 Task: Search one way flight ticket for 1 adult, 1 child, 1 infant in seat in premium economy from Kearney: Kearney Regional Airport (was Kearney Municipal) to Greenville: Pitt-greenville Airport on 5-2-2023. Choice of flights is American. Number of bags: 6 checked bags. Price is upto 50000. Outbound departure time preference is 22:15.
Action: Mouse moved to (410, 359)
Screenshot: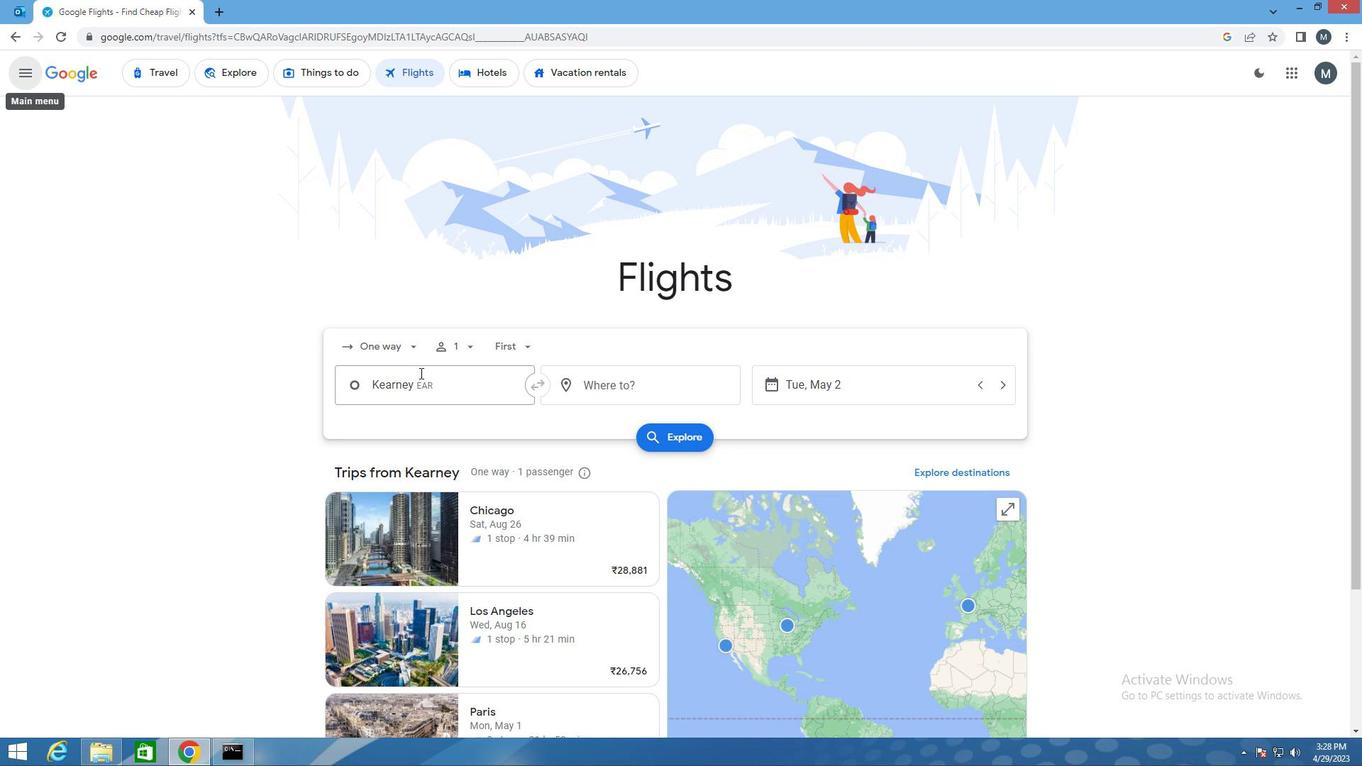 
Action: Mouse pressed left at (410, 359)
Screenshot: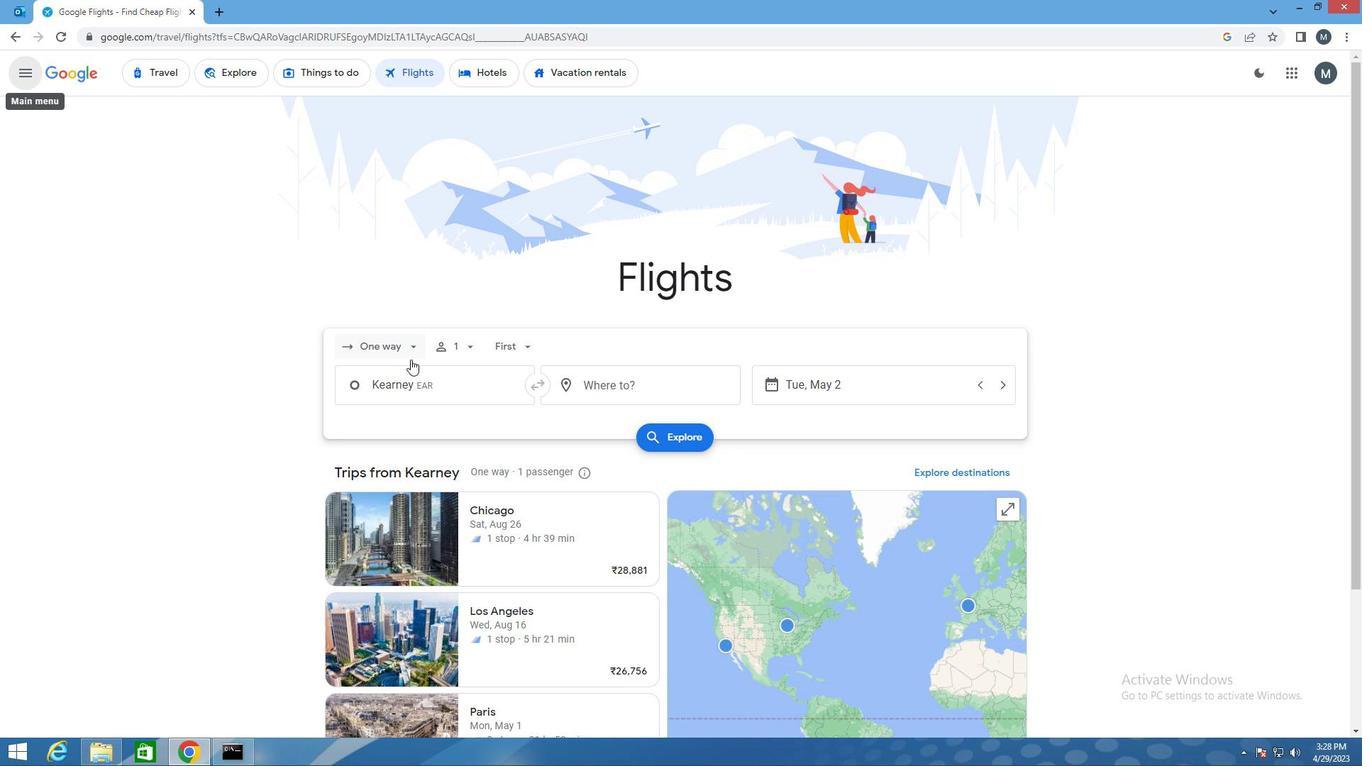 
Action: Mouse moved to (414, 417)
Screenshot: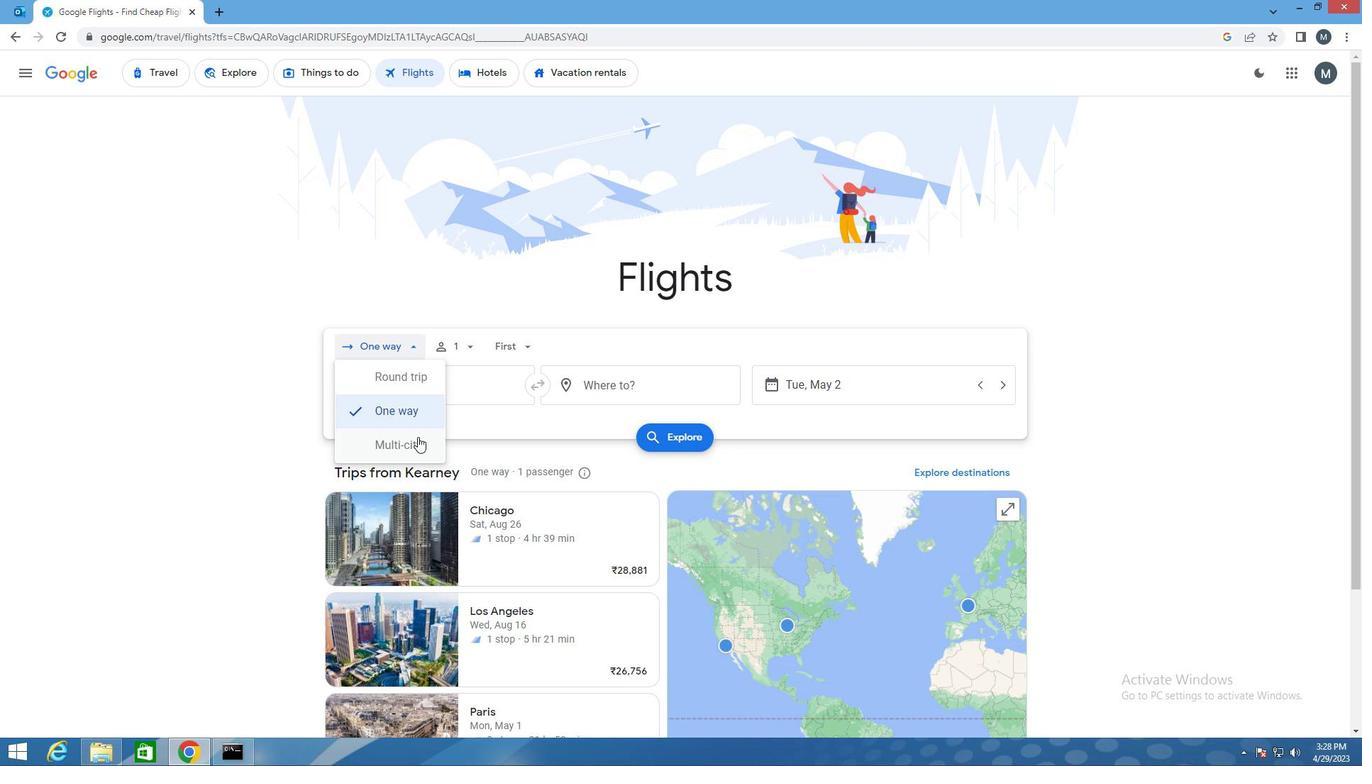 
Action: Mouse pressed left at (414, 417)
Screenshot: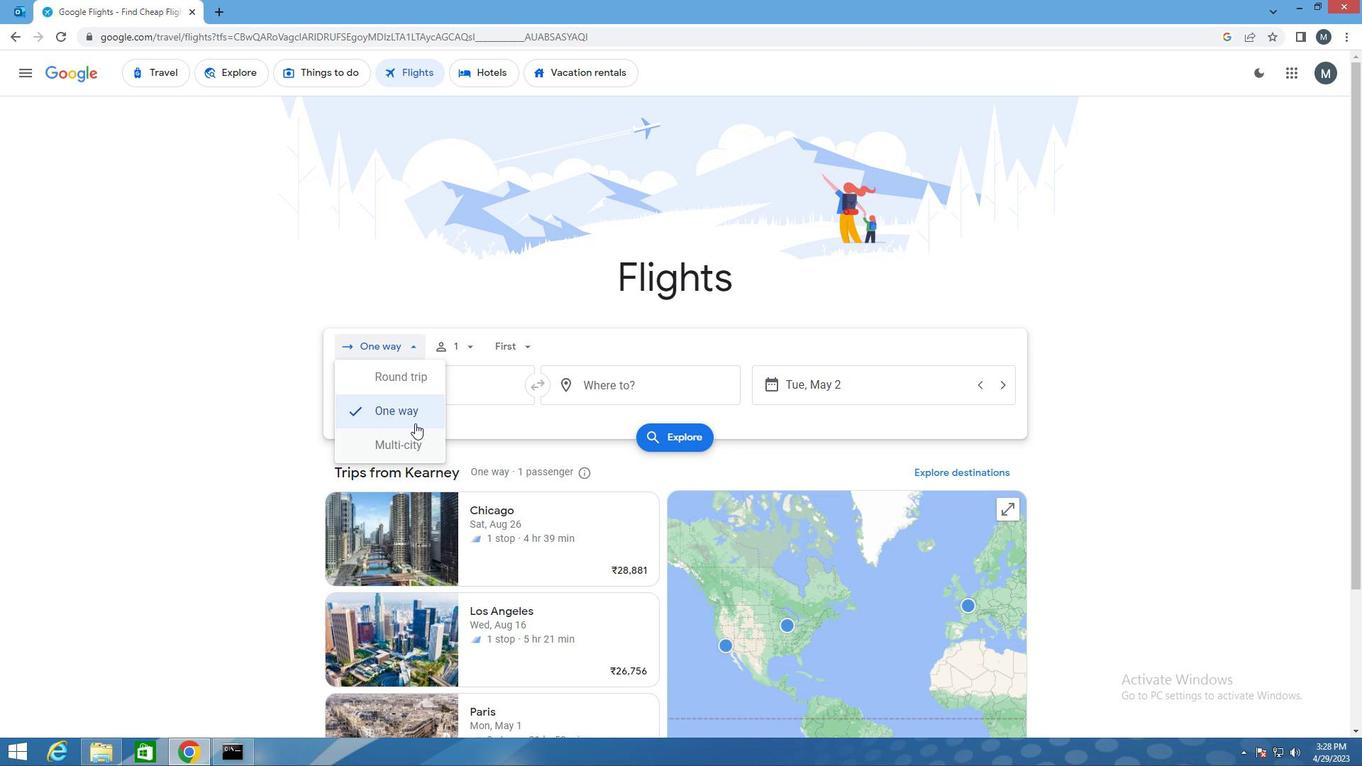
Action: Mouse moved to (468, 347)
Screenshot: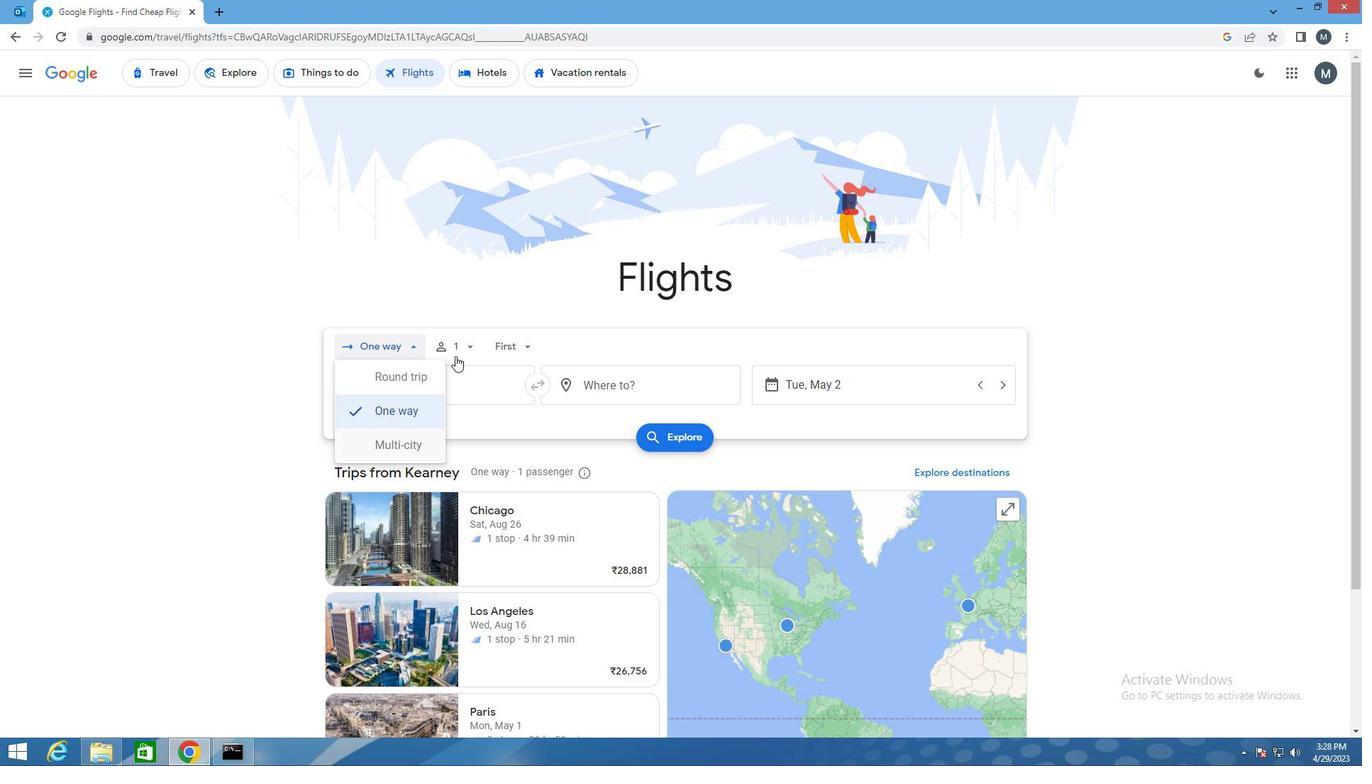 
Action: Mouse pressed left at (468, 347)
Screenshot: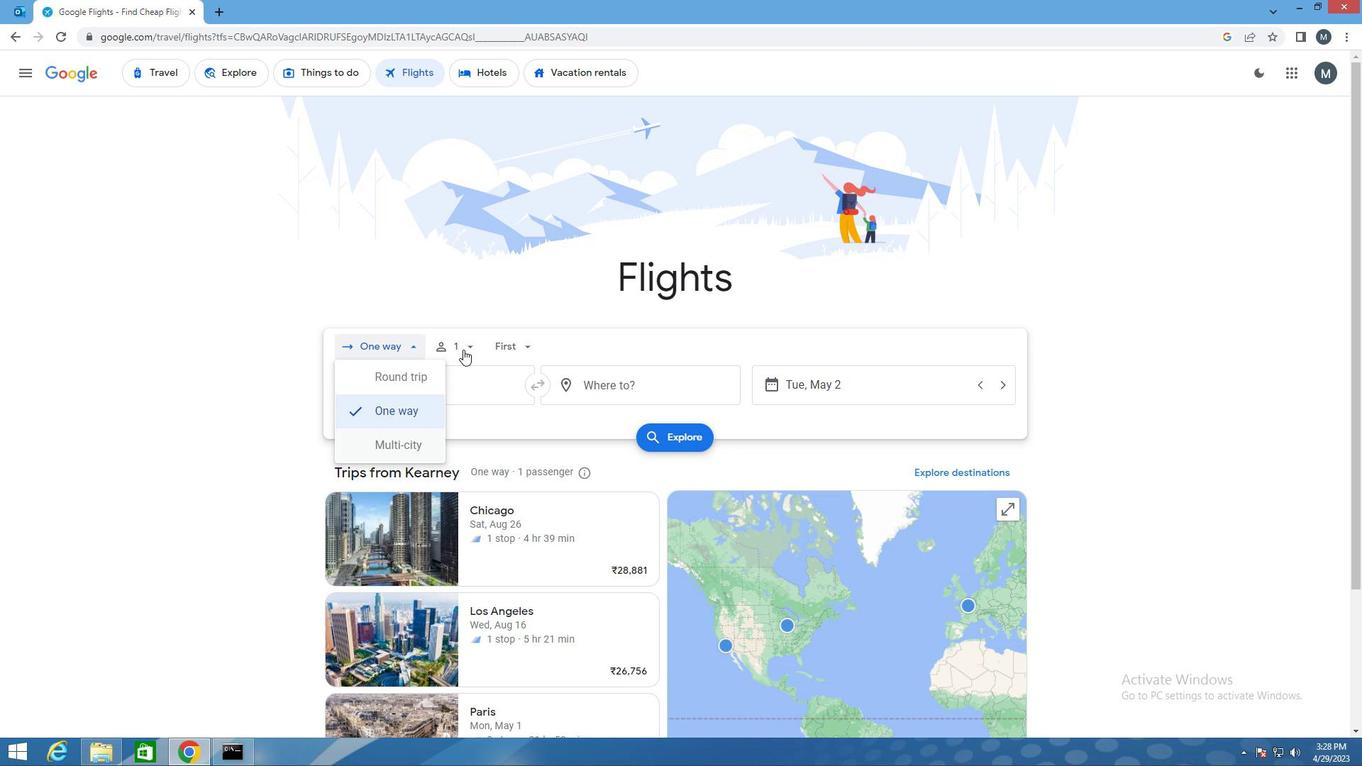 
Action: Mouse moved to (580, 417)
Screenshot: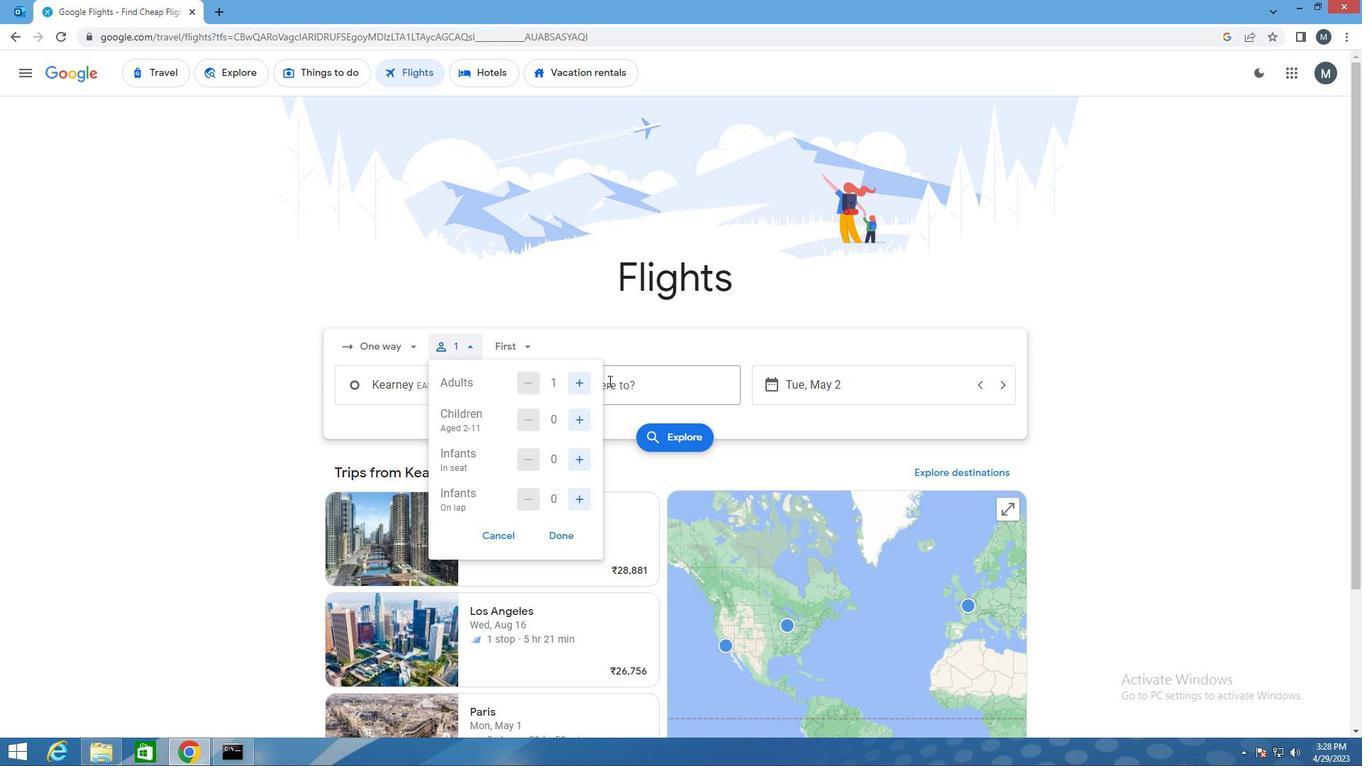 
Action: Mouse pressed left at (580, 417)
Screenshot: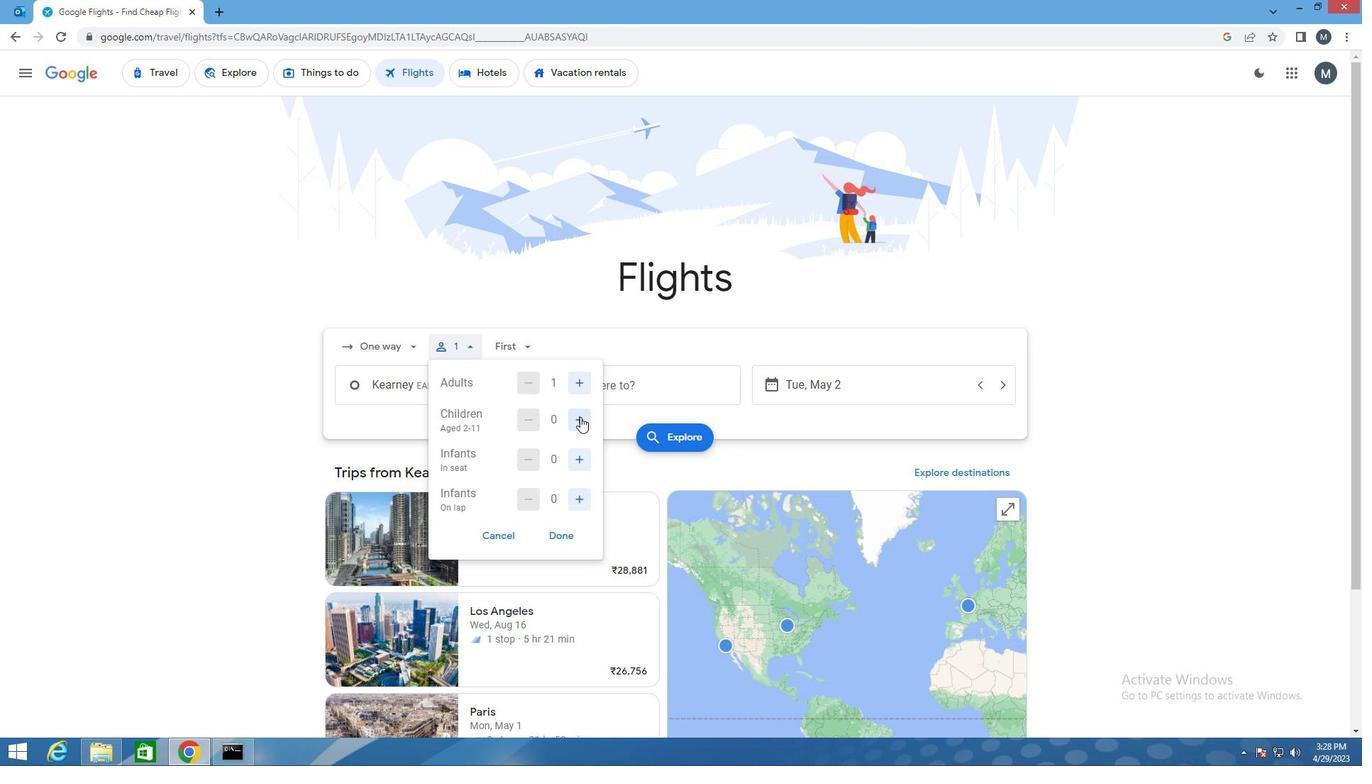 
Action: Mouse moved to (586, 453)
Screenshot: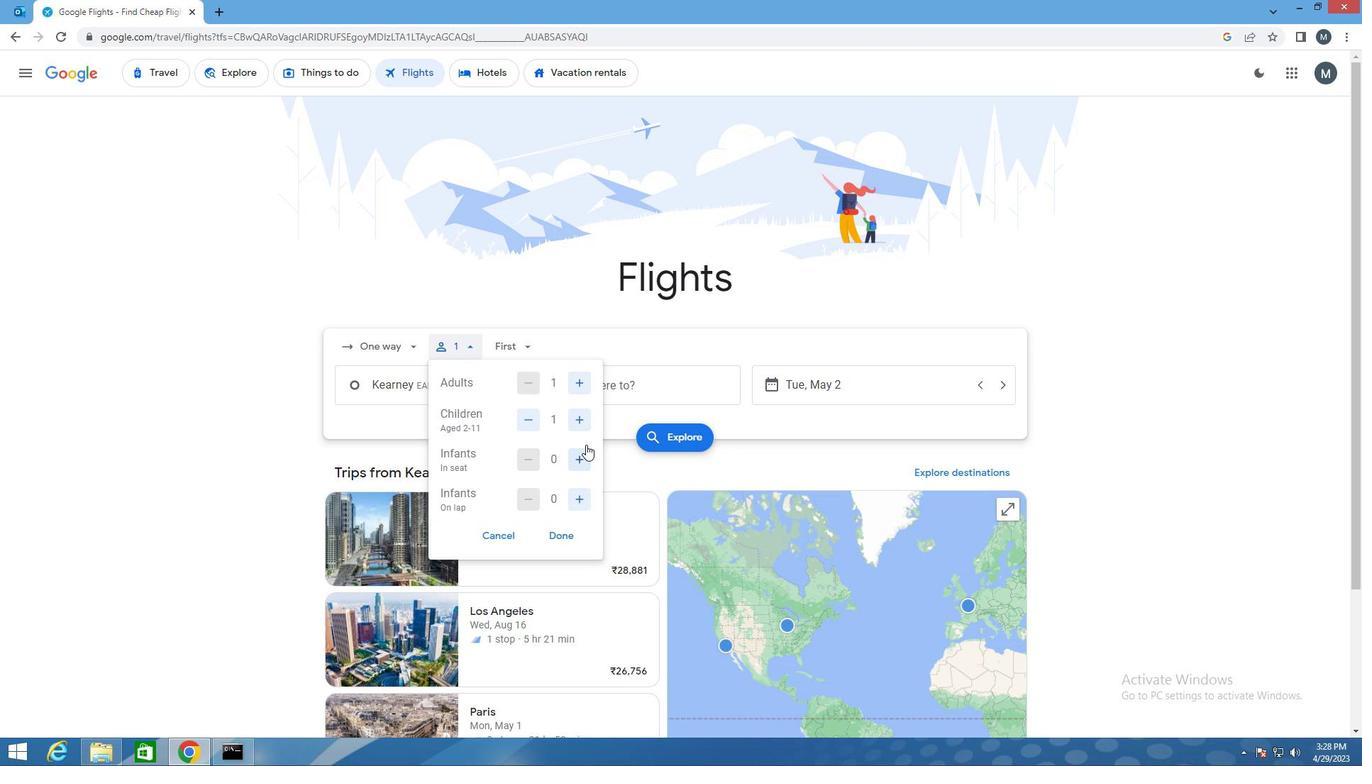 
Action: Mouse pressed left at (586, 453)
Screenshot: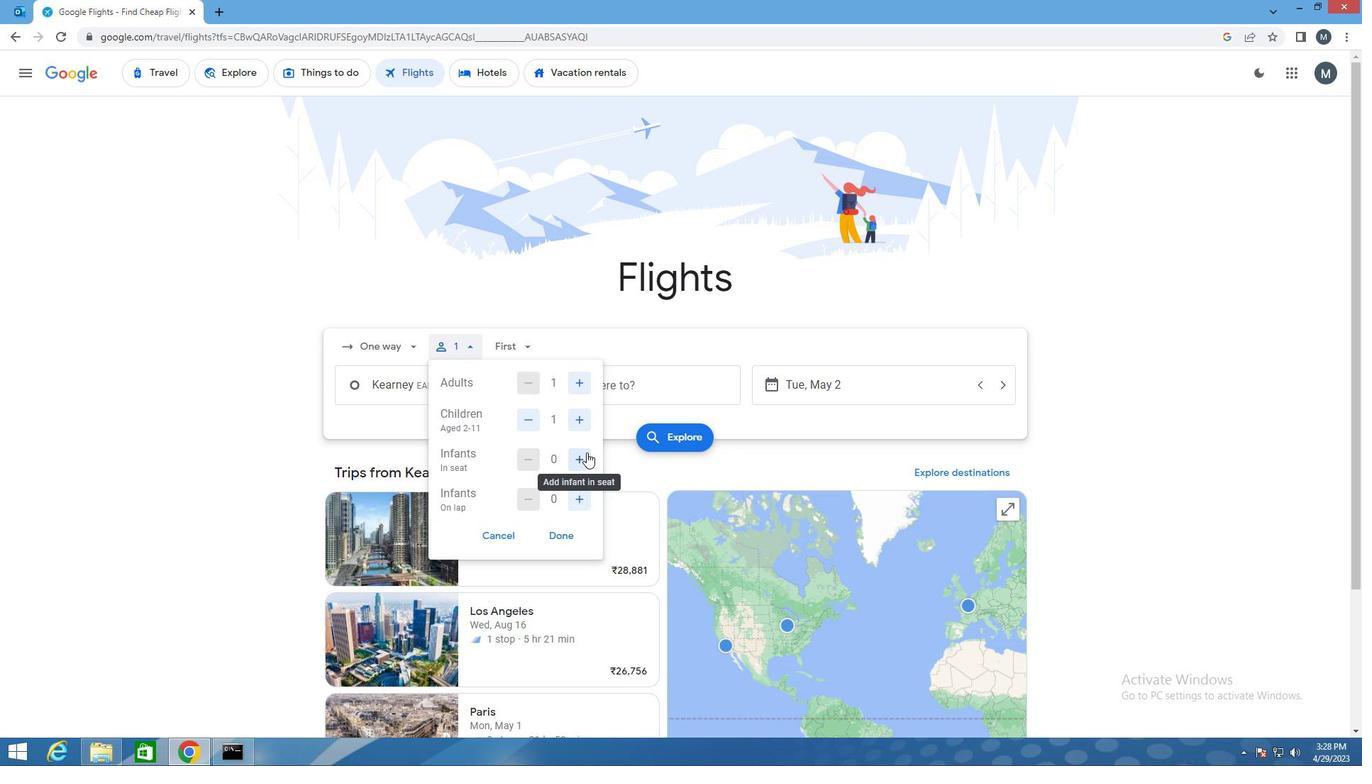 
Action: Mouse moved to (553, 532)
Screenshot: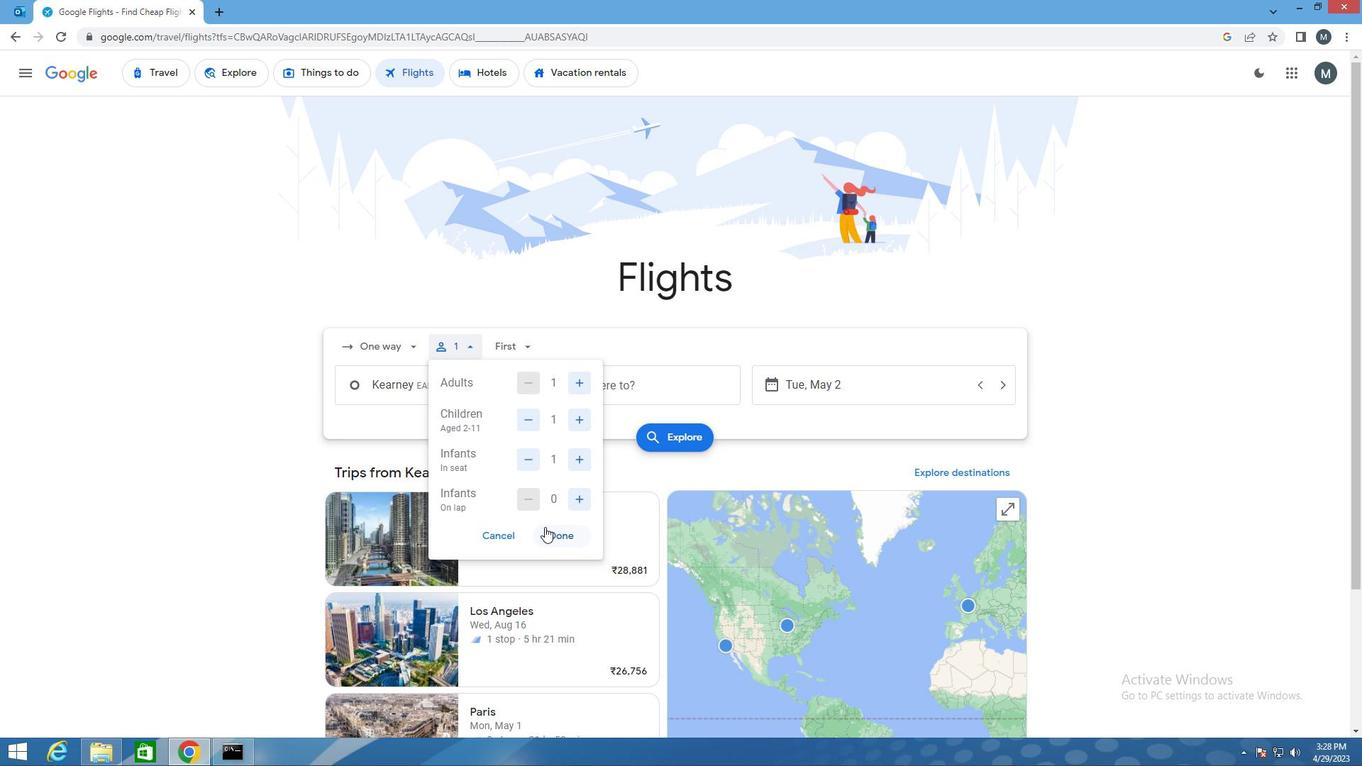 
Action: Mouse pressed left at (553, 532)
Screenshot: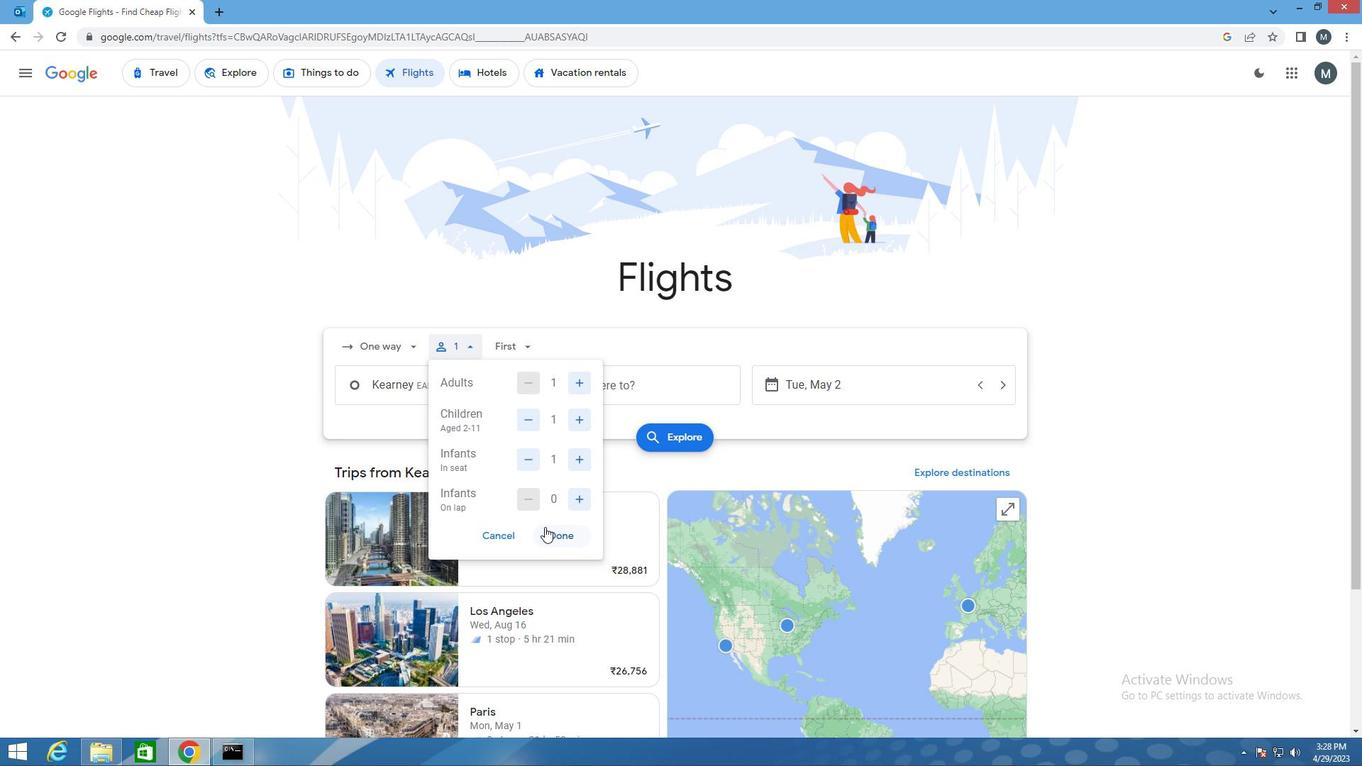 
Action: Mouse moved to (519, 358)
Screenshot: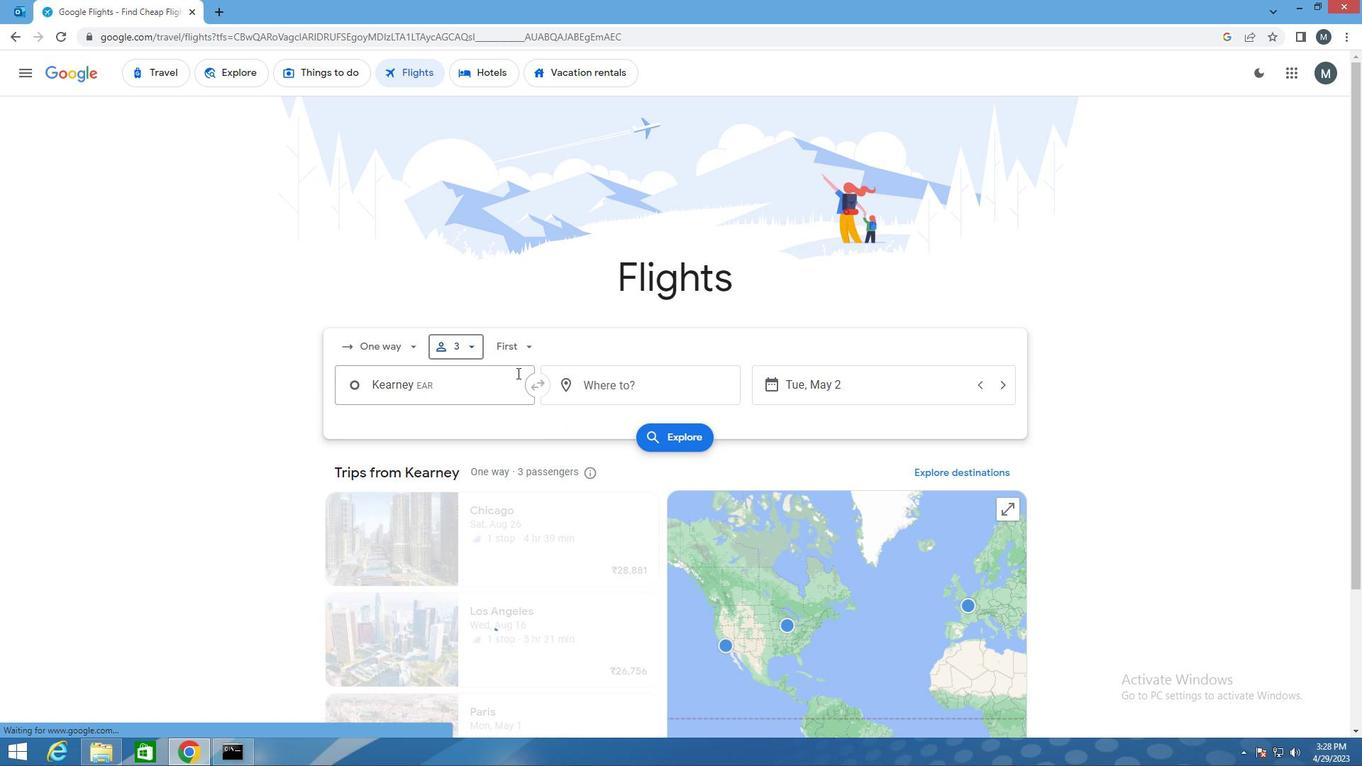 
Action: Mouse pressed left at (519, 358)
Screenshot: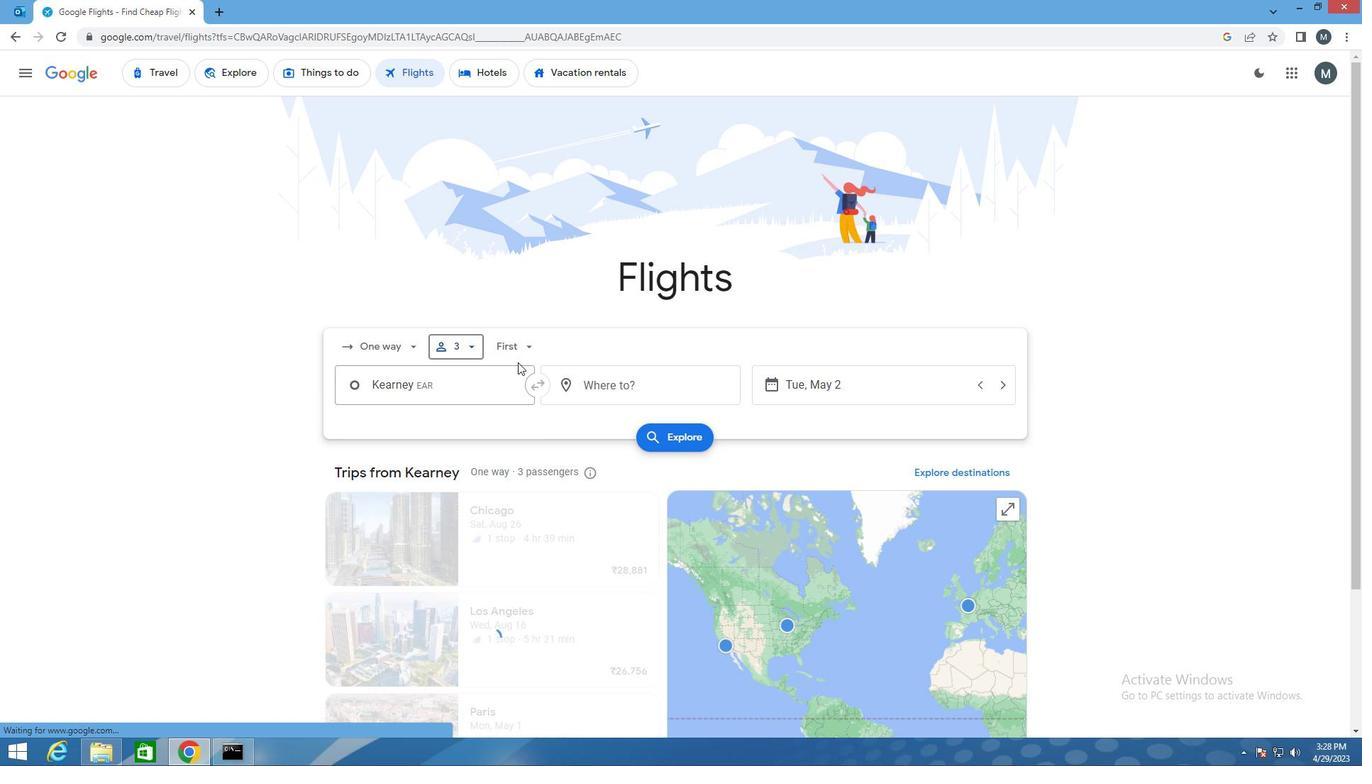 
Action: Mouse moved to (541, 412)
Screenshot: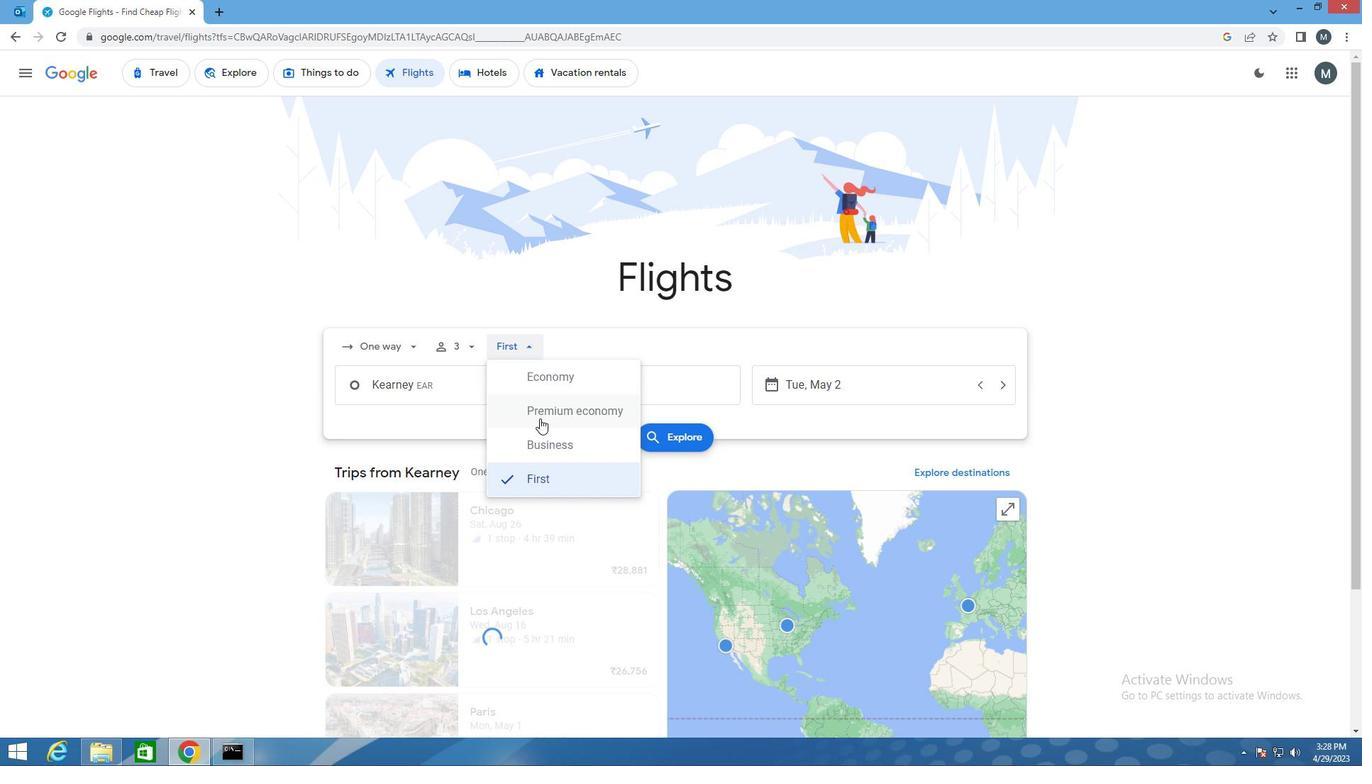 
Action: Mouse pressed left at (541, 412)
Screenshot: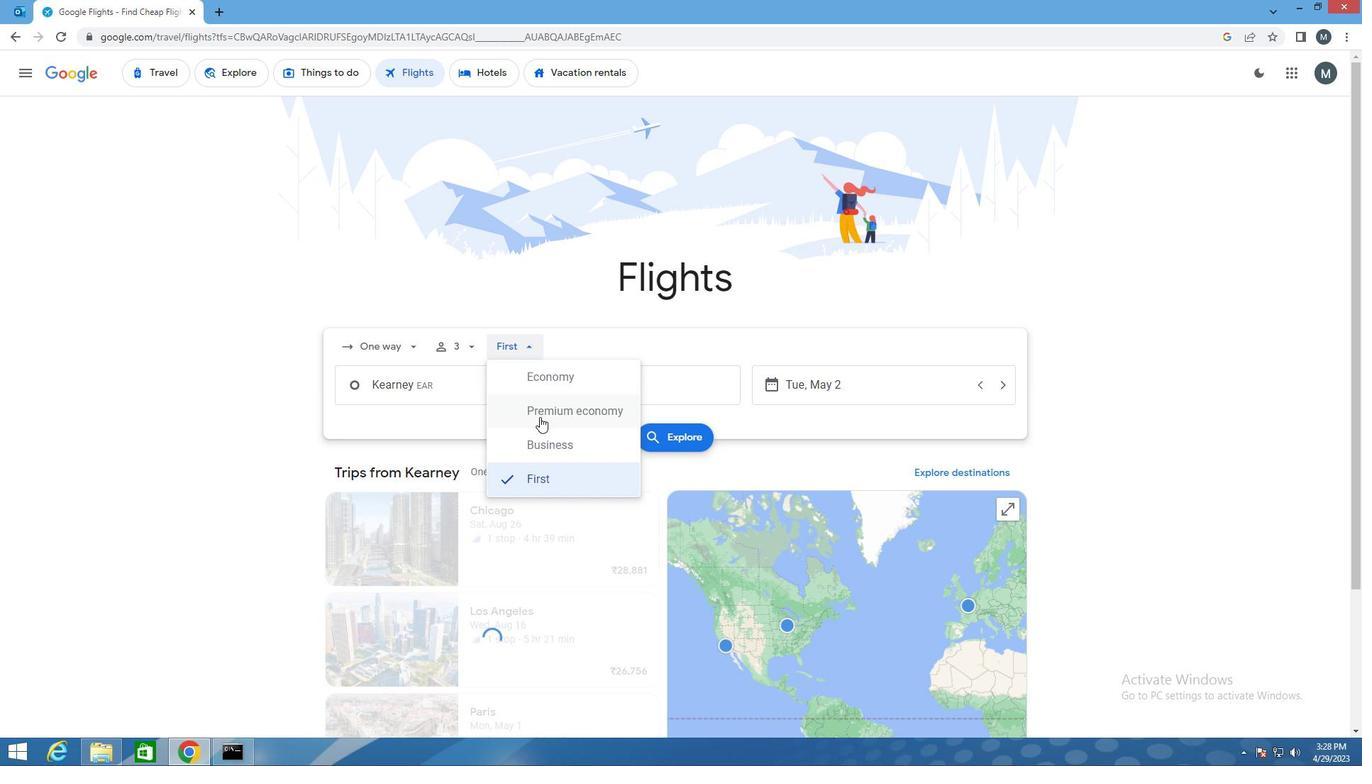 
Action: Mouse moved to (422, 391)
Screenshot: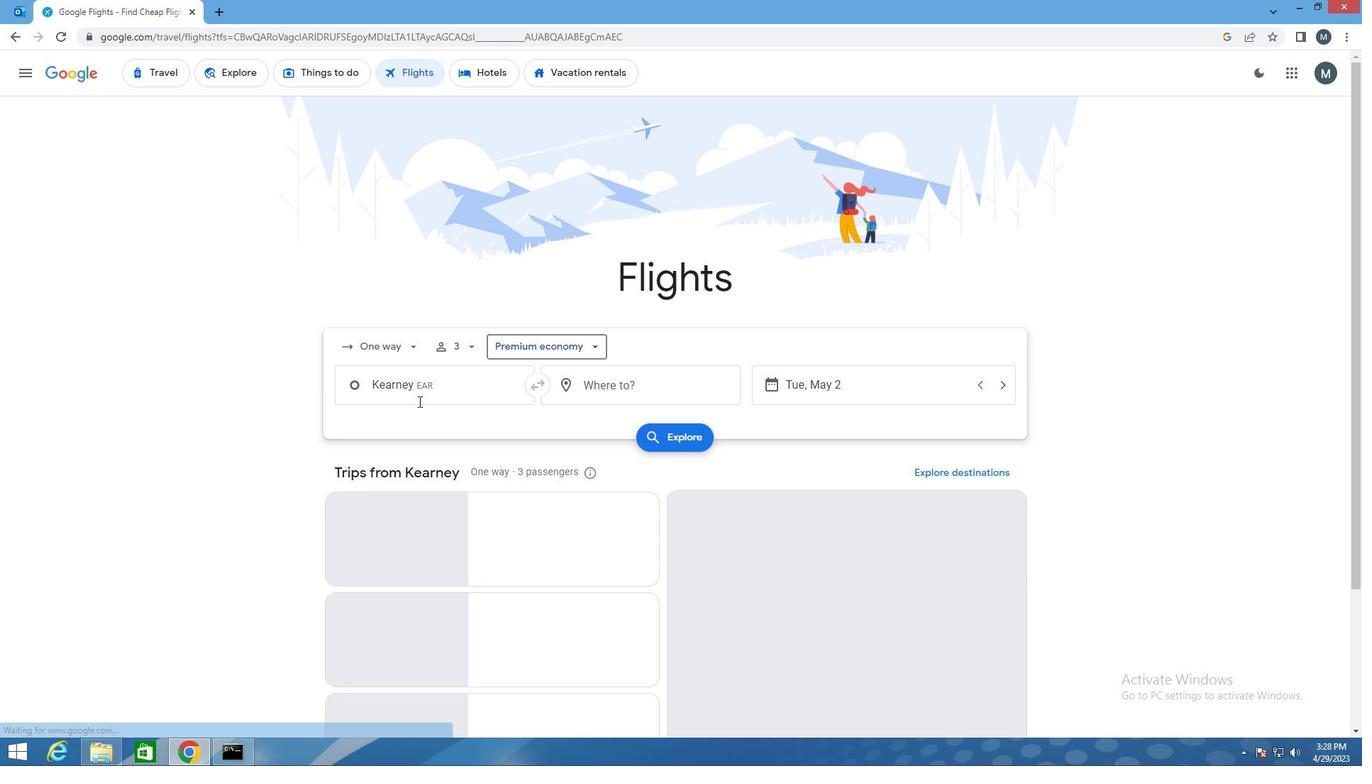 
Action: Mouse pressed left at (422, 391)
Screenshot: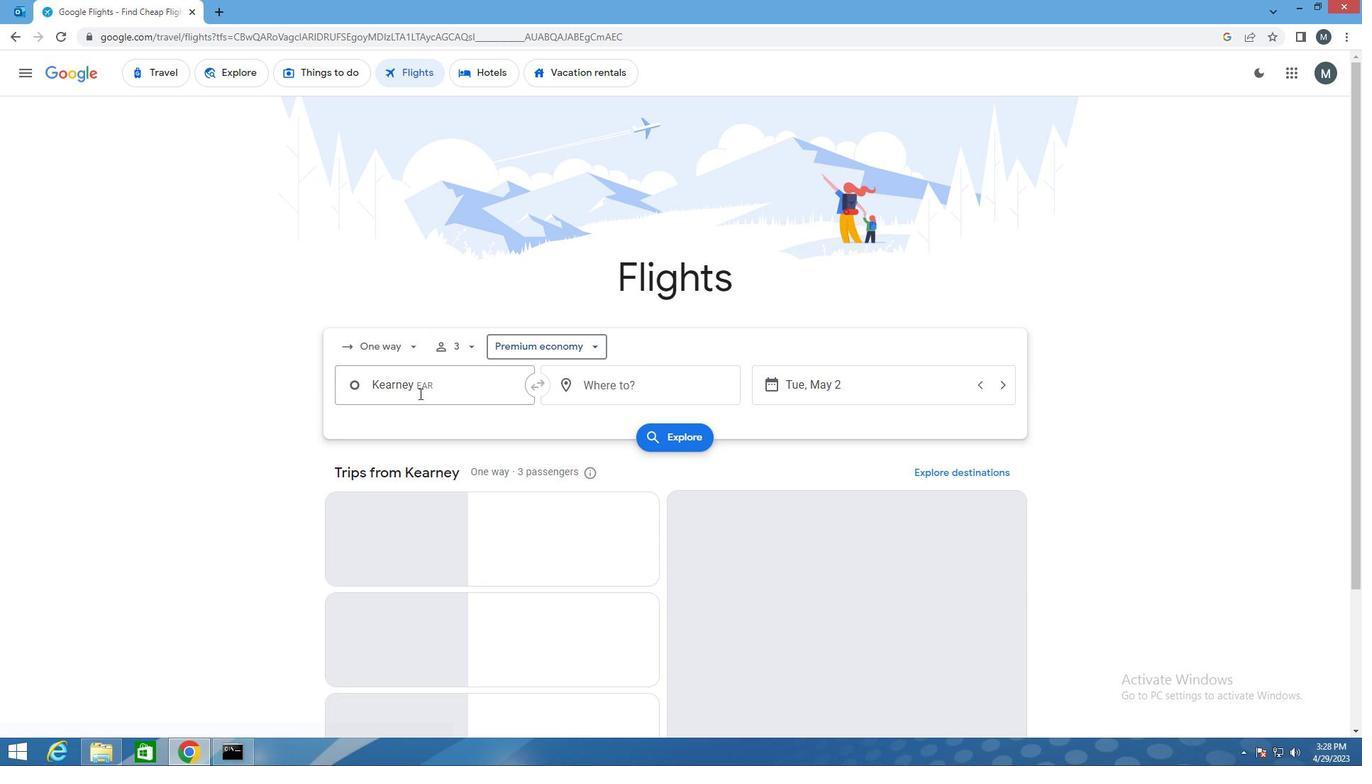 
Action: Mouse moved to (422, 392)
Screenshot: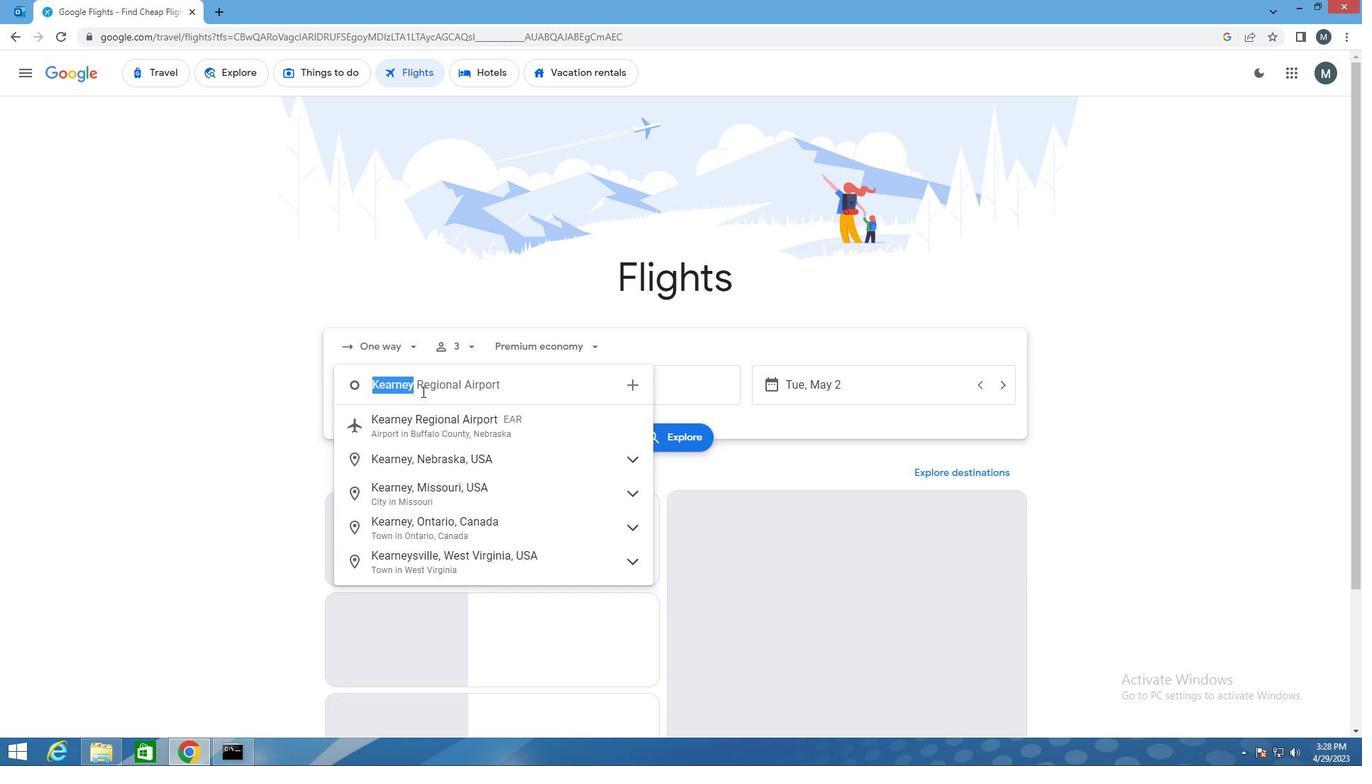 
Action: Key pressed ea
Screenshot: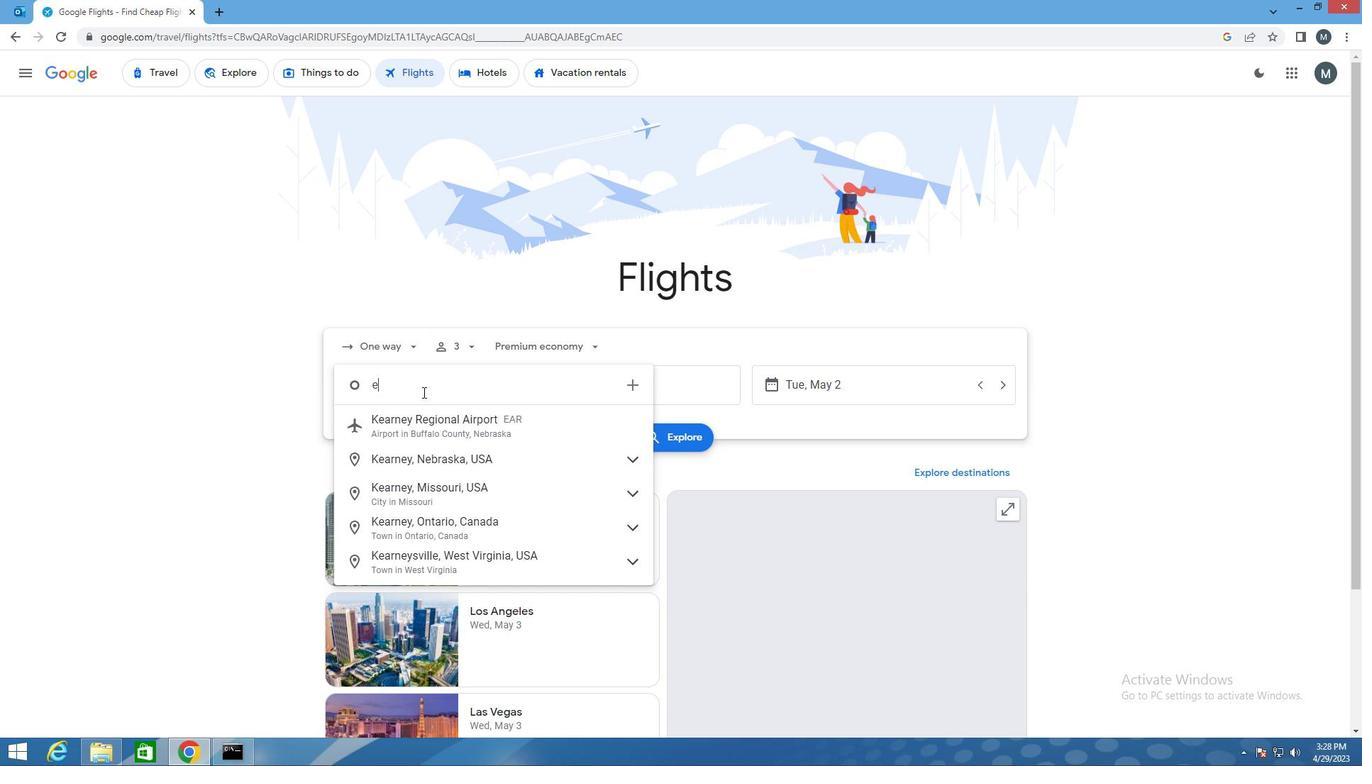 
Action: Mouse moved to (422, 395)
Screenshot: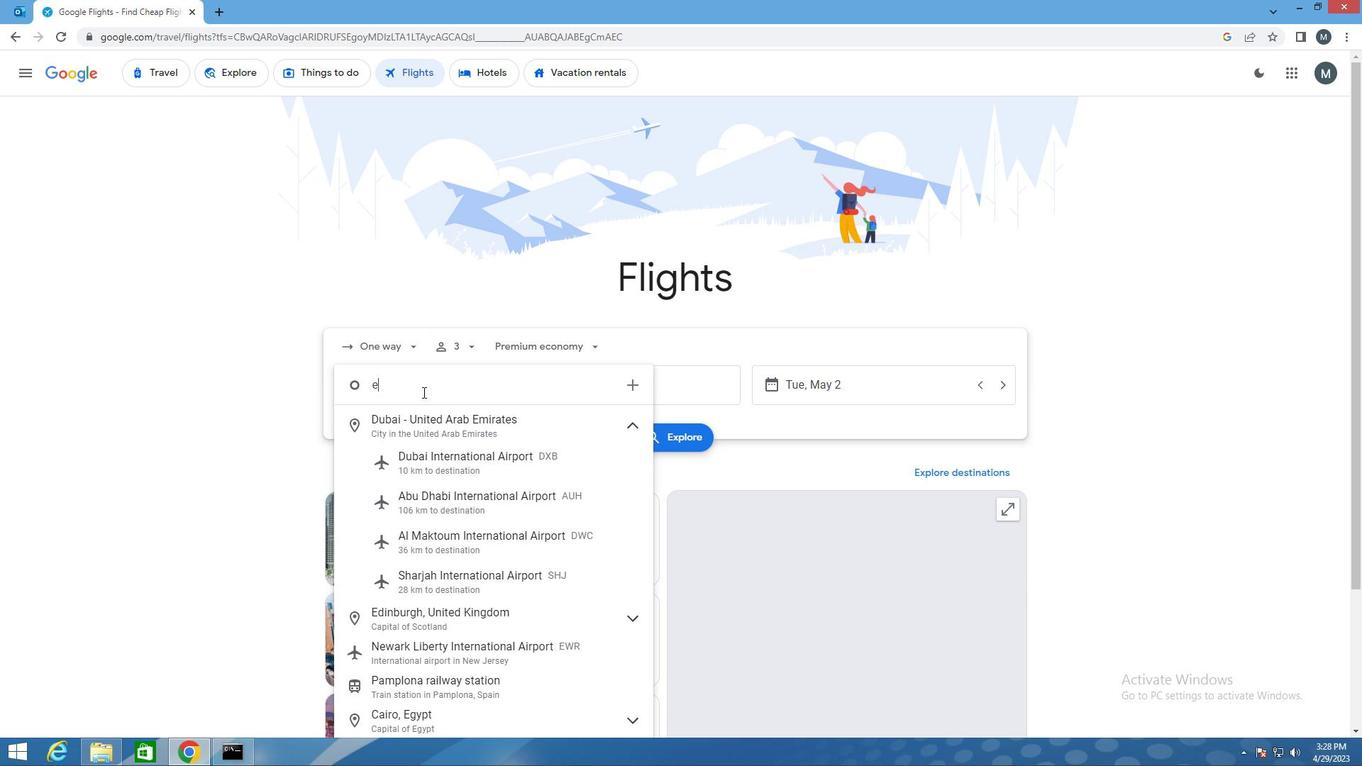 
Action: Key pressed r
Screenshot: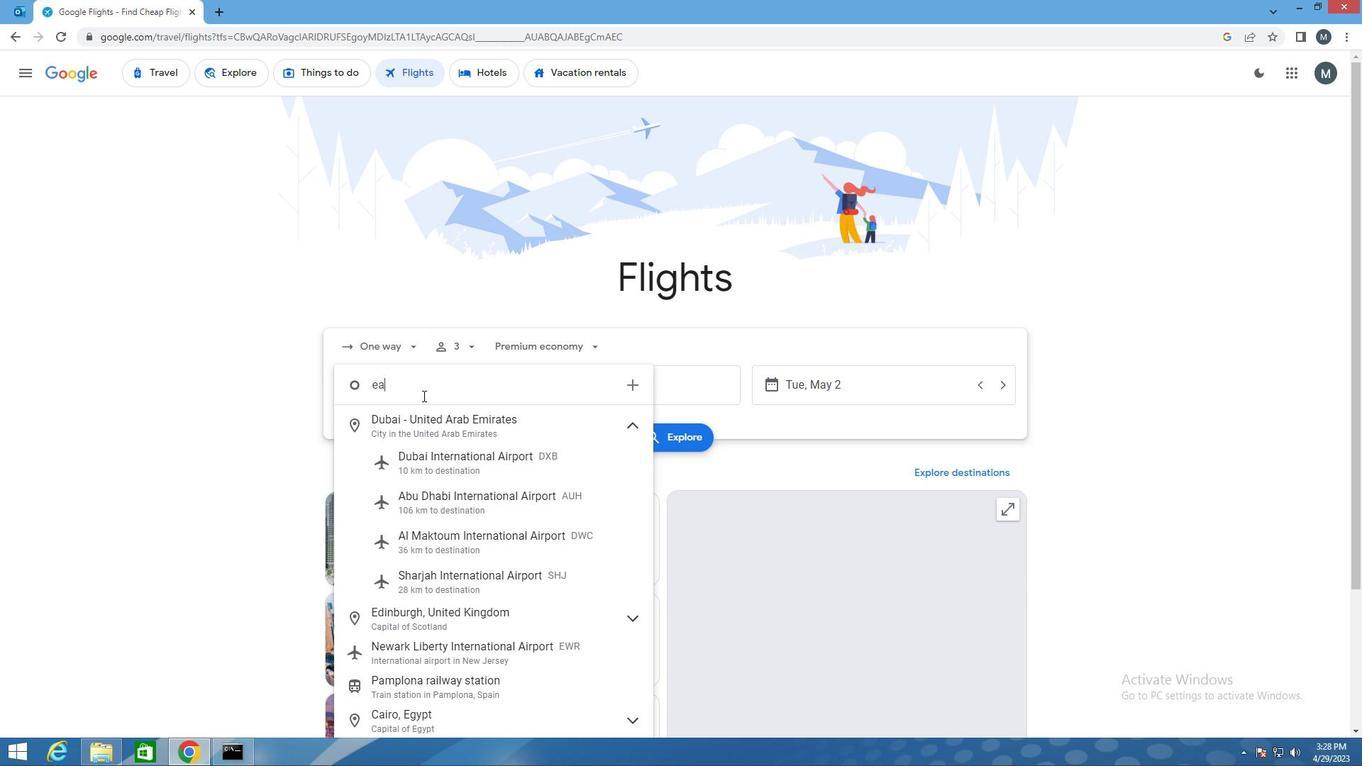 
Action: Mouse moved to (487, 422)
Screenshot: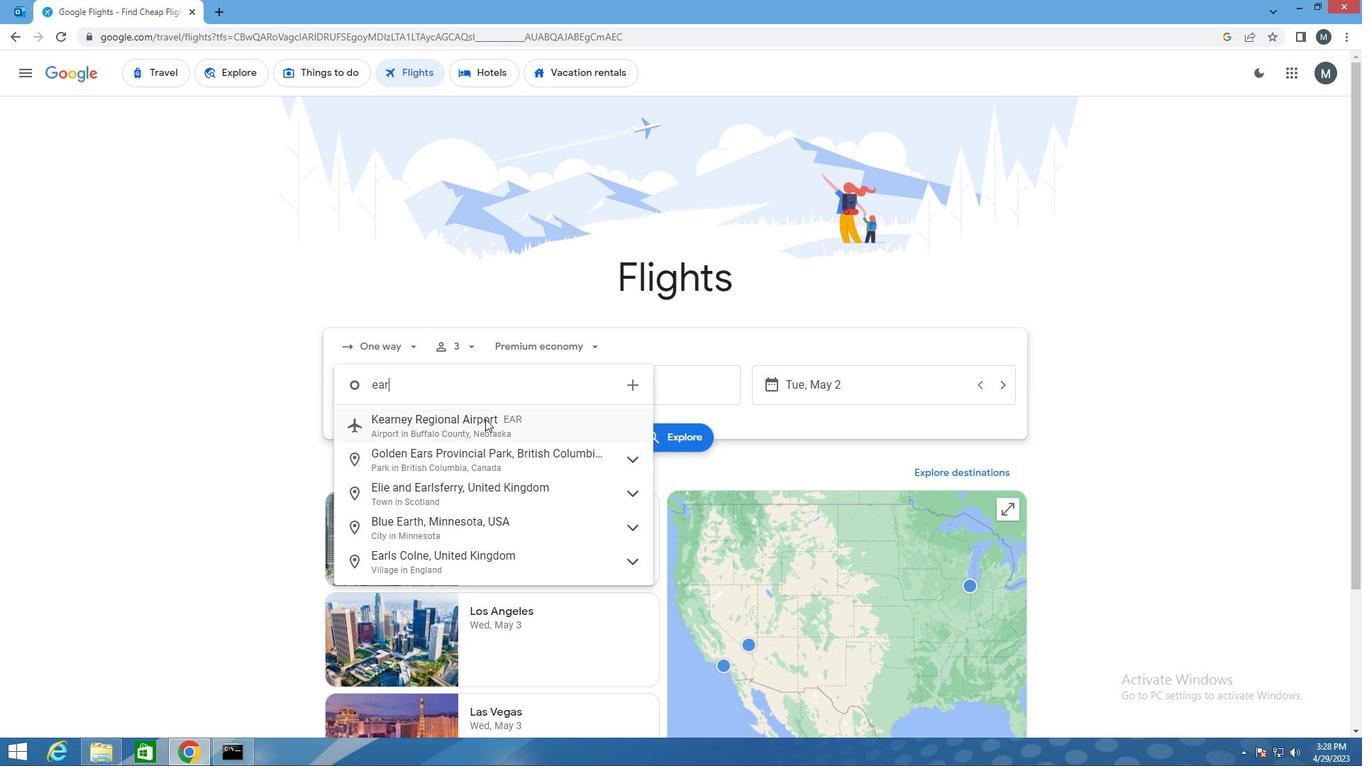 
Action: Mouse pressed left at (487, 422)
Screenshot: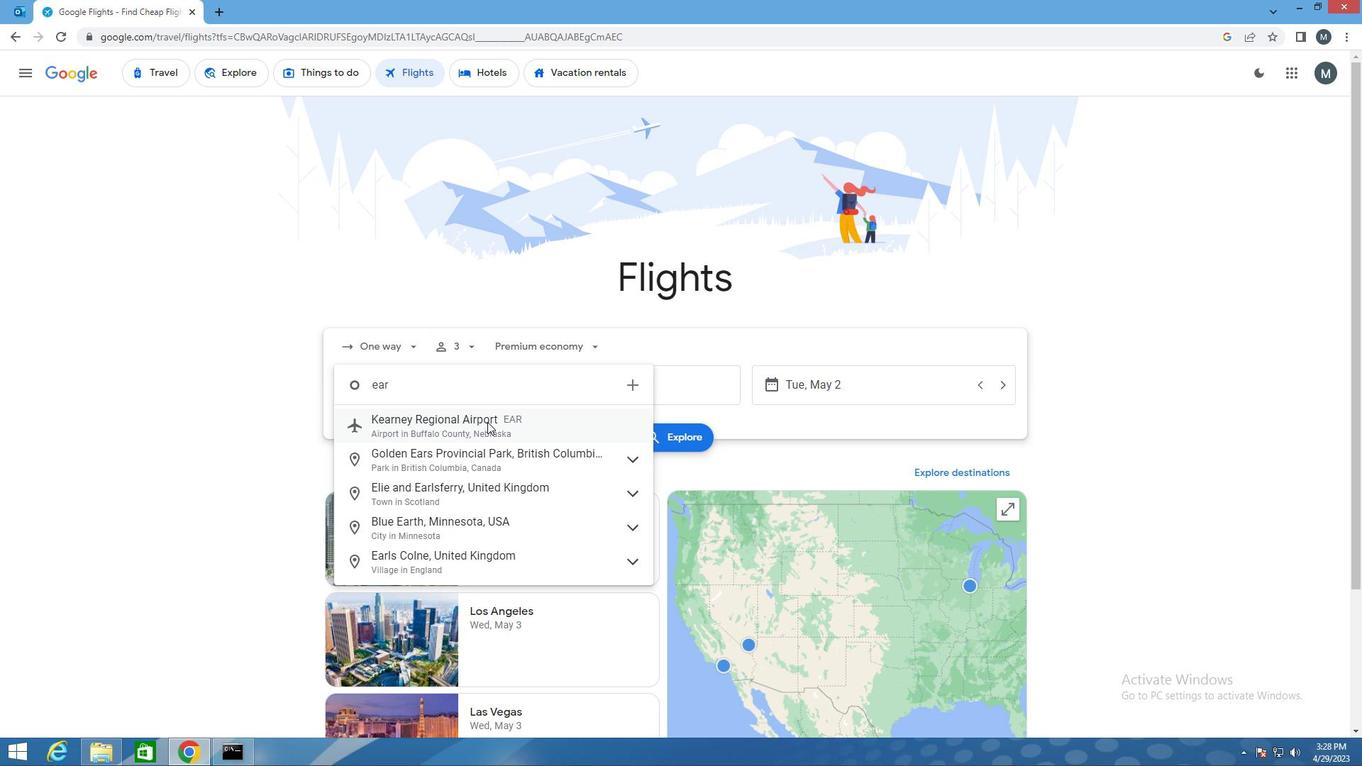 
Action: Mouse moved to (602, 387)
Screenshot: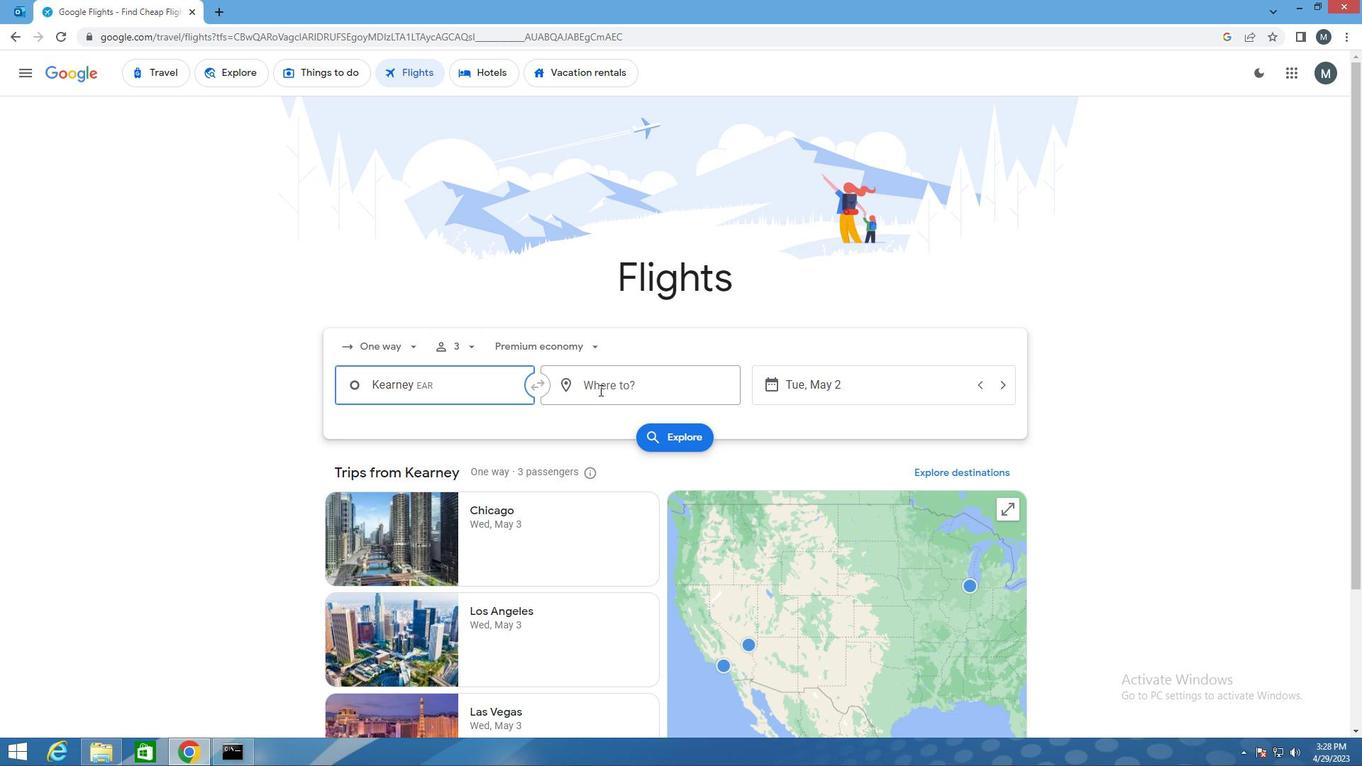 
Action: Mouse pressed left at (602, 387)
Screenshot: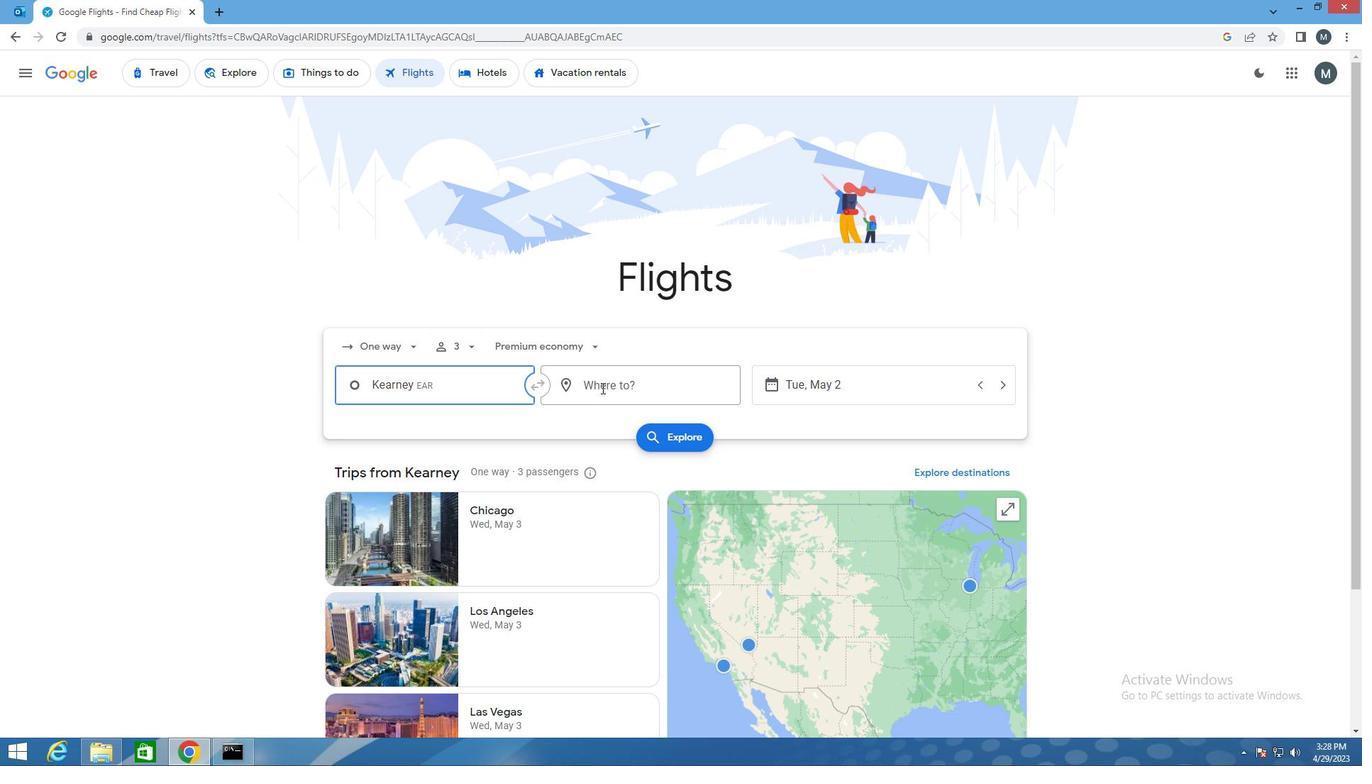 
Action: Mouse moved to (602, 387)
Screenshot: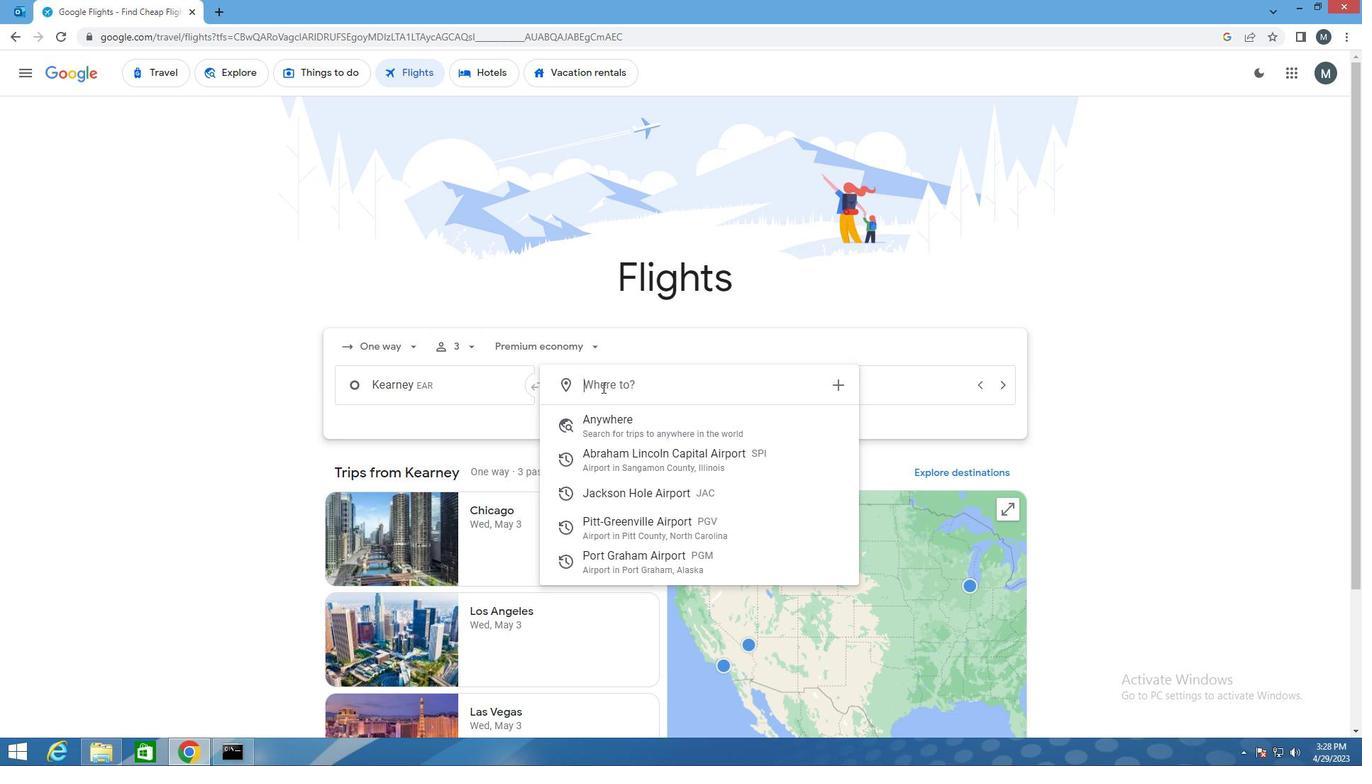 
Action: Key pressed p
Screenshot: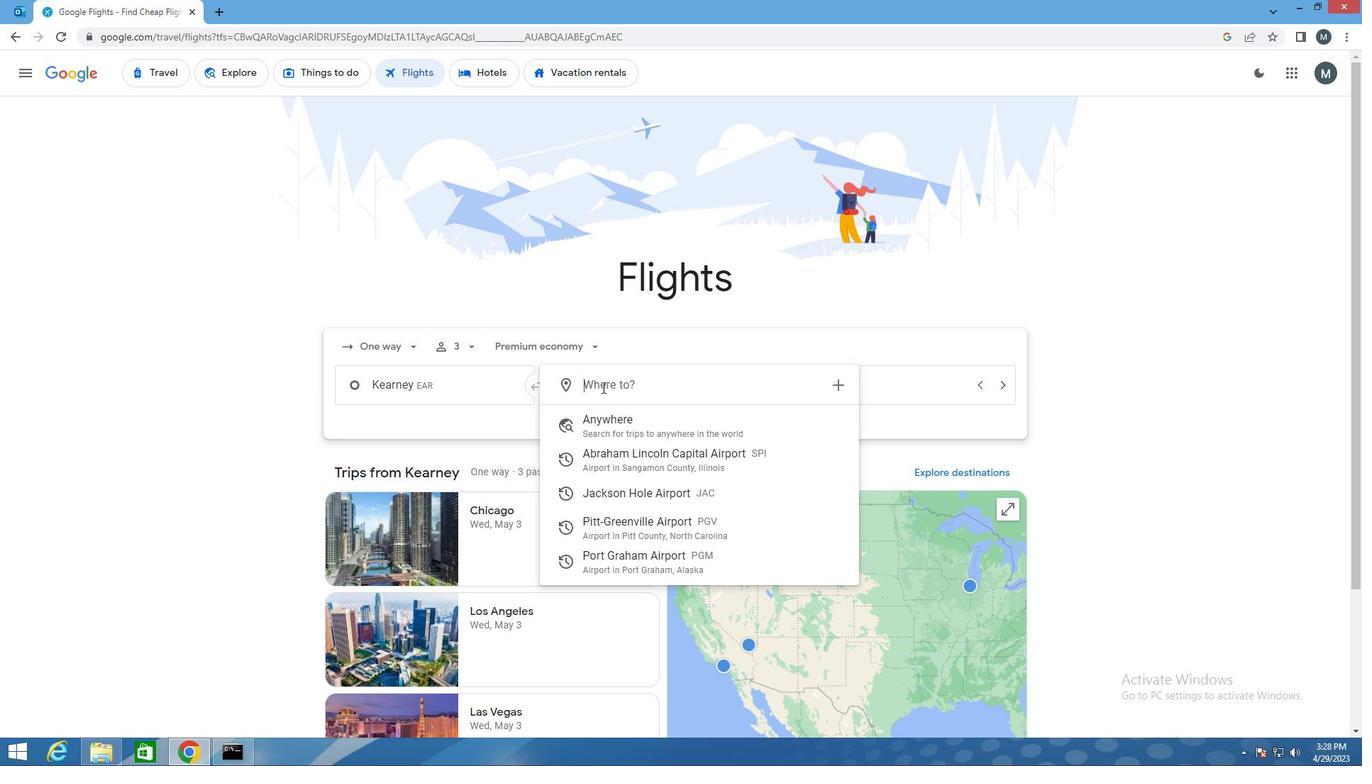 
Action: Mouse moved to (602, 393)
Screenshot: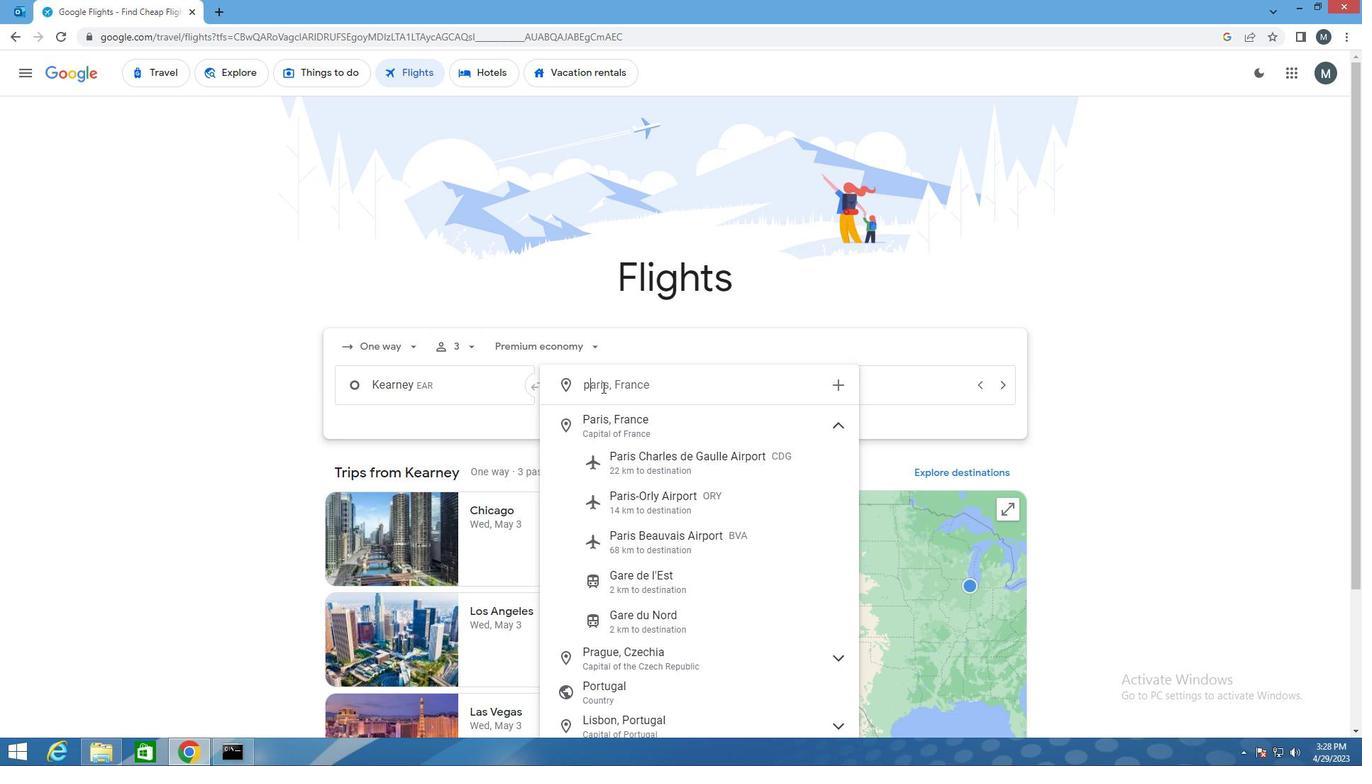 
Action: Key pressed gv
Screenshot: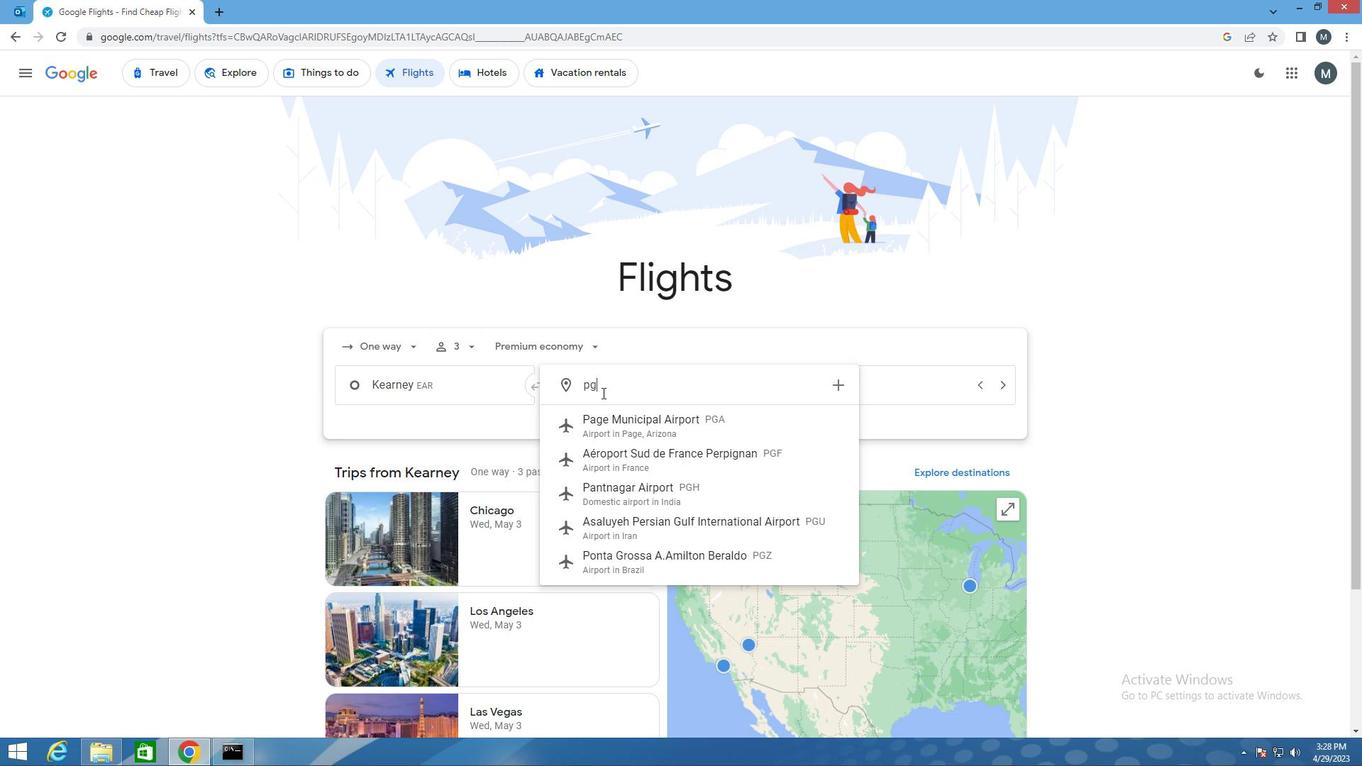 
Action: Mouse moved to (646, 437)
Screenshot: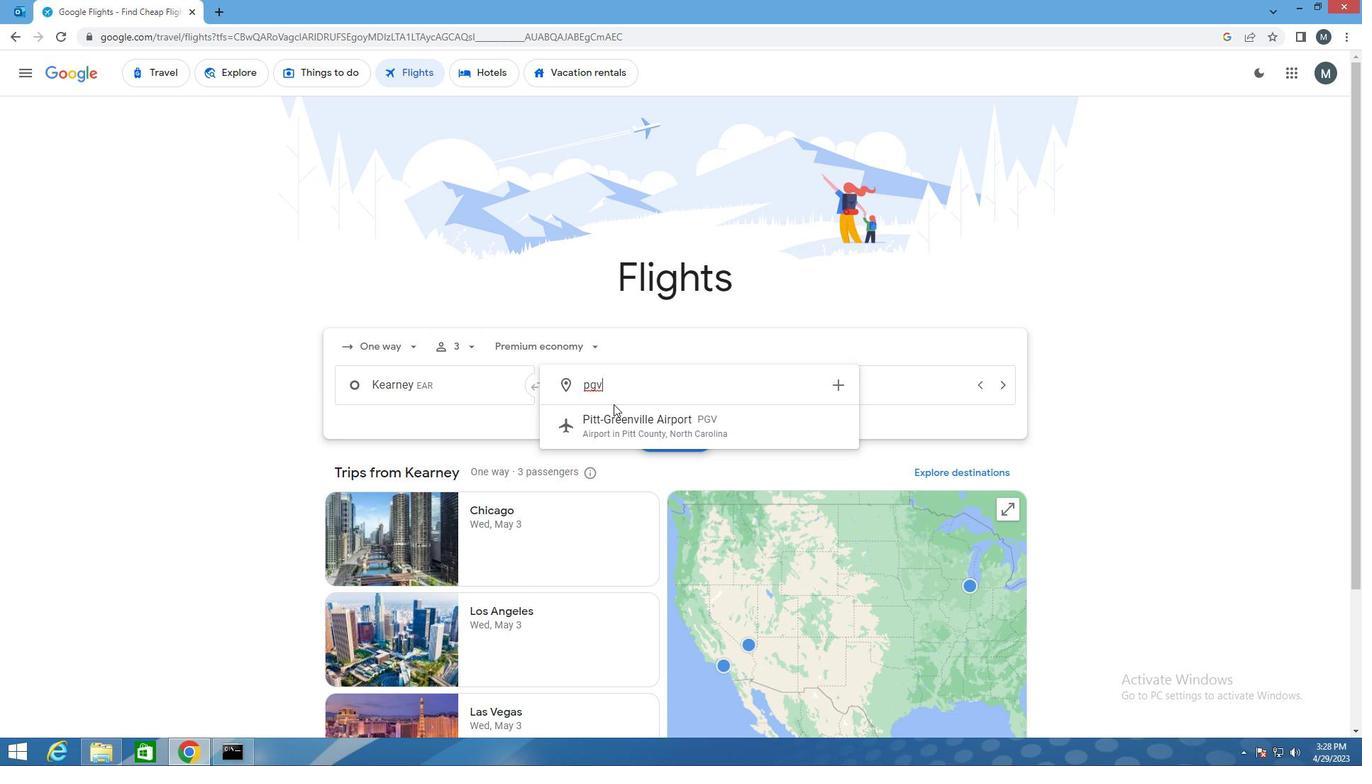 
Action: Mouse pressed left at (646, 437)
Screenshot: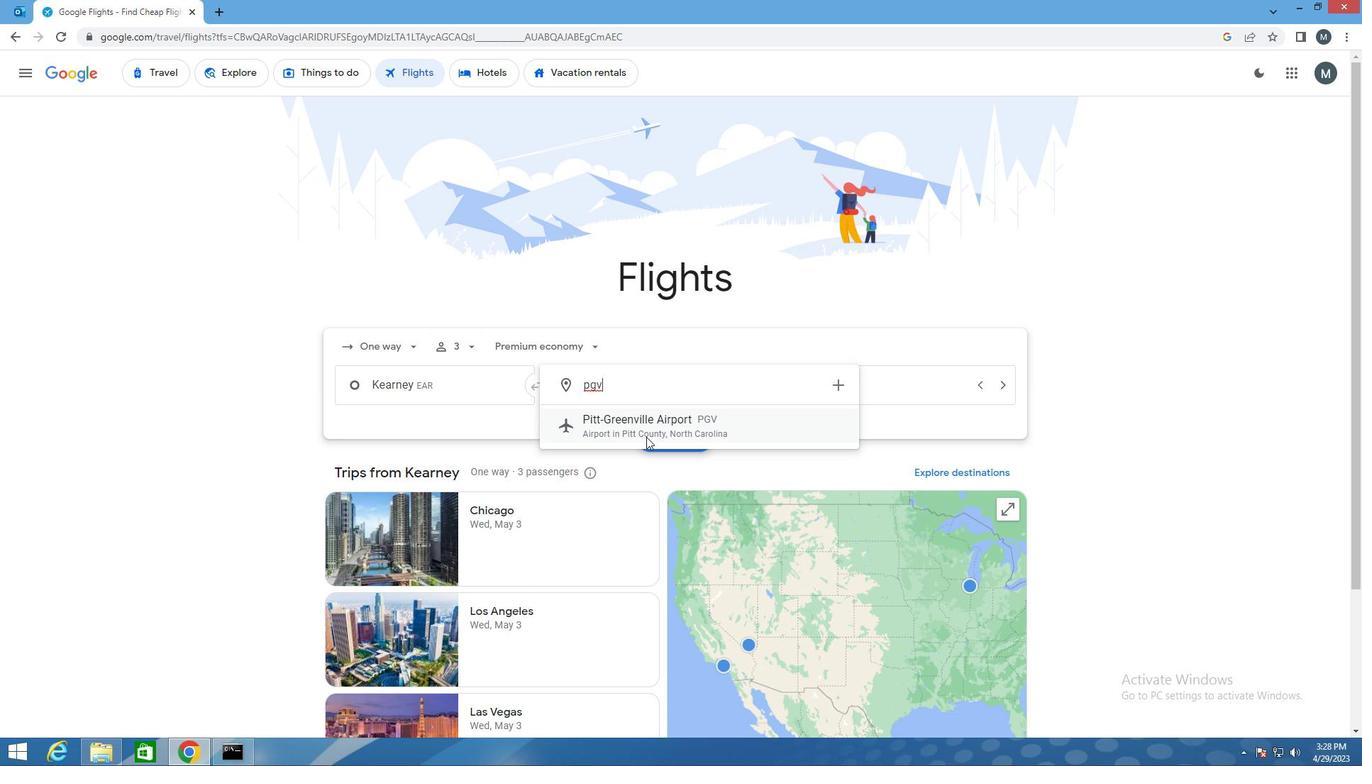 
Action: Mouse moved to (840, 381)
Screenshot: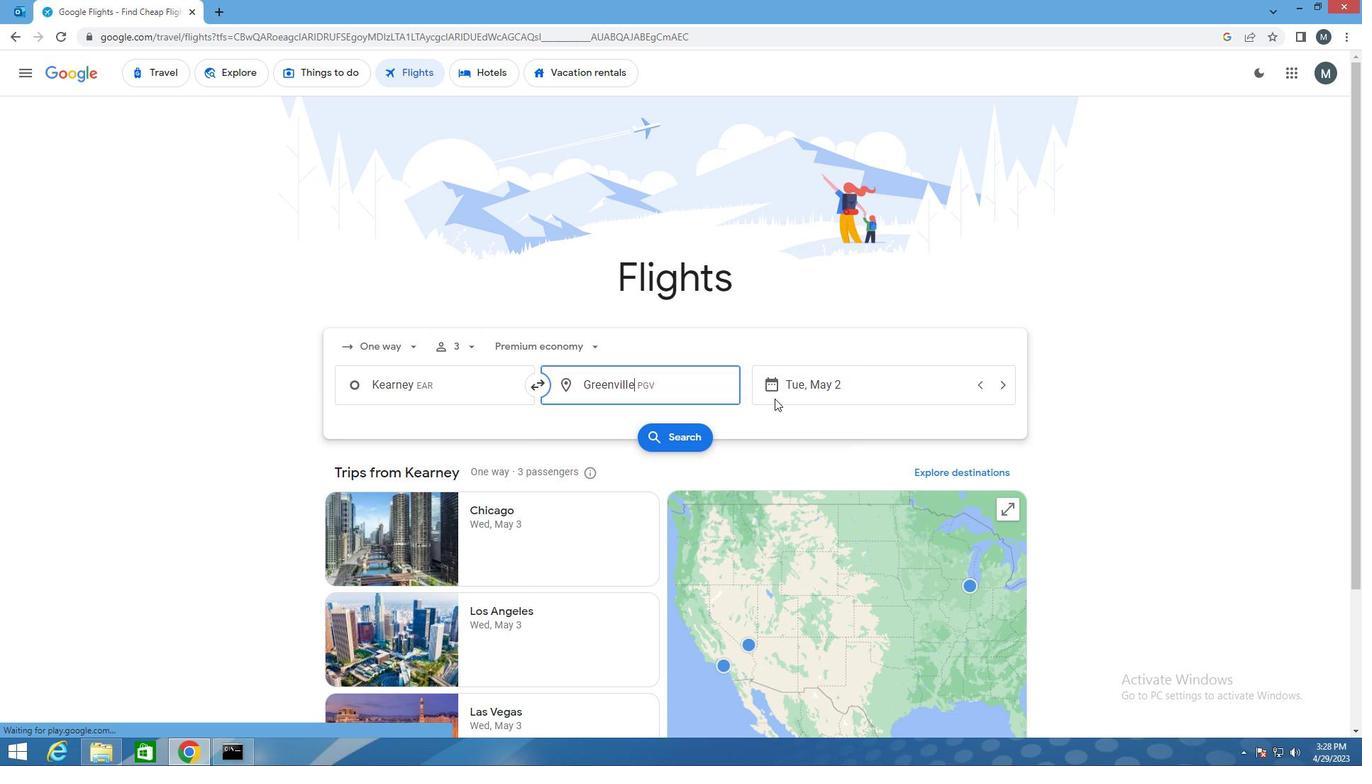 
Action: Mouse pressed left at (840, 381)
Screenshot: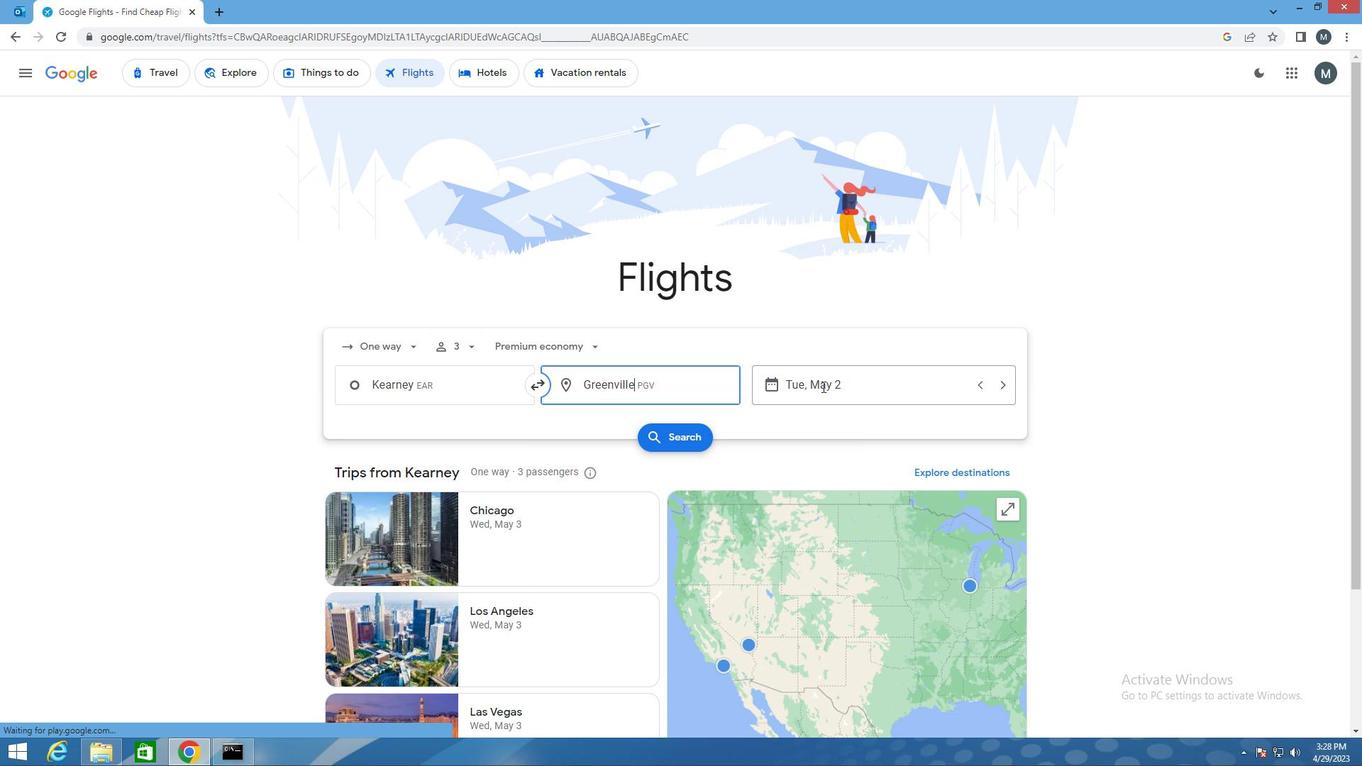
Action: Mouse moved to (845, 486)
Screenshot: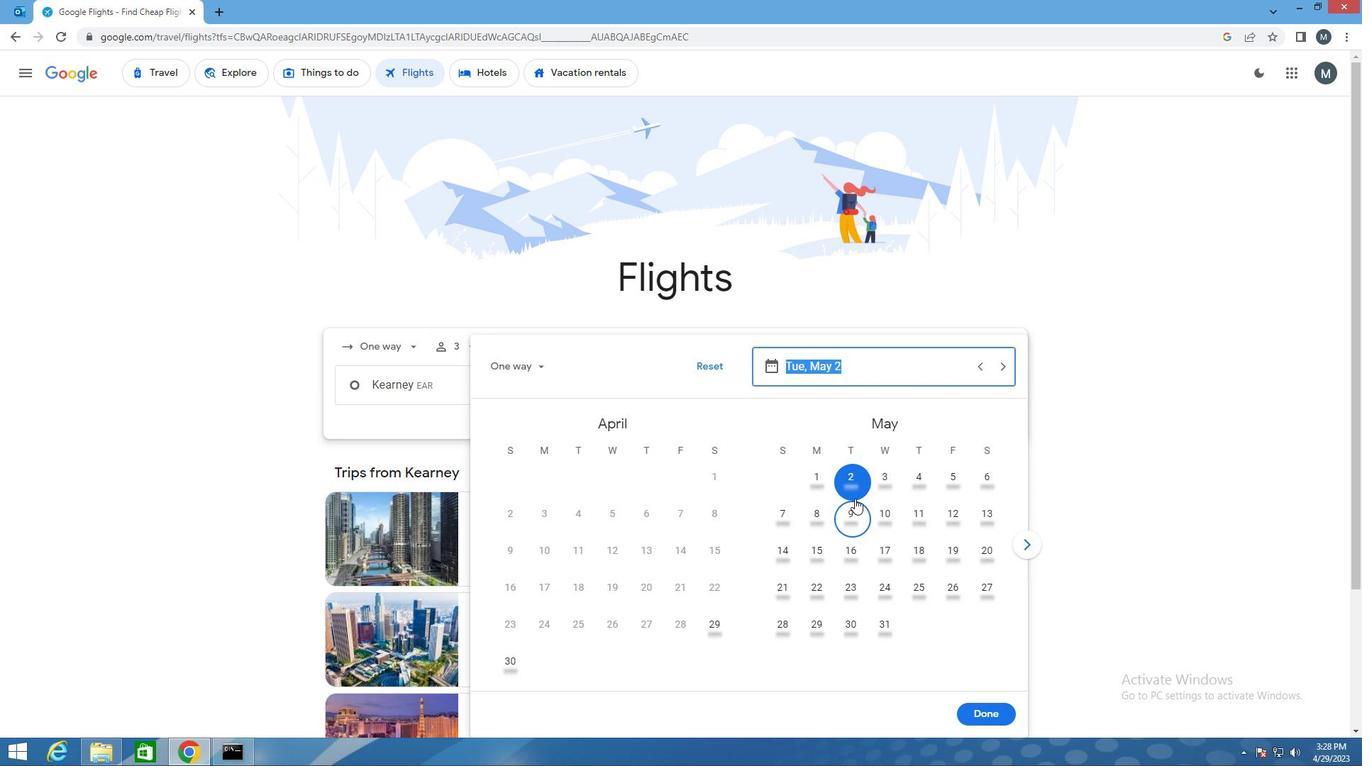 
Action: Mouse pressed left at (845, 486)
Screenshot: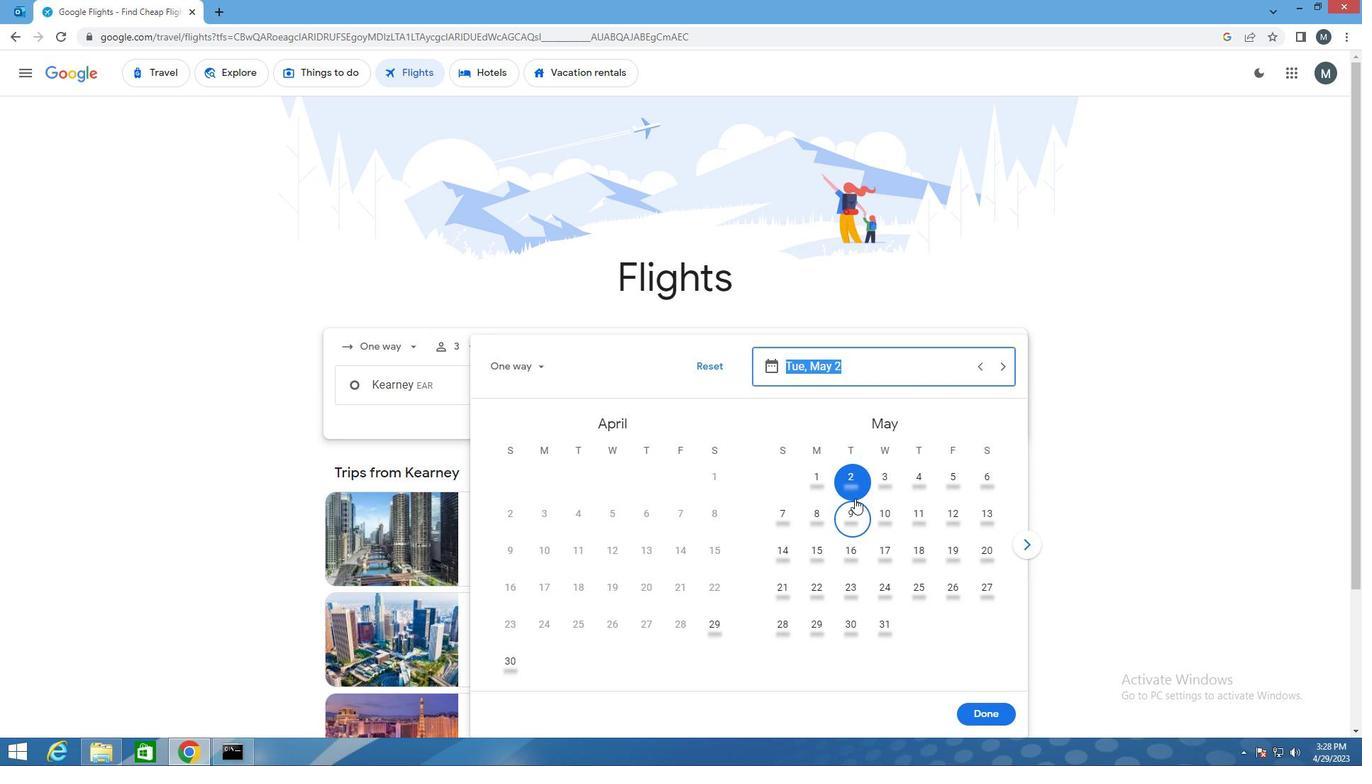 
Action: Mouse moved to (972, 712)
Screenshot: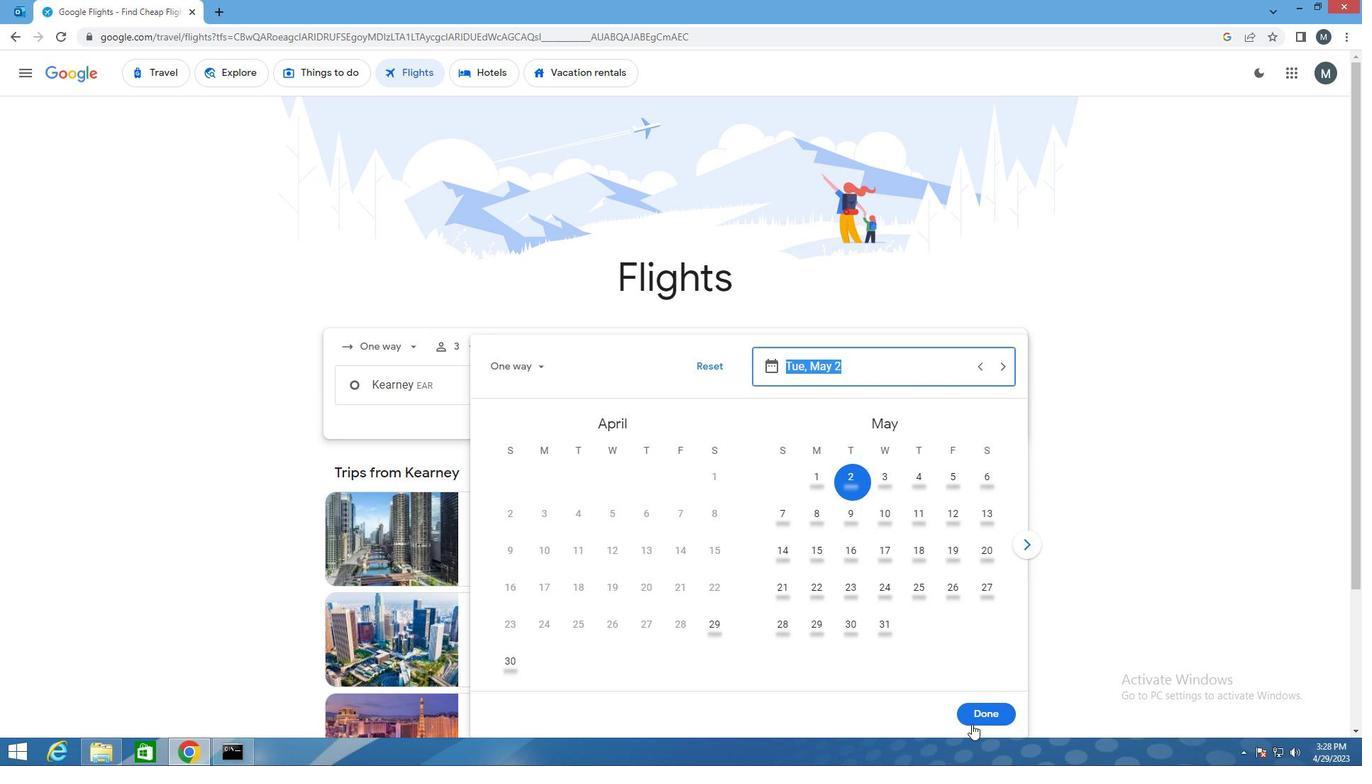 
Action: Mouse pressed left at (972, 712)
Screenshot: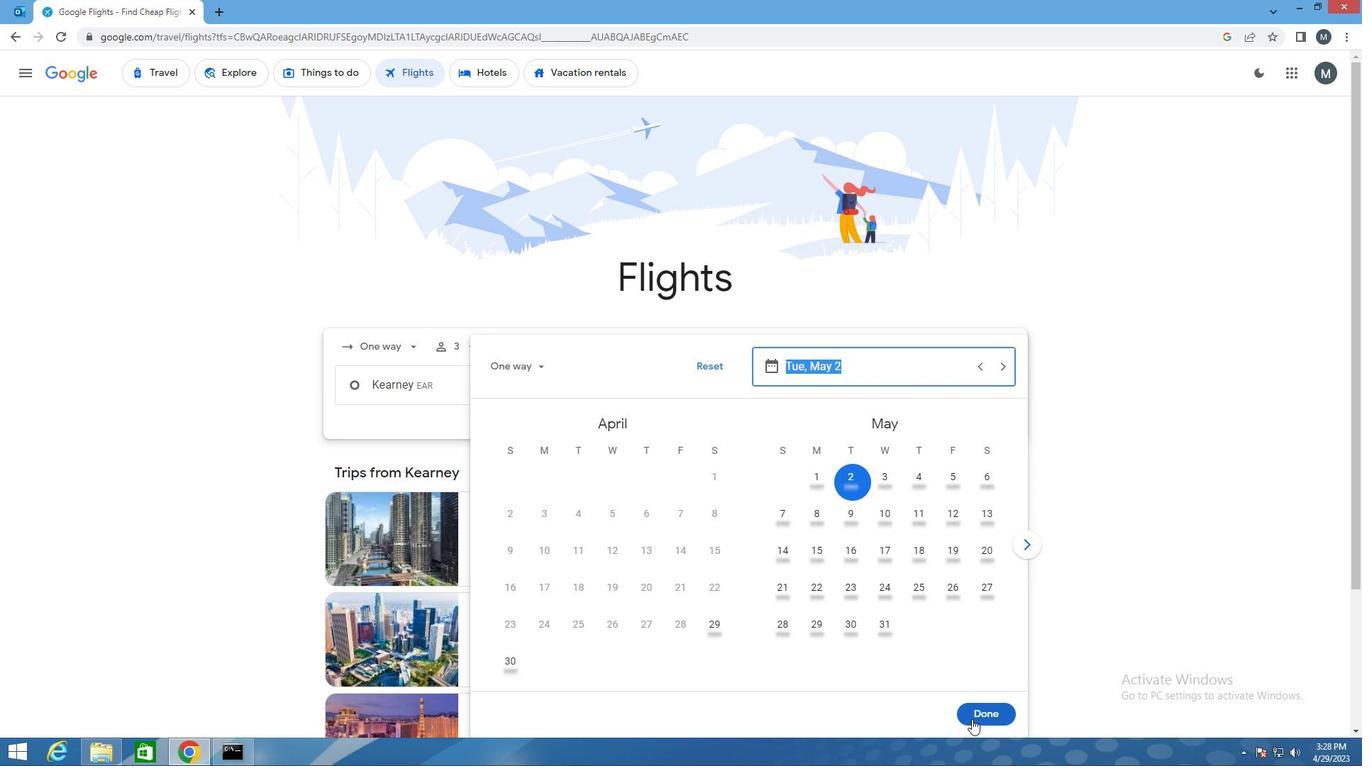 
Action: Mouse moved to (691, 431)
Screenshot: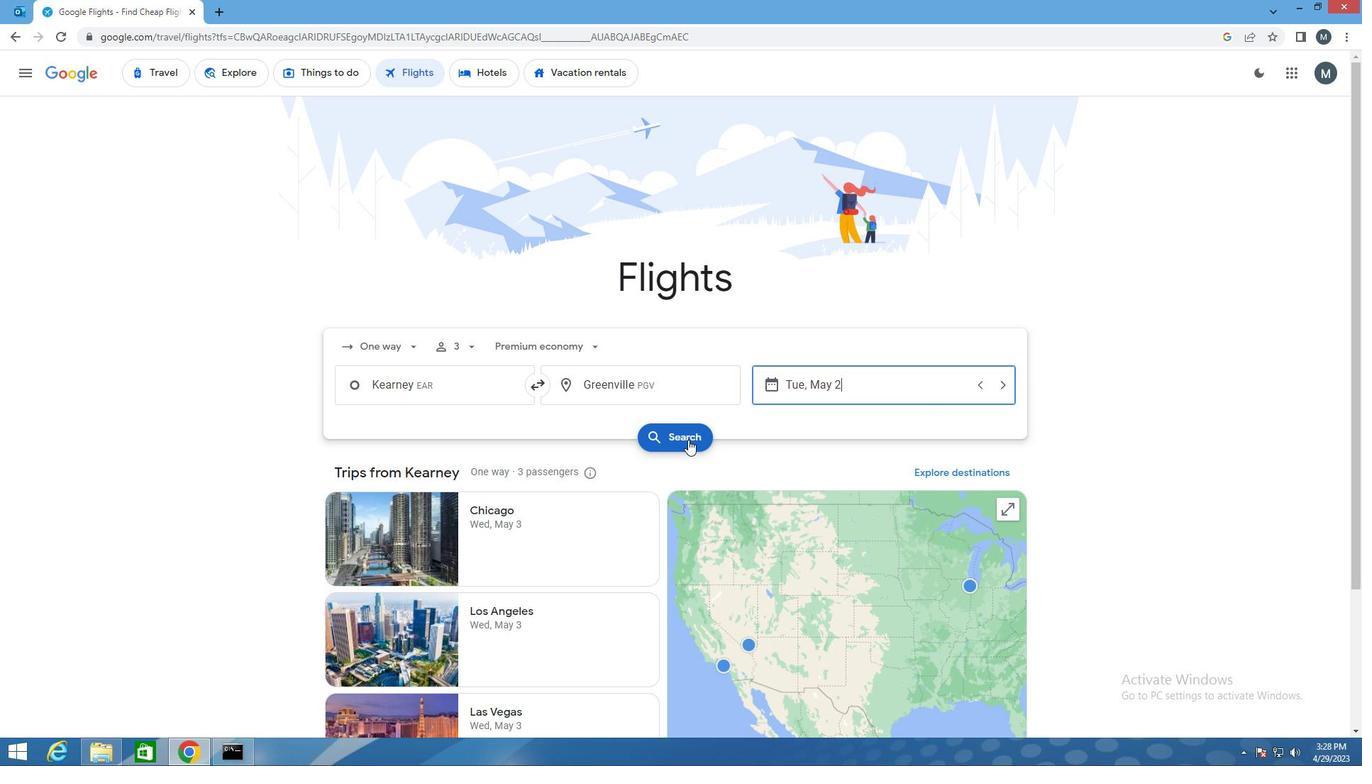 
Action: Mouse pressed left at (691, 431)
Screenshot: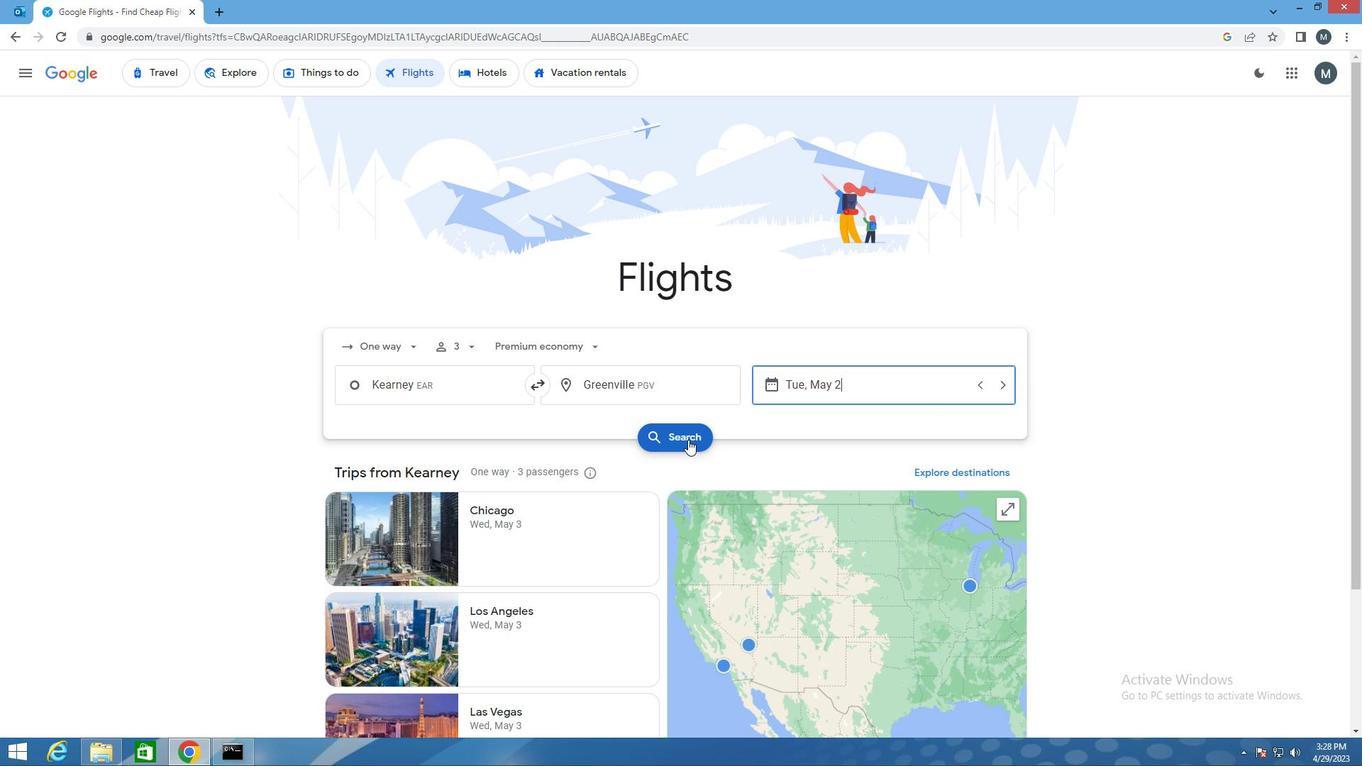 
Action: Mouse moved to (332, 202)
Screenshot: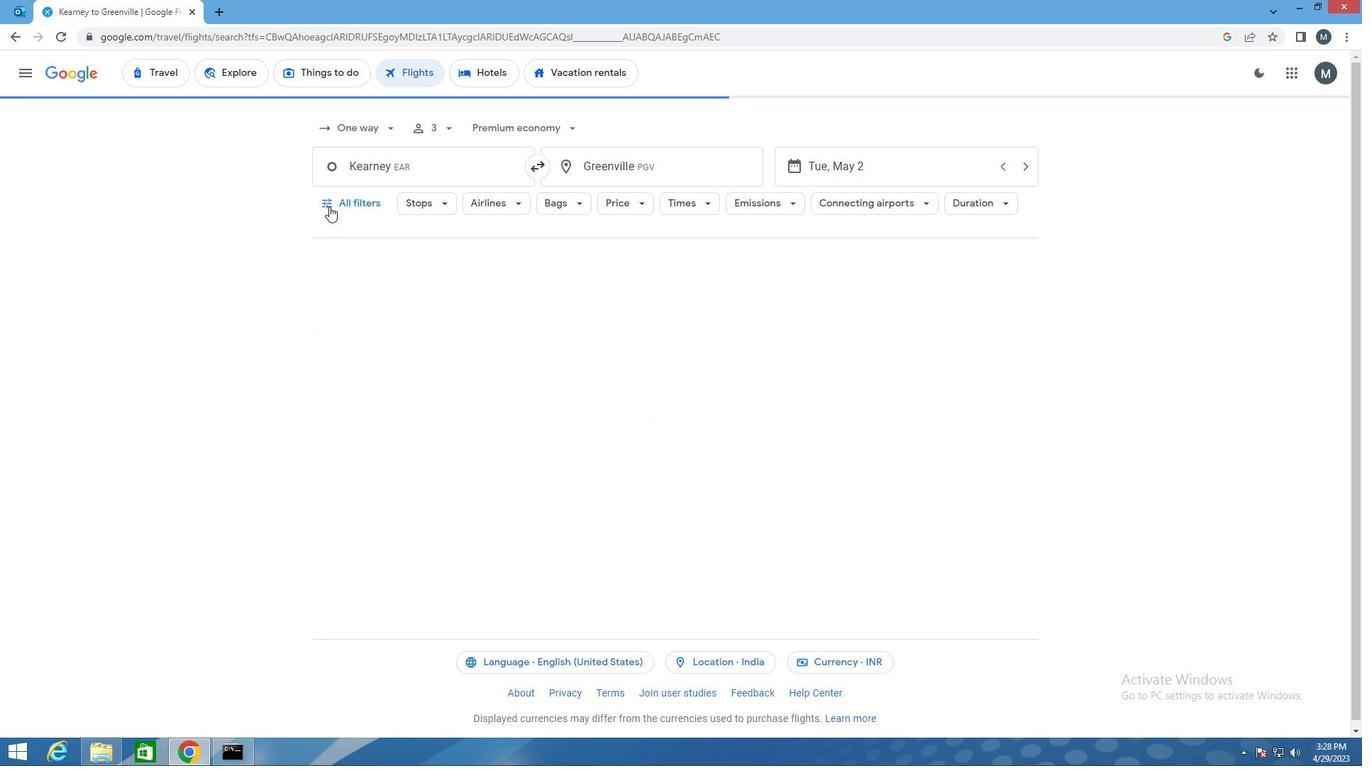 
Action: Mouse pressed left at (332, 202)
Screenshot: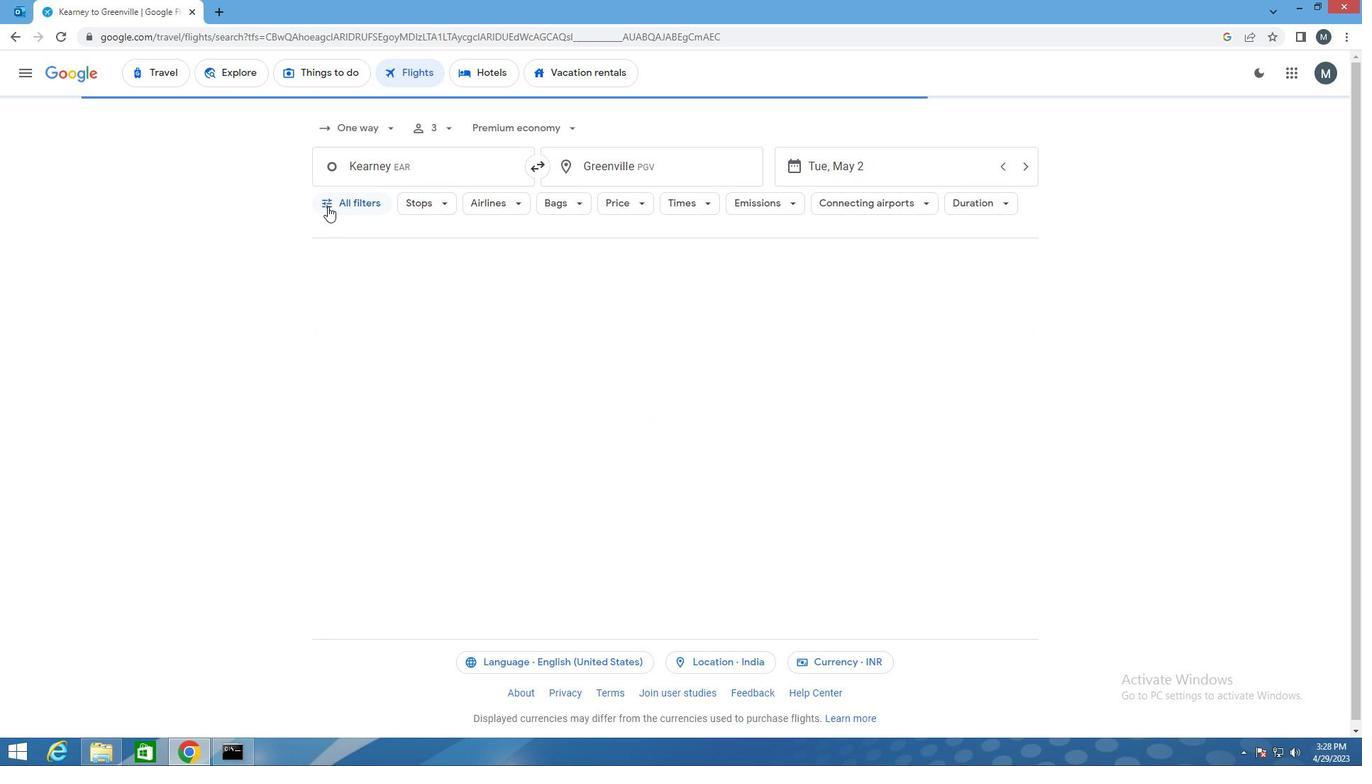 
Action: Mouse moved to (413, 456)
Screenshot: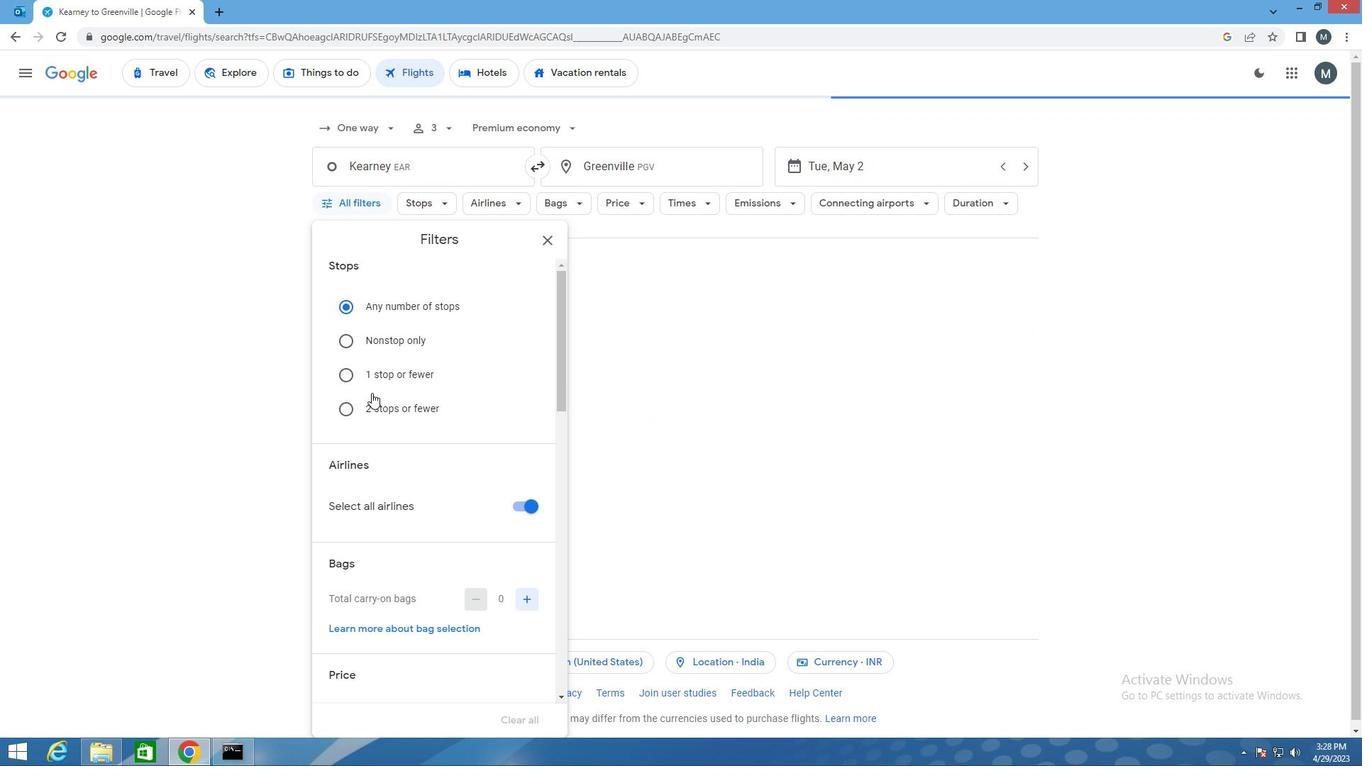 
Action: Mouse scrolled (413, 456) with delta (0, 0)
Screenshot: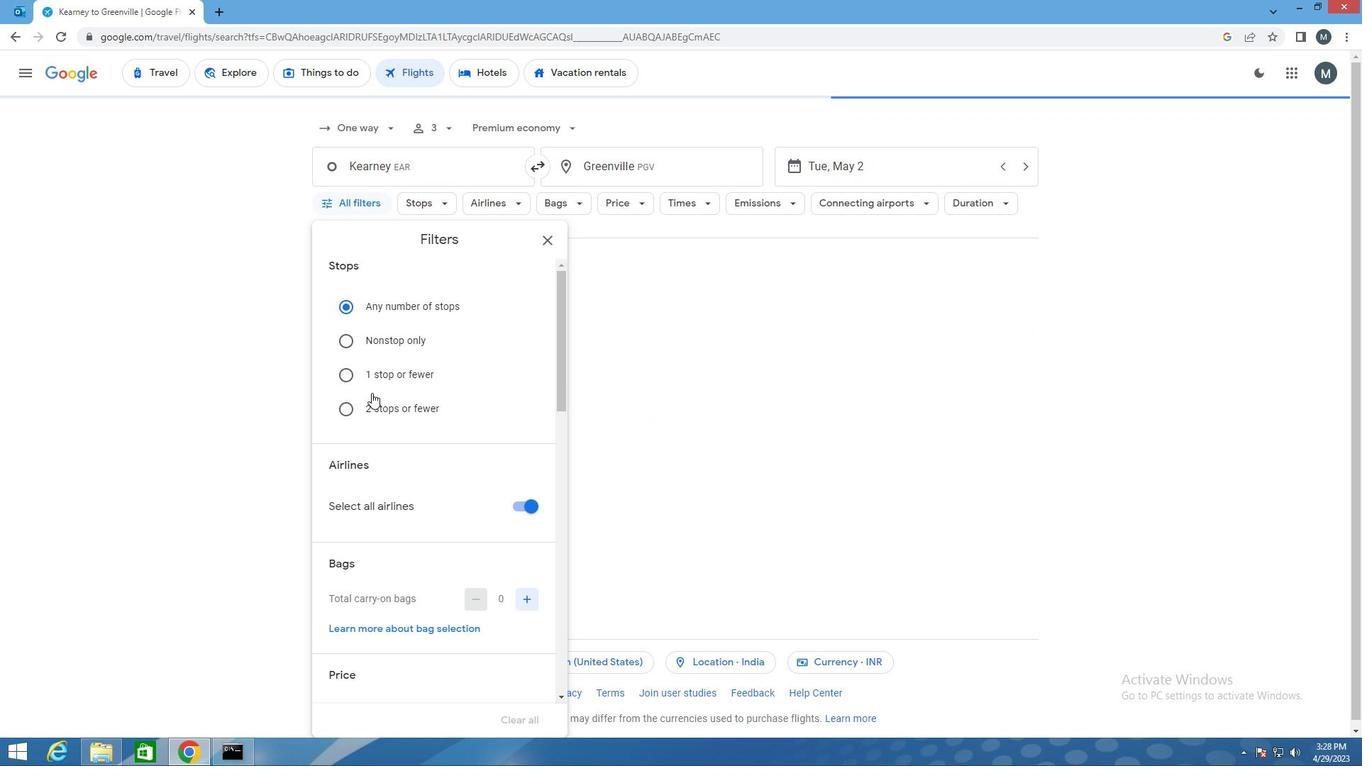 
Action: Mouse moved to (413, 459)
Screenshot: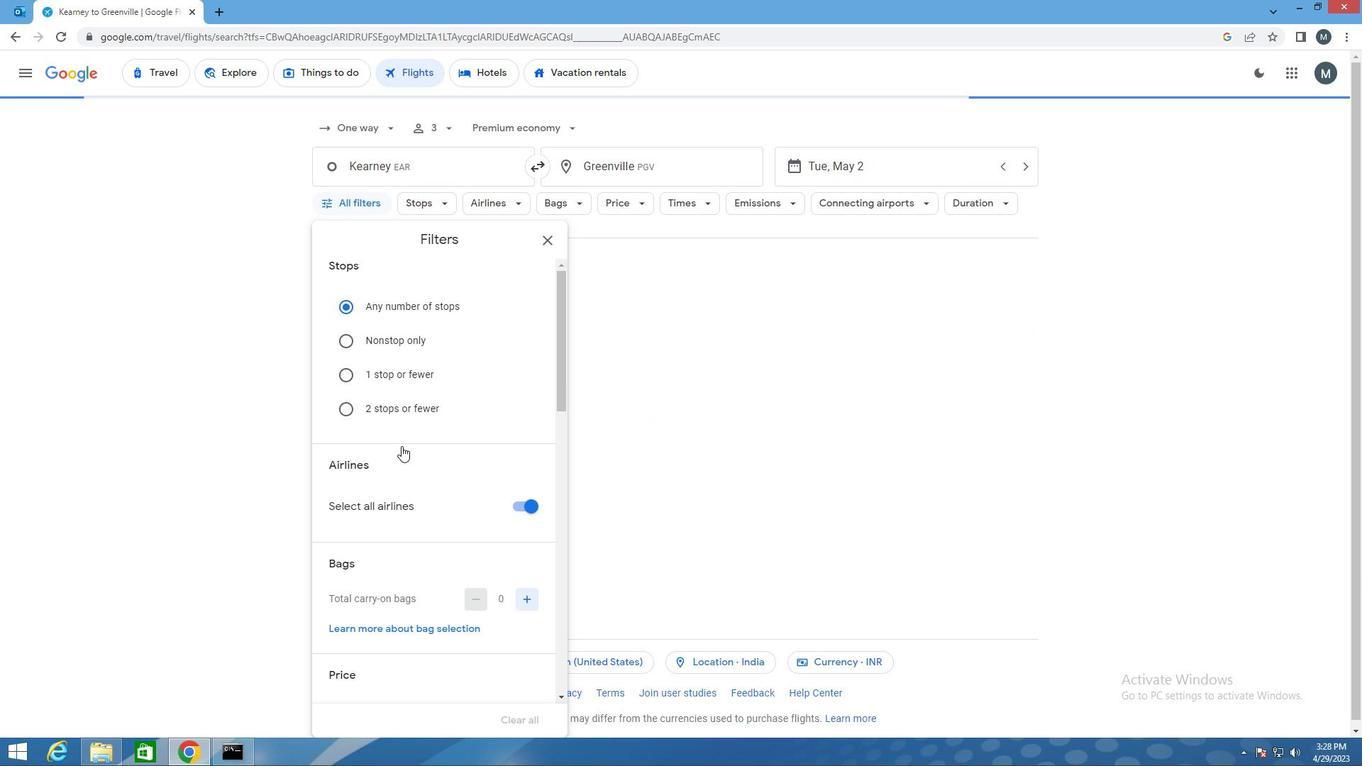 
Action: Mouse scrolled (413, 458) with delta (0, 0)
Screenshot: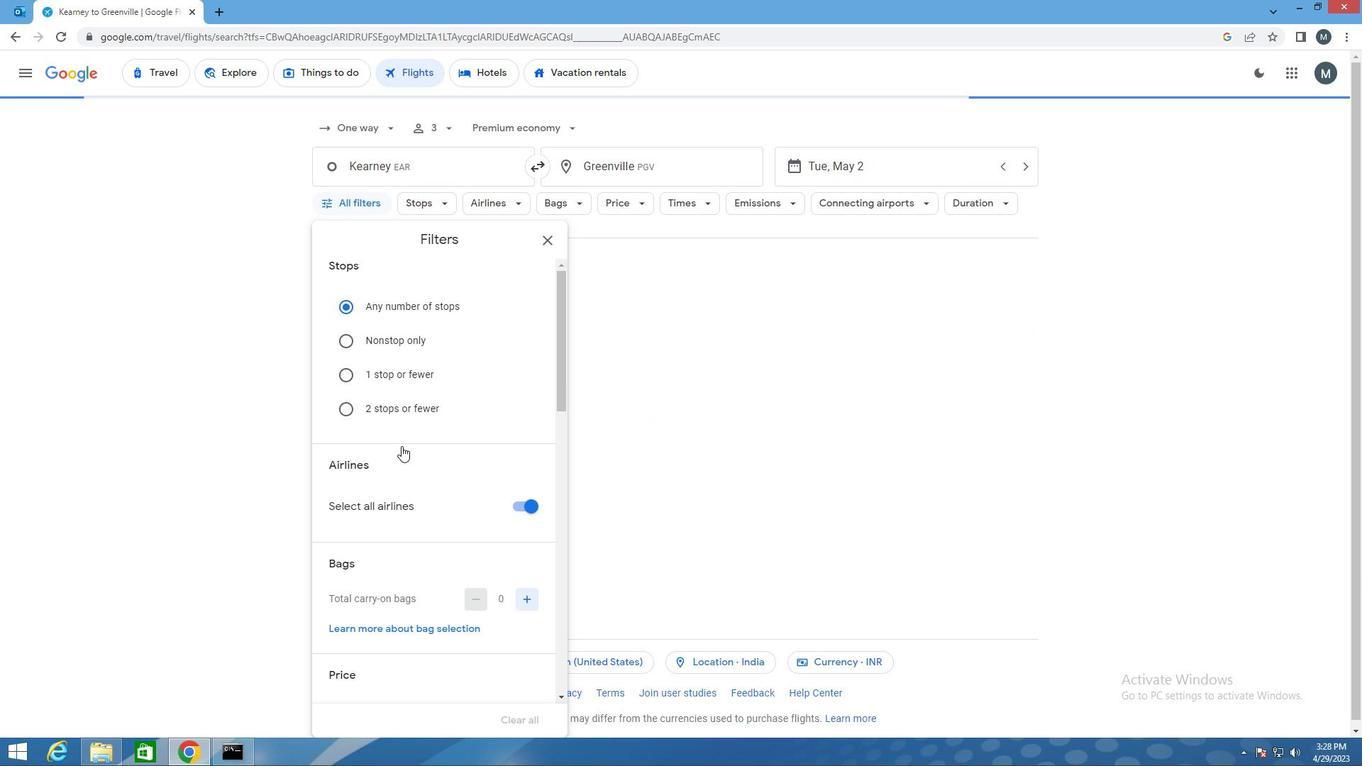 
Action: Mouse moved to (513, 358)
Screenshot: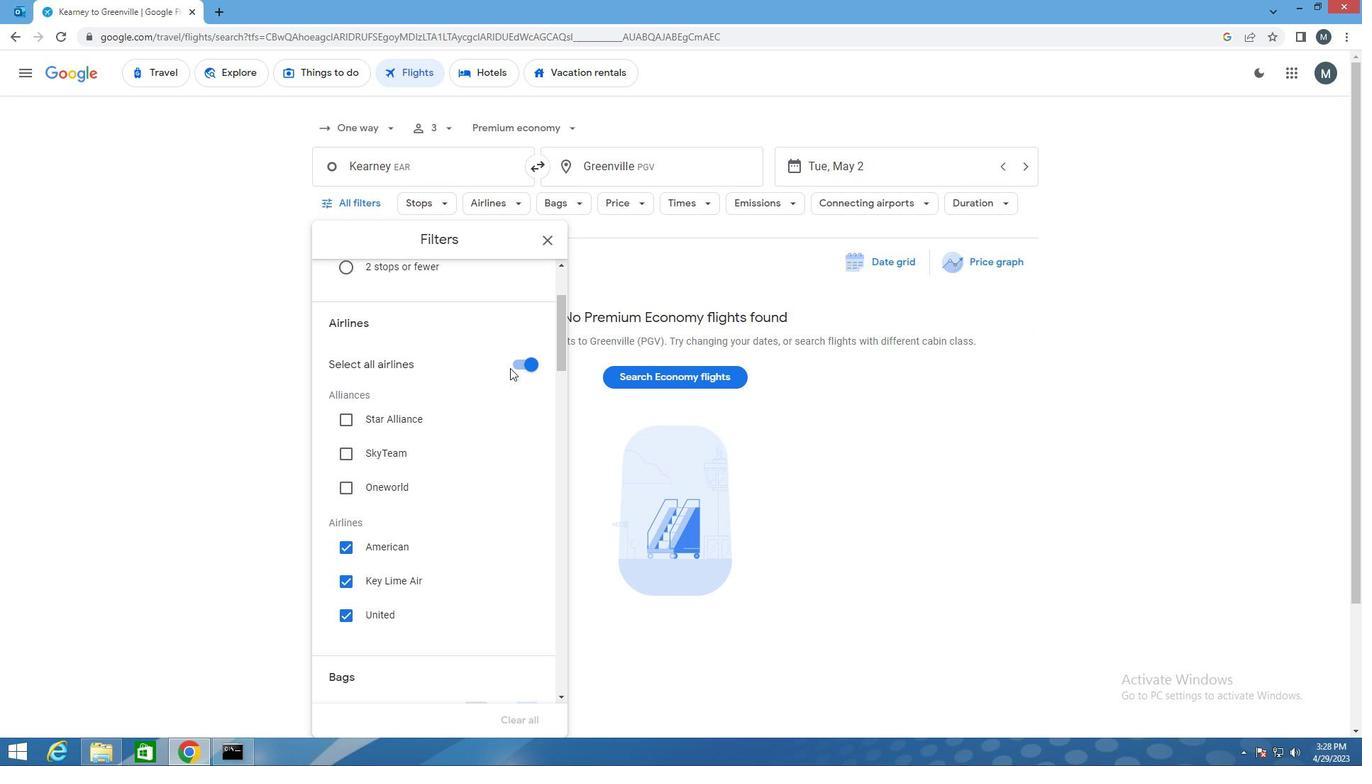 
Action: Mouse pressed left at (513, 358)
Screenshot: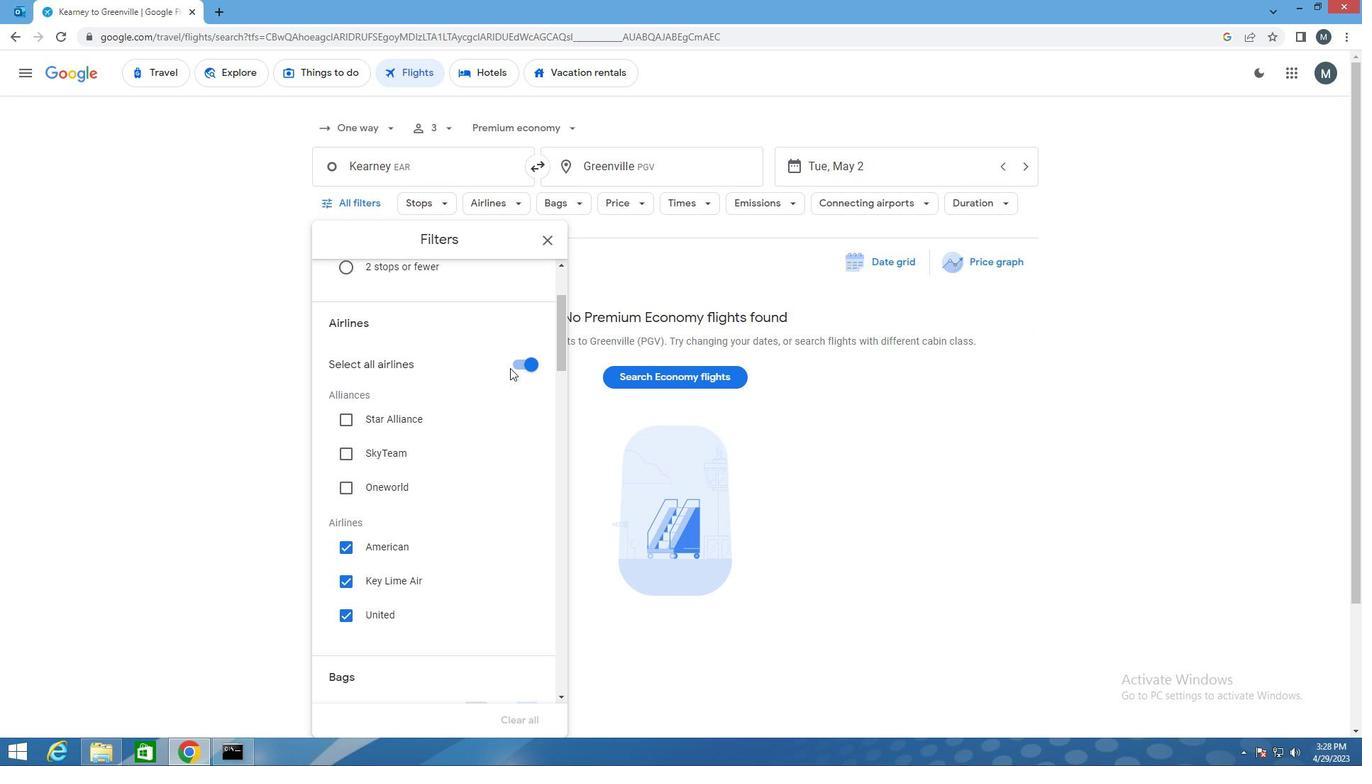 
Action: Mouse moved to (392, 433)
Screenshot: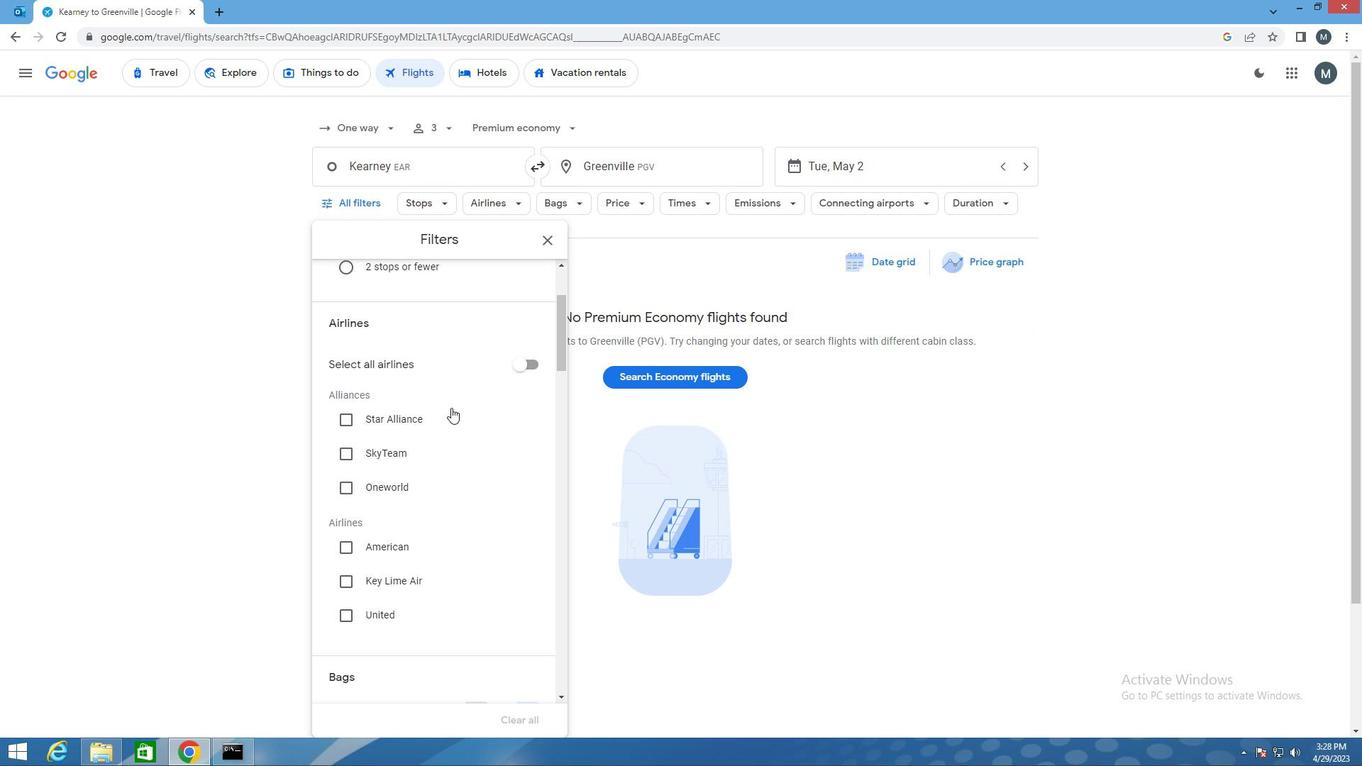 
Action: Mouse scrolled (392, 432) with delta (0, 0)
Screenshot: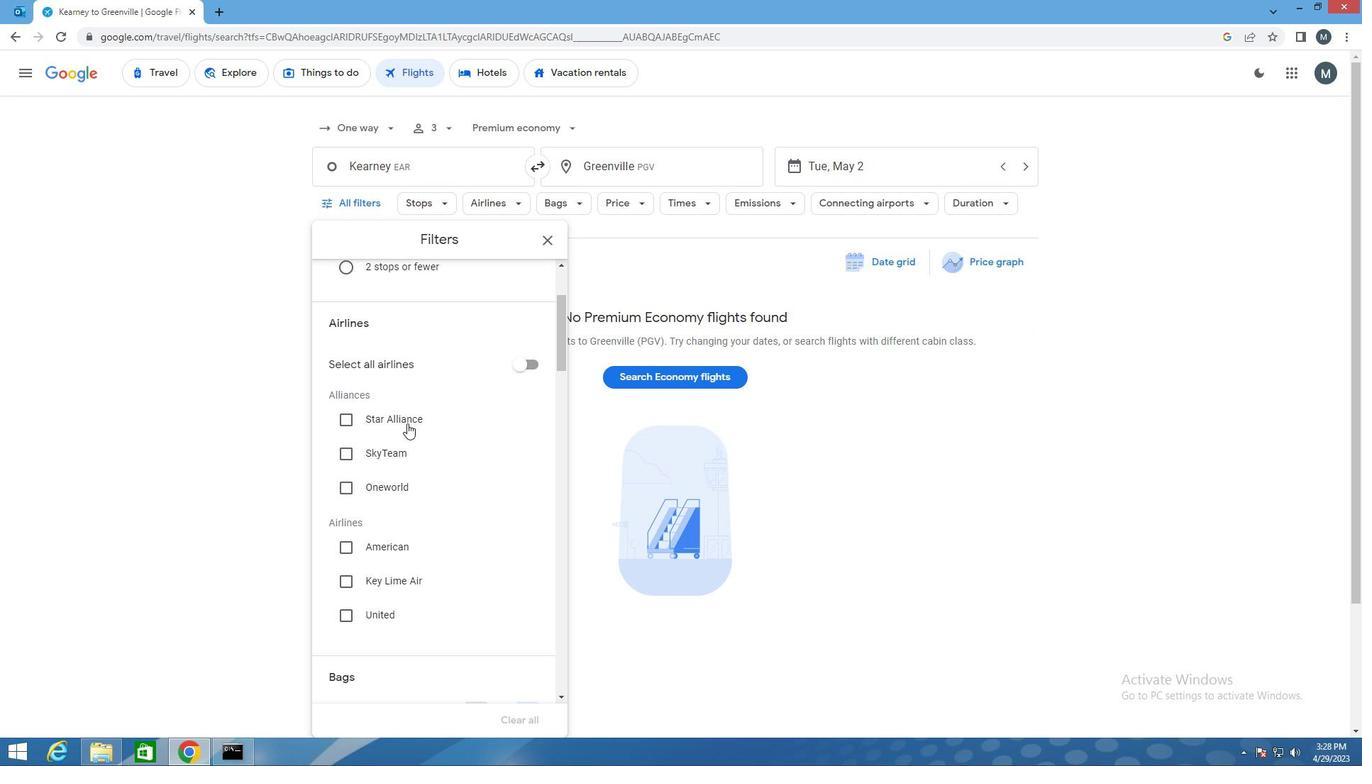 
Action: Mouse moved to (354, 480)
Screenshot: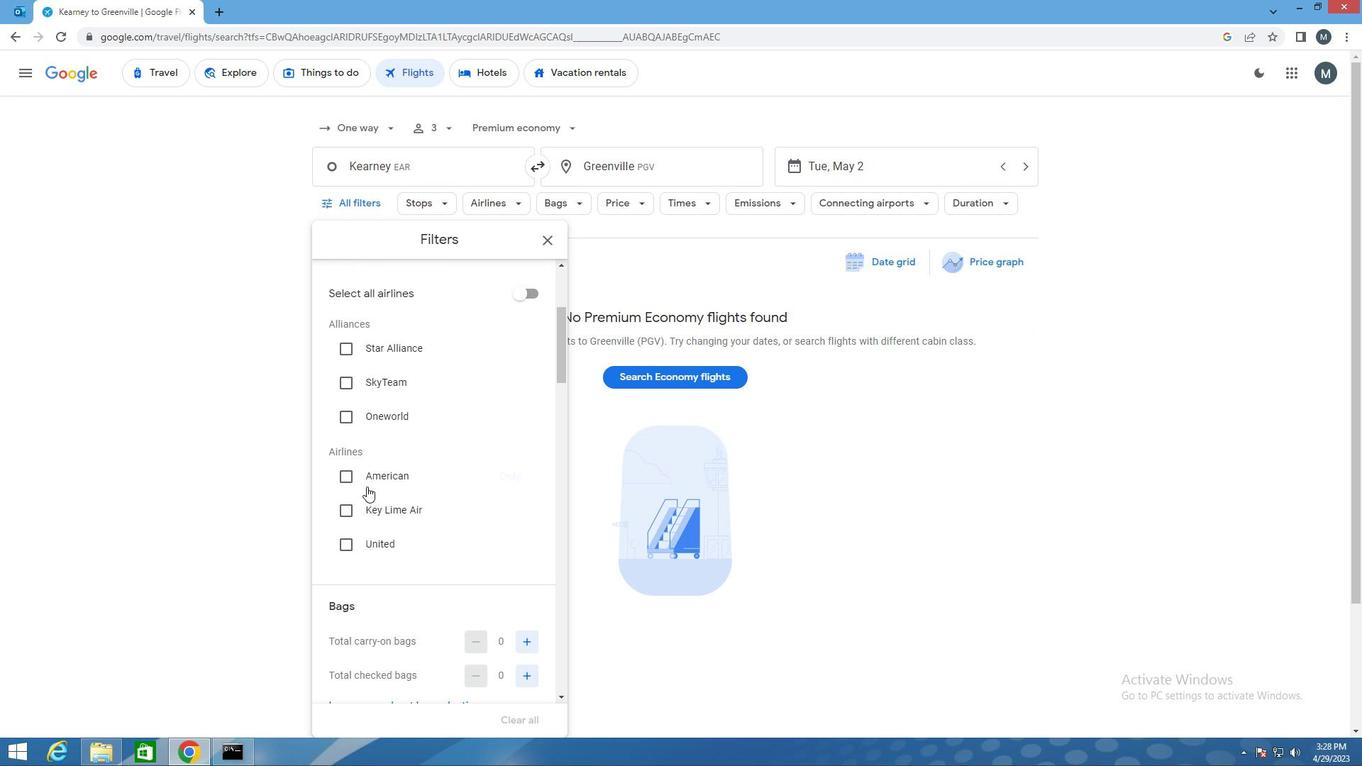 
Action: Mouse pressed left at (354, 480)
Screenshot: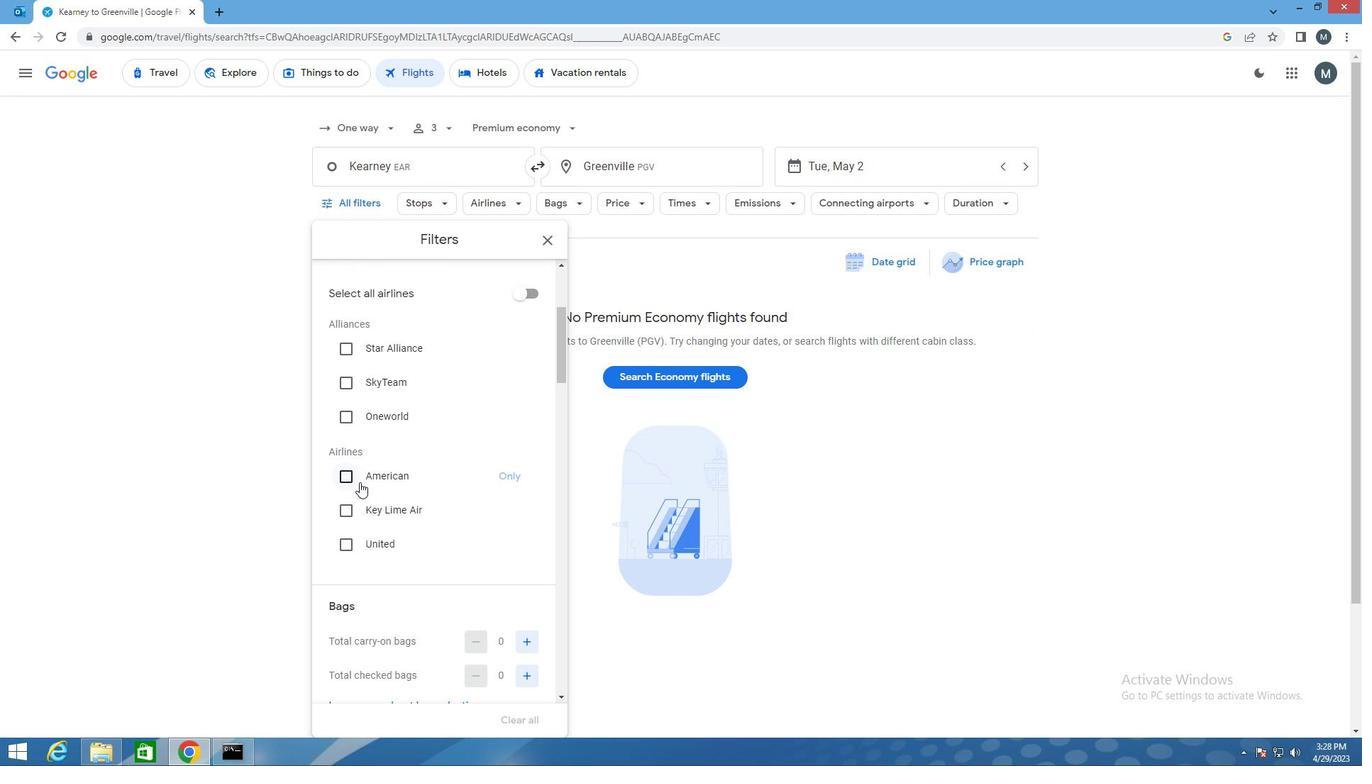 
Action: Mouse moved to (418, 479)
Screenshot: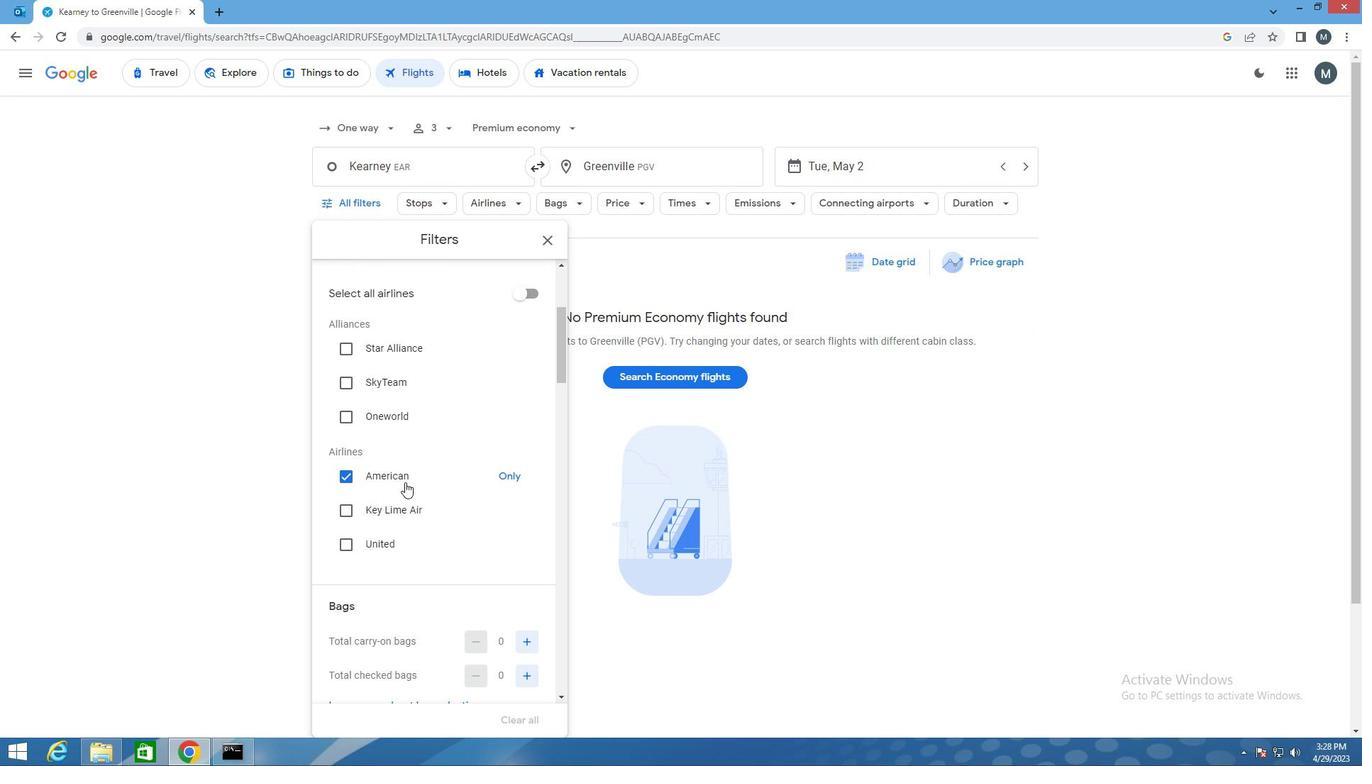 
Action: Mouse scrolled (418, 478) with delta (0, 0)
Screenshot: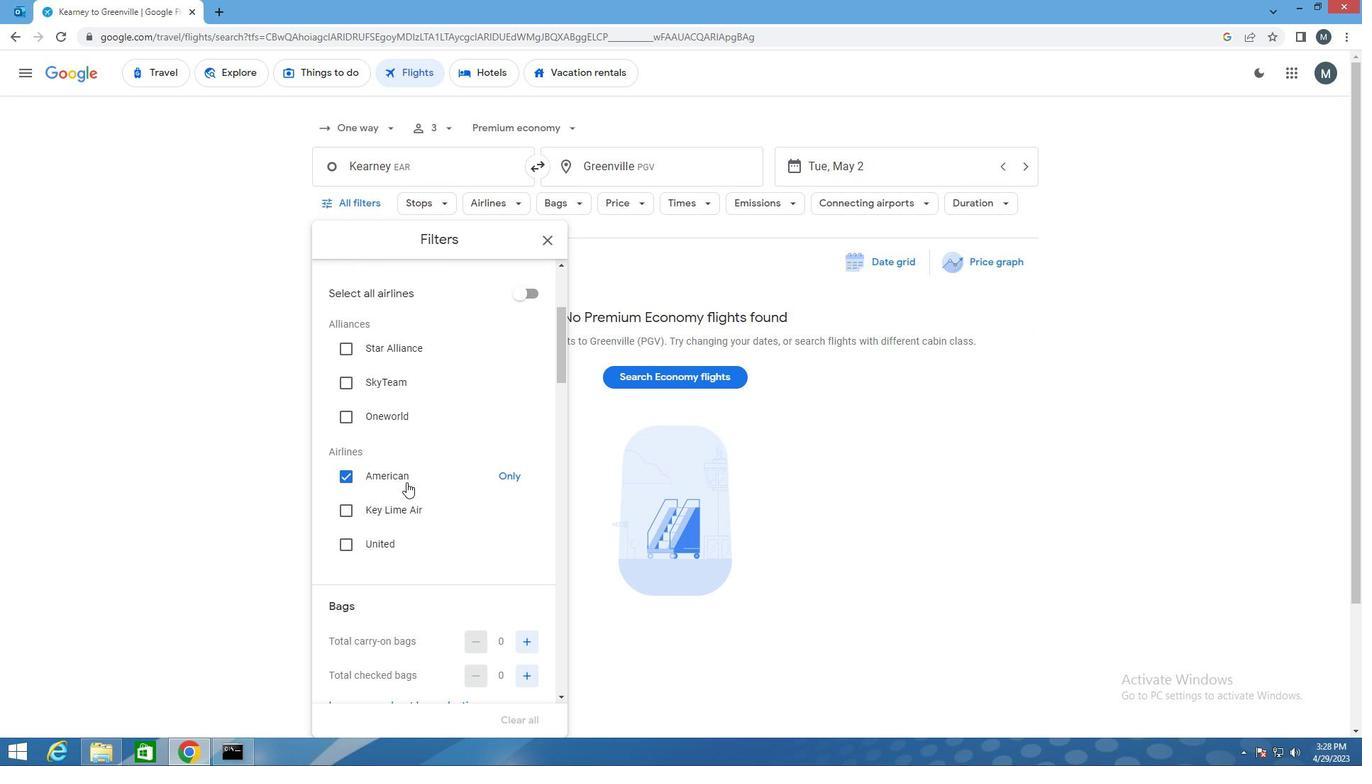 
Action: Mouse scrolled (418, 478) with delta (0, 0)
Screenshot: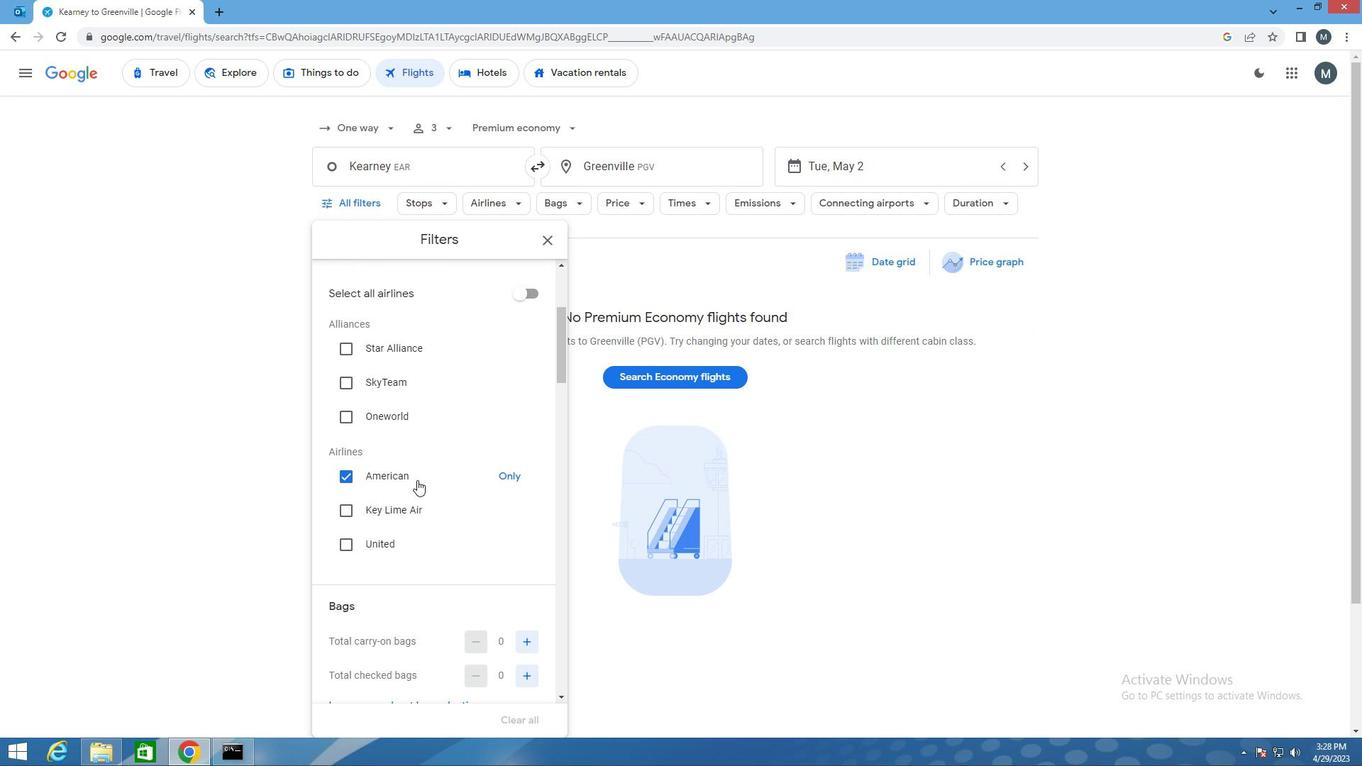 
Action: Mouse moved to (422, 478)
Screenshot: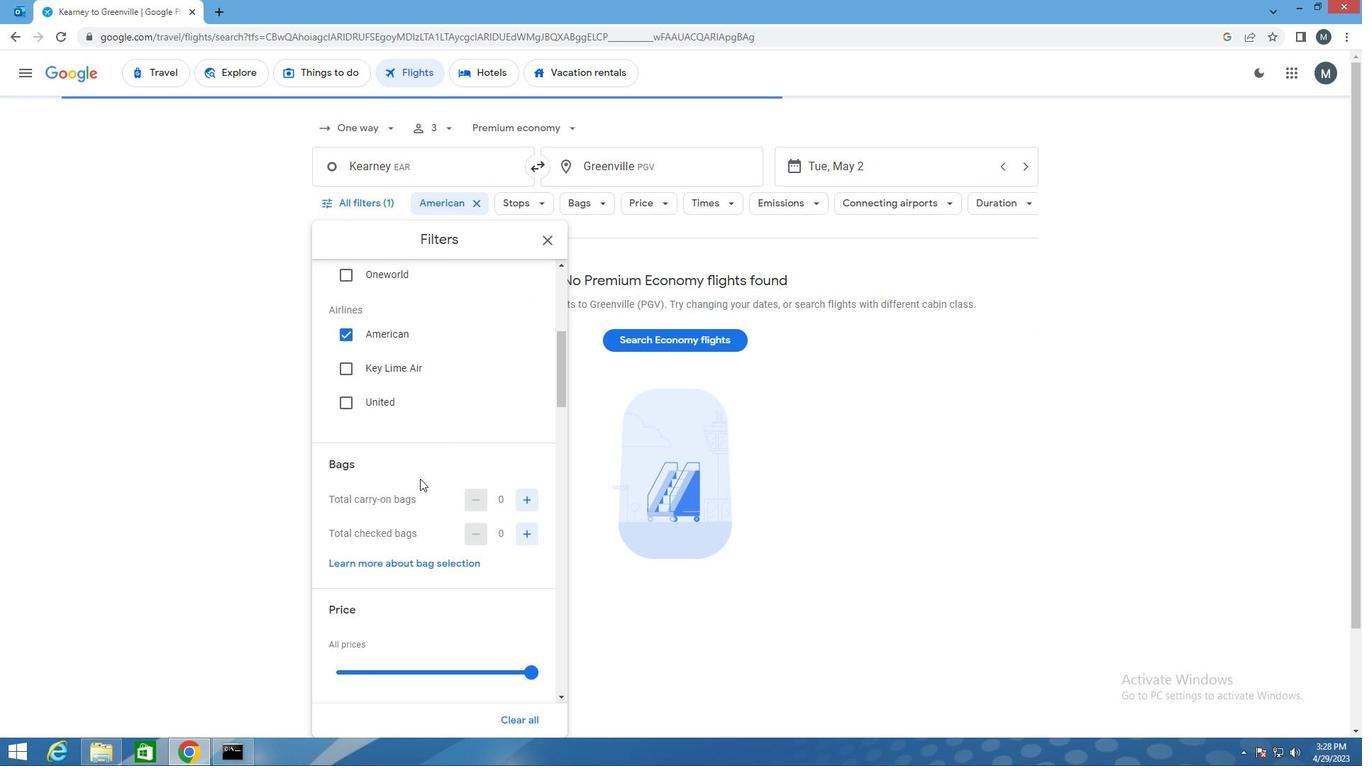 
Action: Mouse scrolled (422, 478) with delta (0, 0)
Screenshot: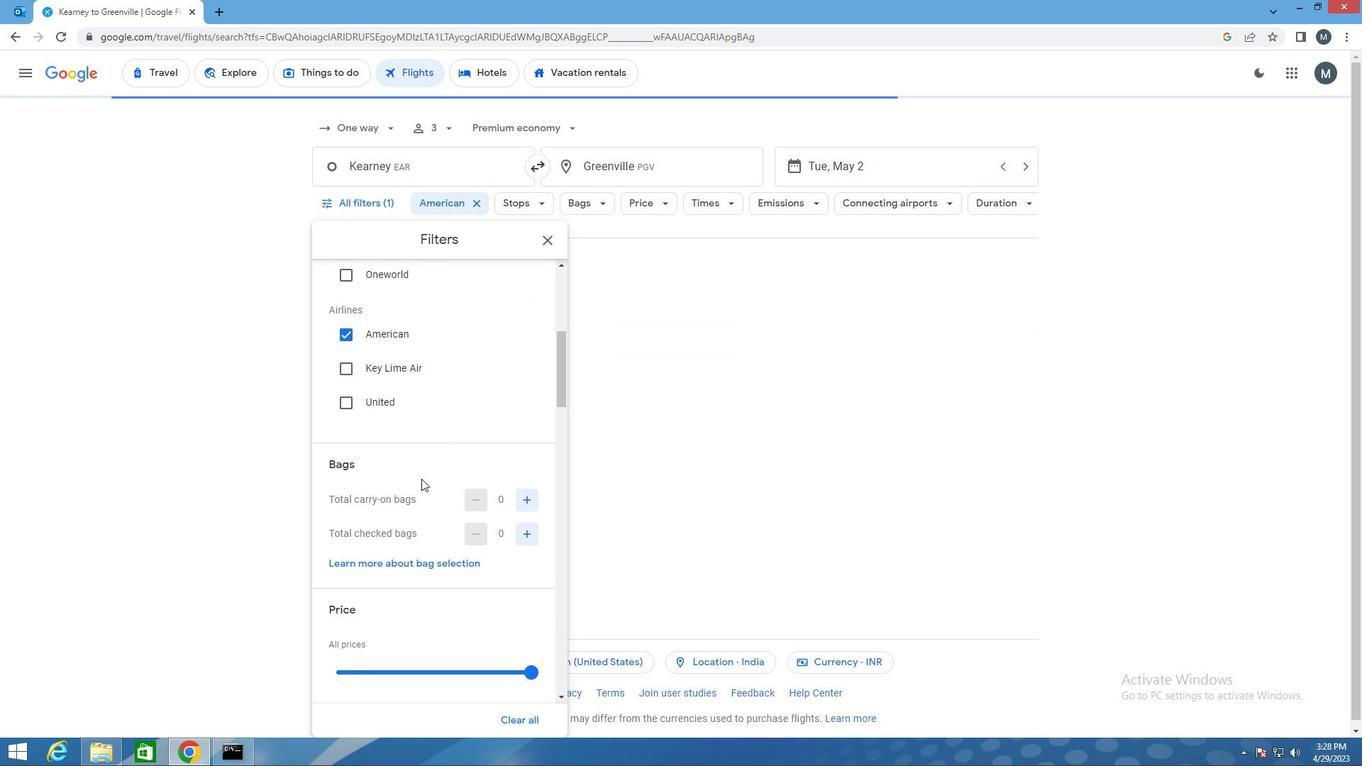 
Action: Mouse moved to (422, 481)
Screenshot: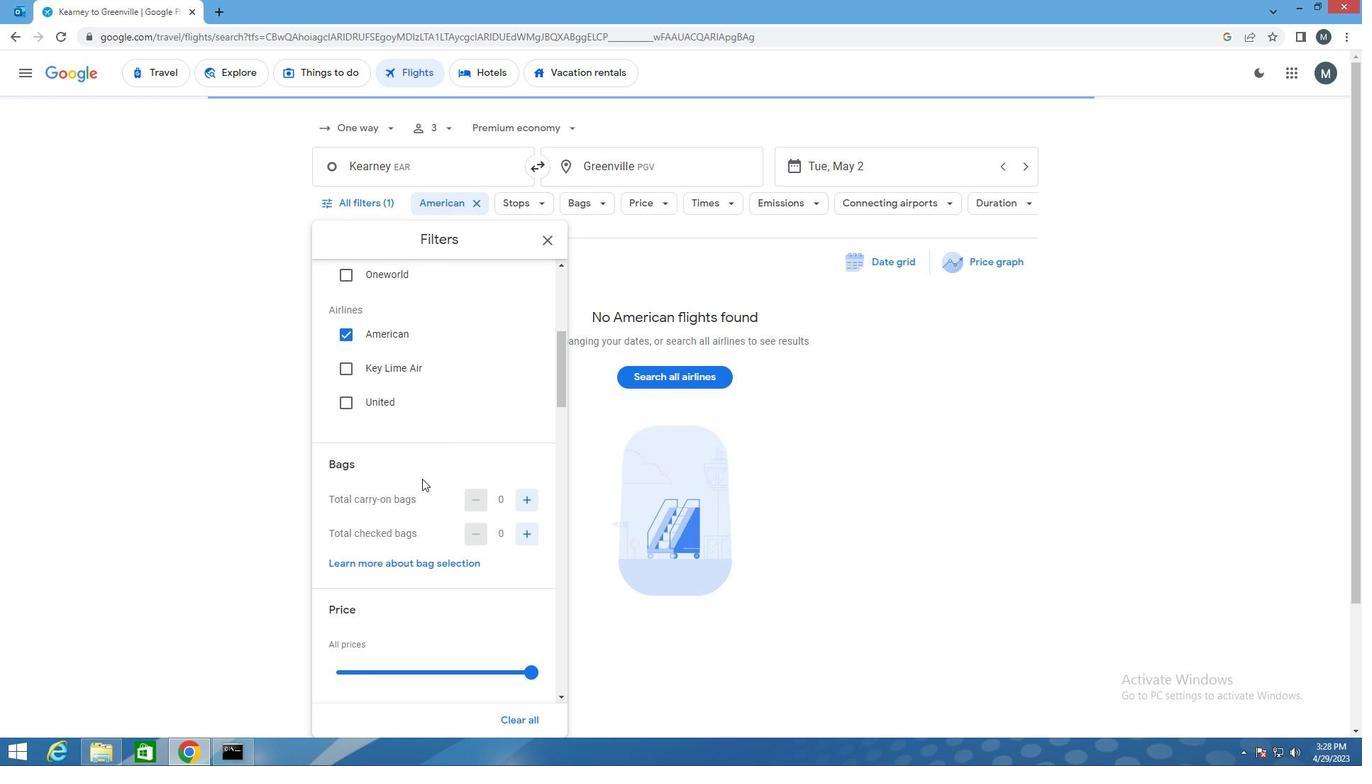 
Action: Mouse scrolled (422, 480) with delta (0, 0)
Screenshot: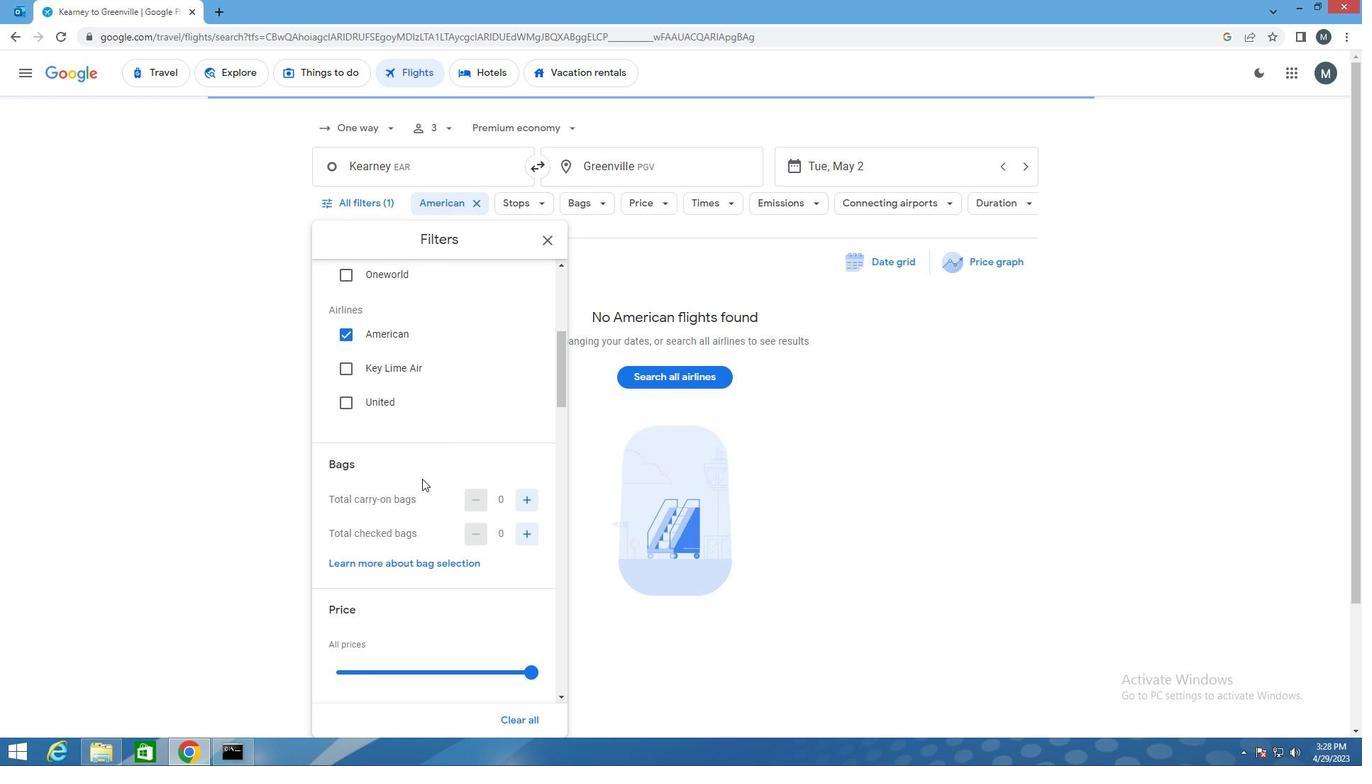
Action: Mouse moved to (521, 390)
Screenshot: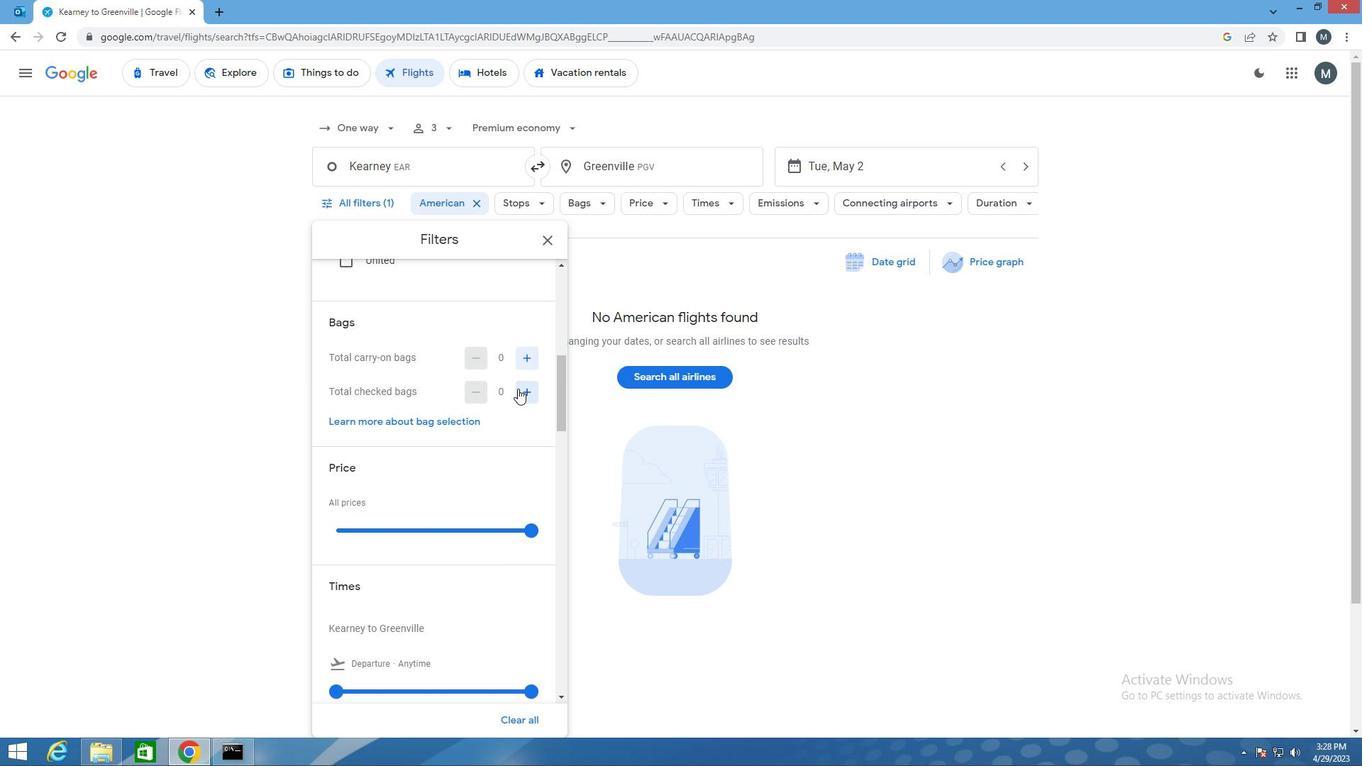 
Action: Mouse pressed left at (521, 390)
Screenshot: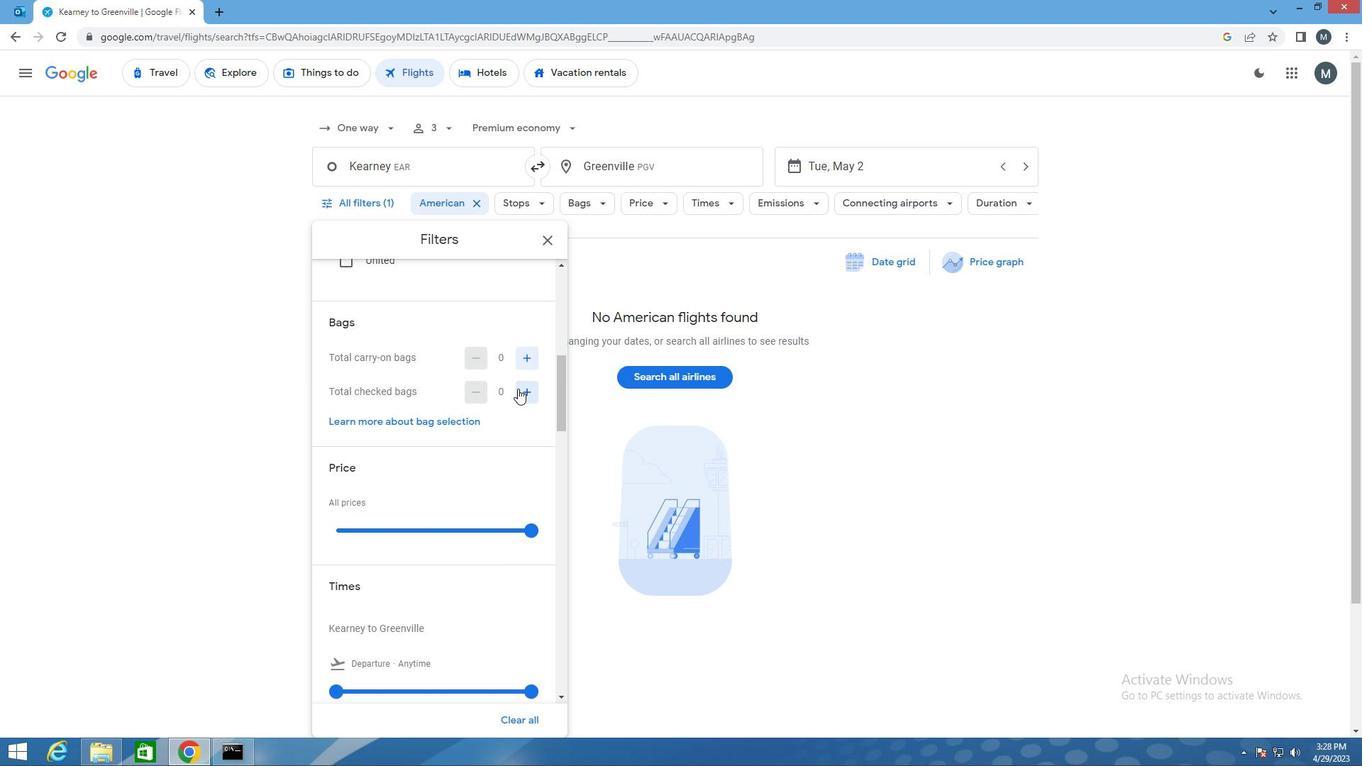 
Action: Mouse moved to (523, 392)
Screenshot: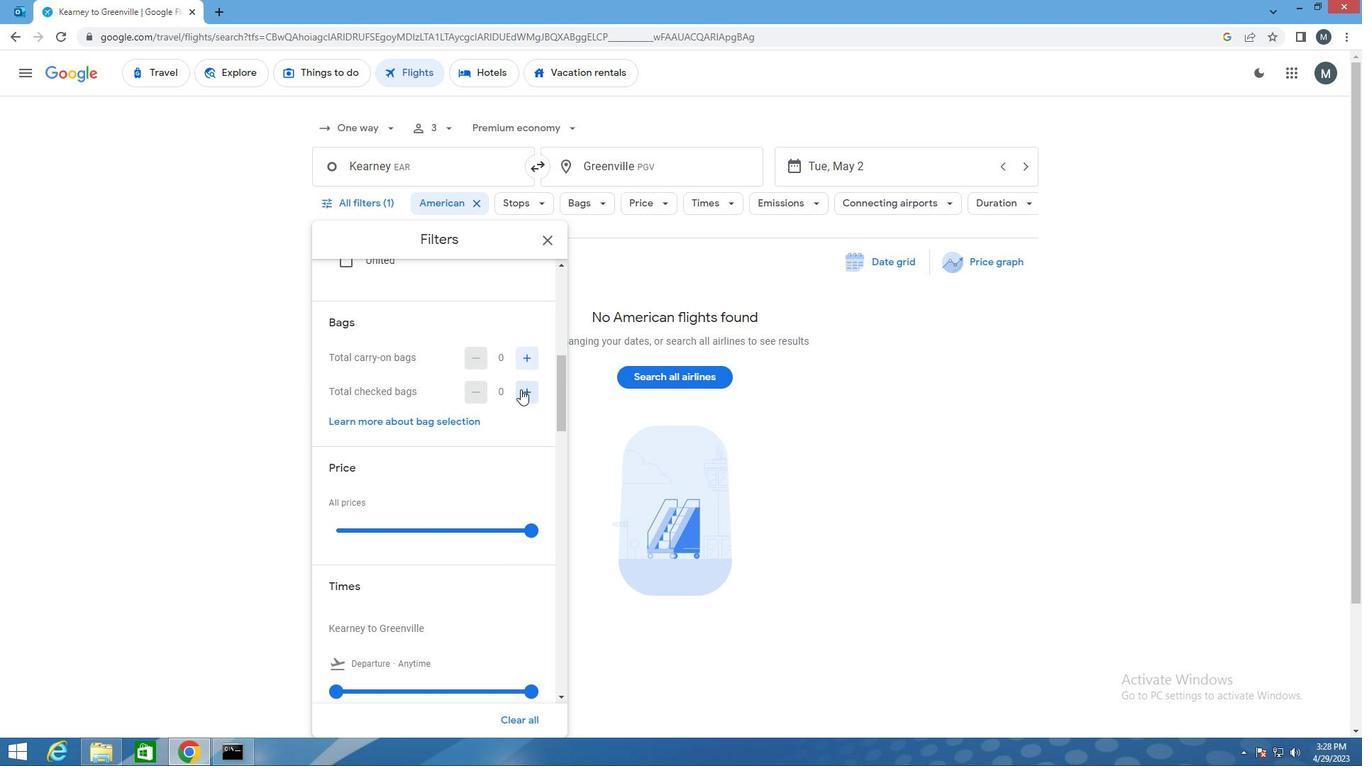 
Action: Mouse pressed left at (523, 392)
Screenshot: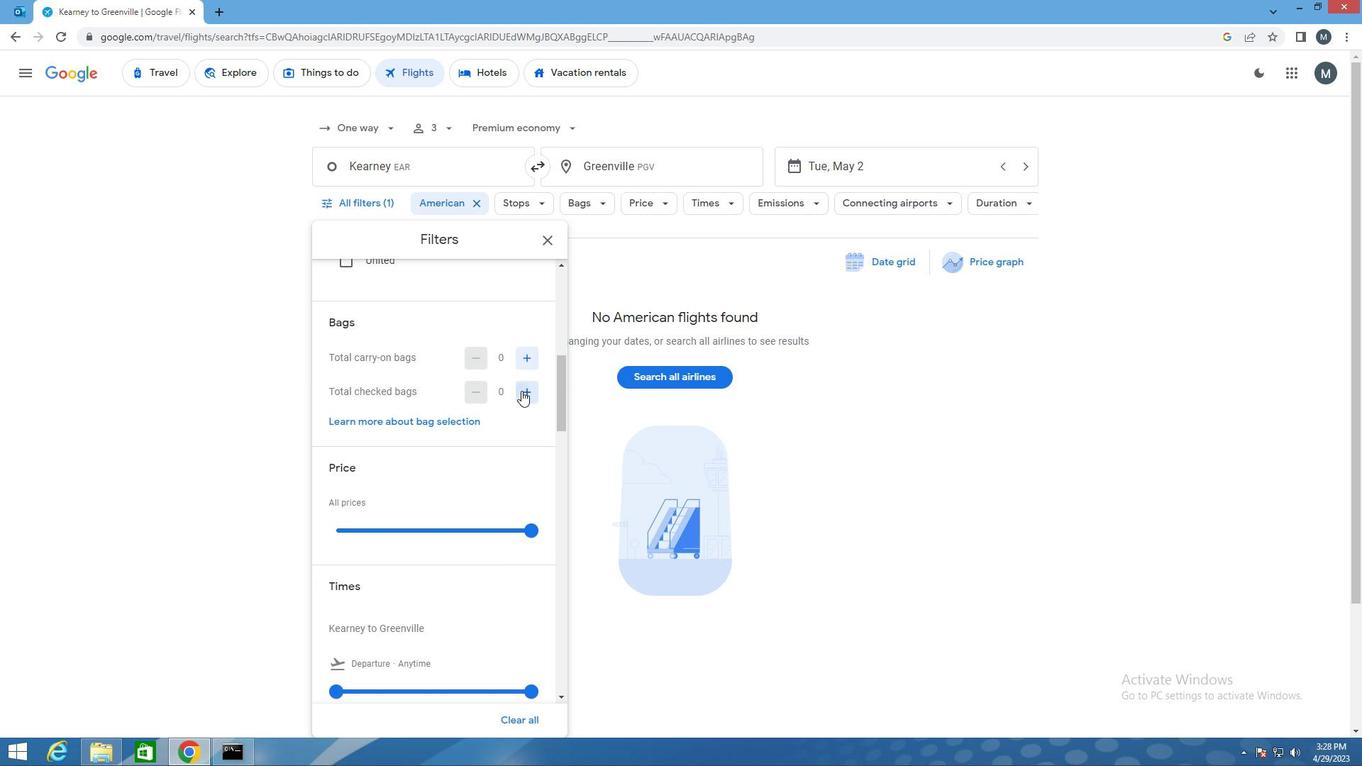 
Action: Mouse pressed left at (523, 392)
Screenshot: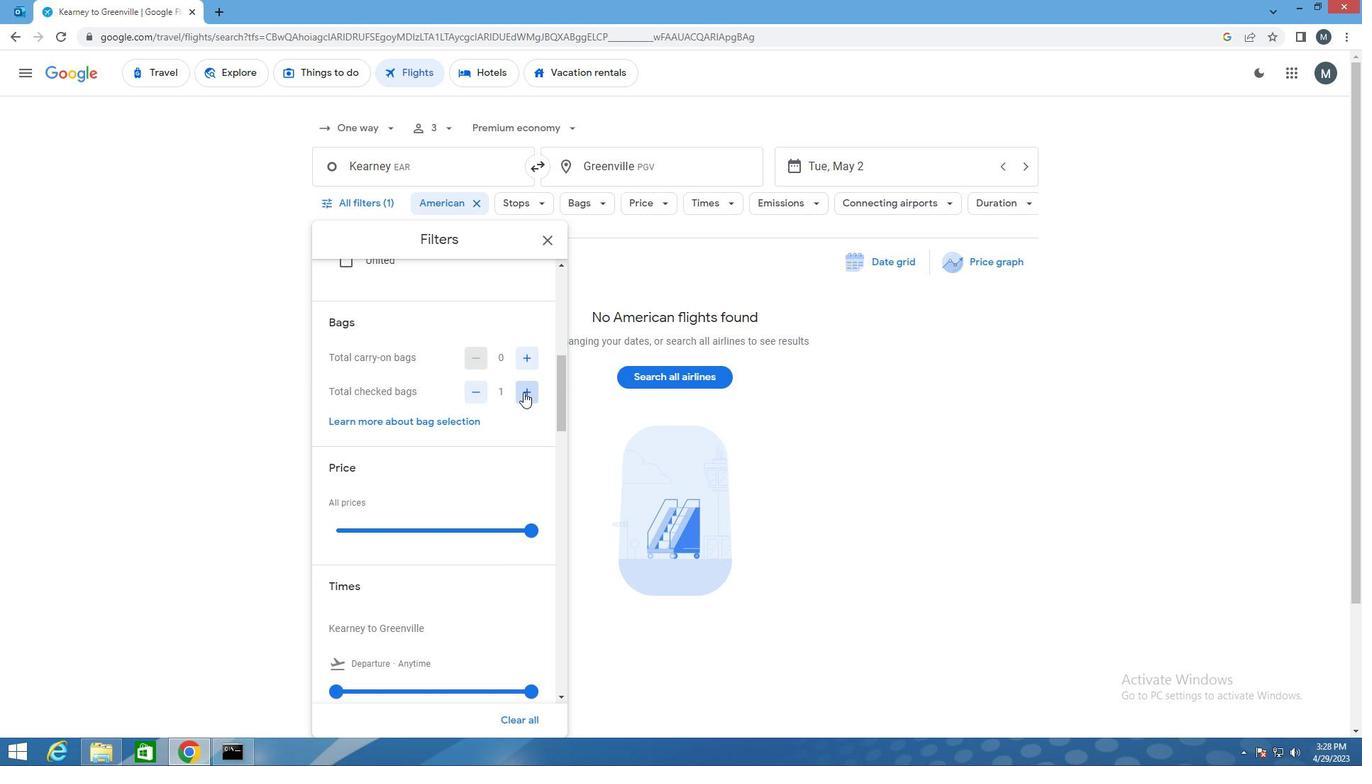 
Action: Mouse pressed left at (523, 392)
Screenshot: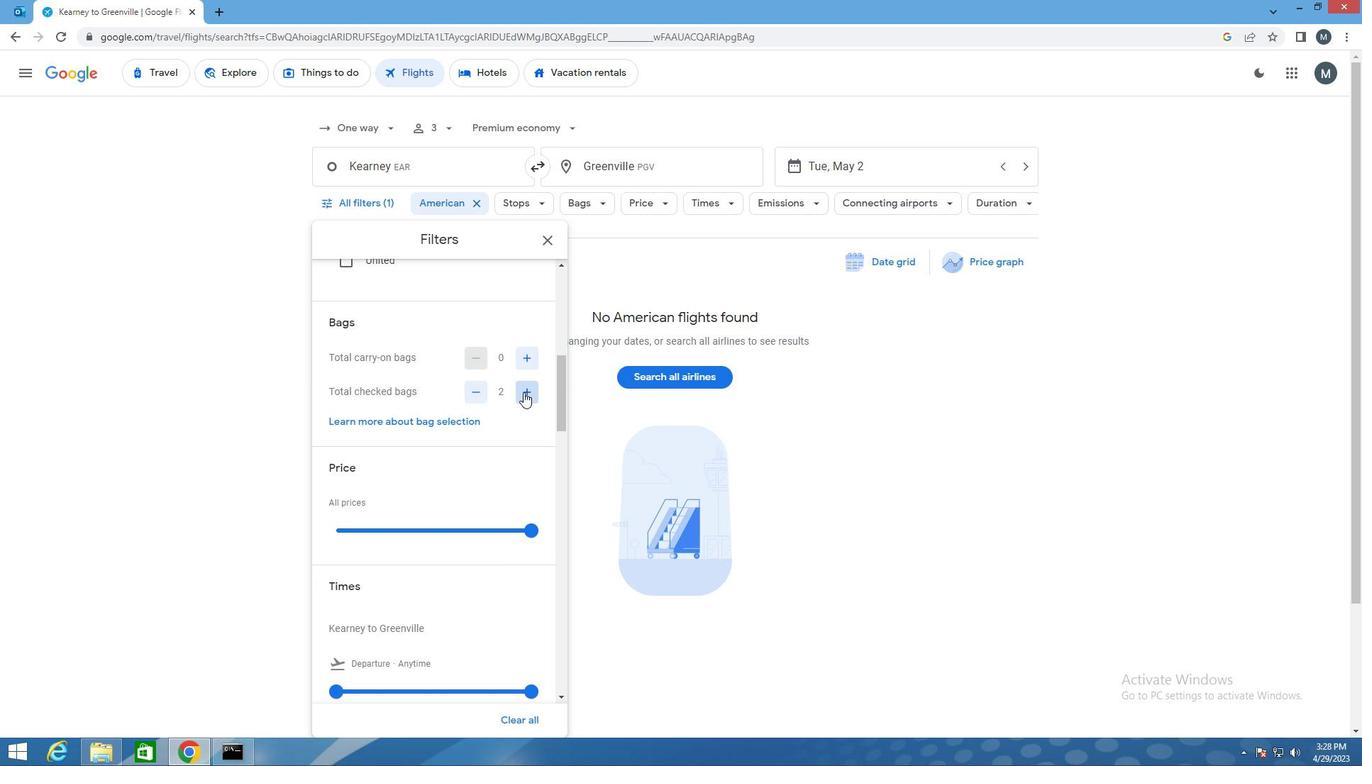 
Action: Mouse pressed left at (523, 392)
Screenshot: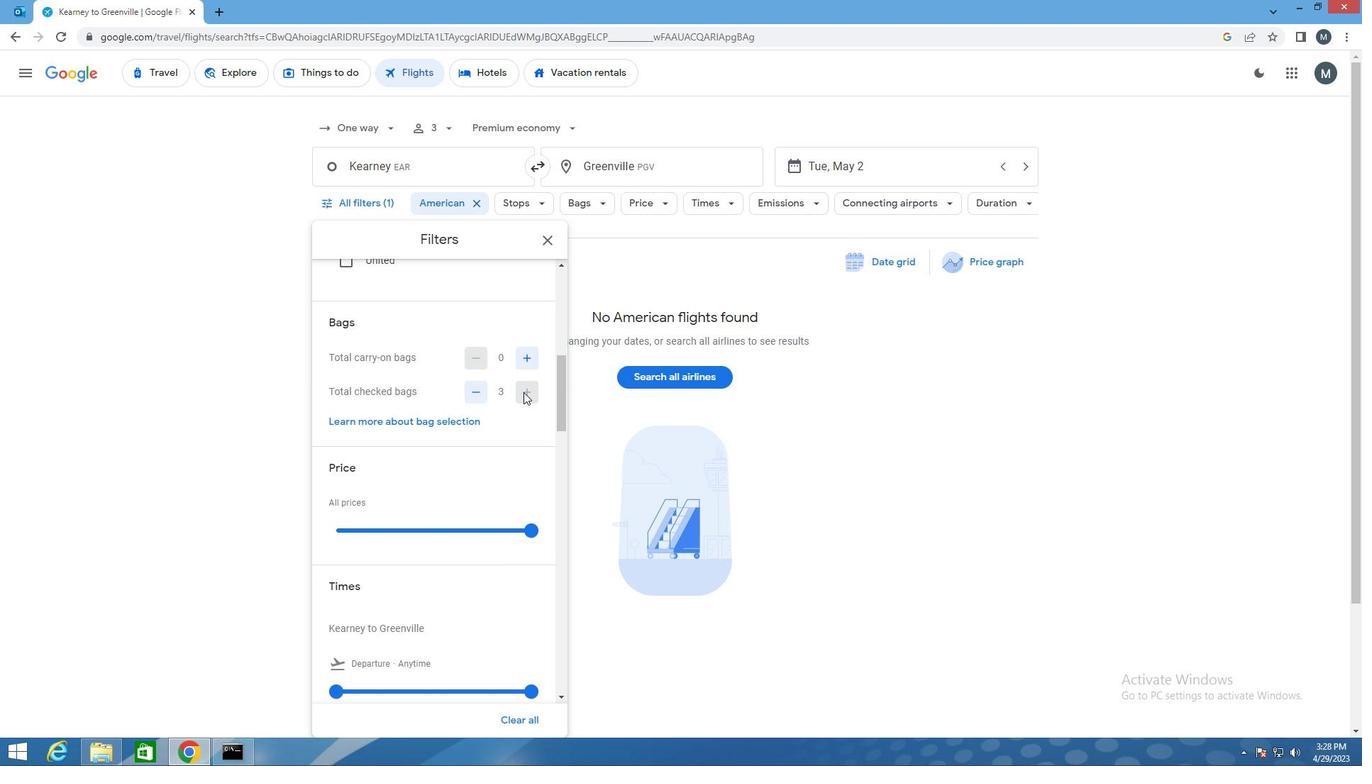 
Action: Mouse pressed left at (523, 392)
Screenshot: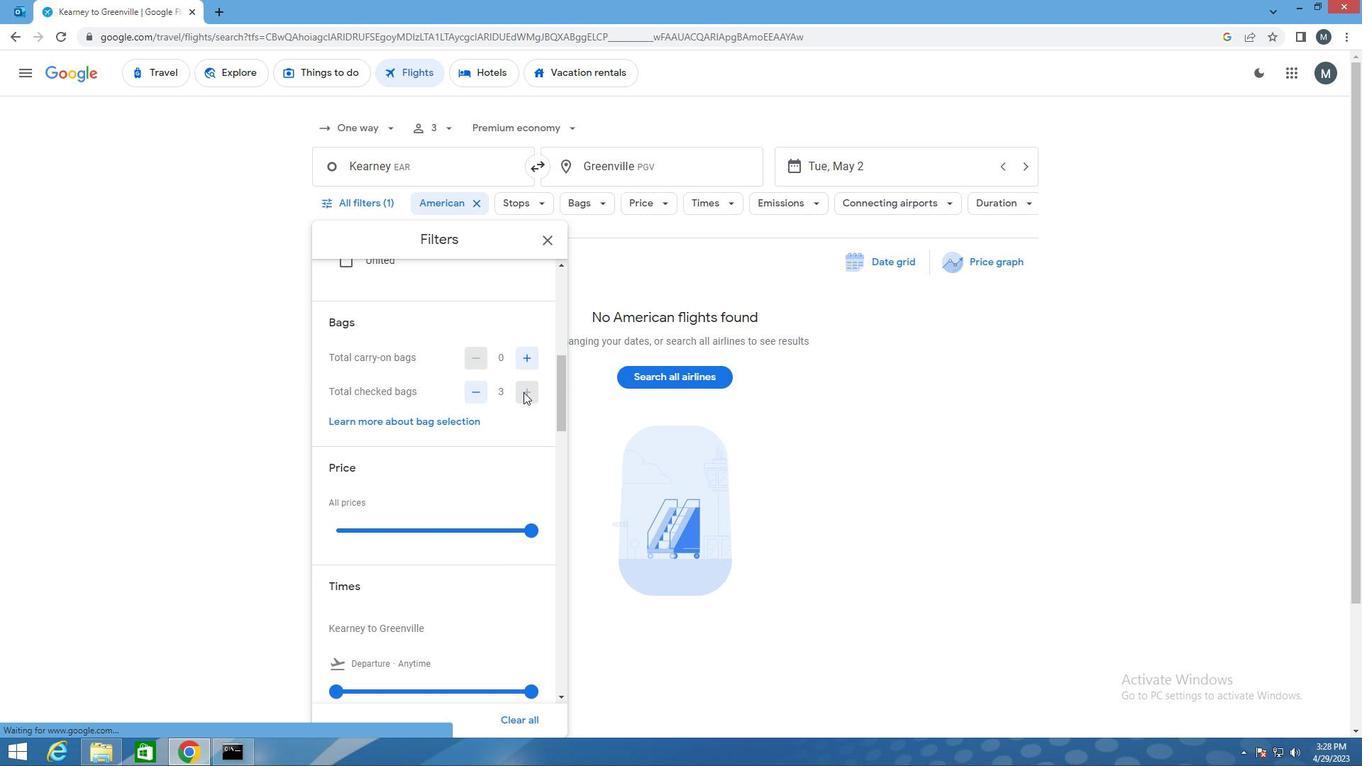 
Action: Mouse moved to (497, 401)
Screenshot: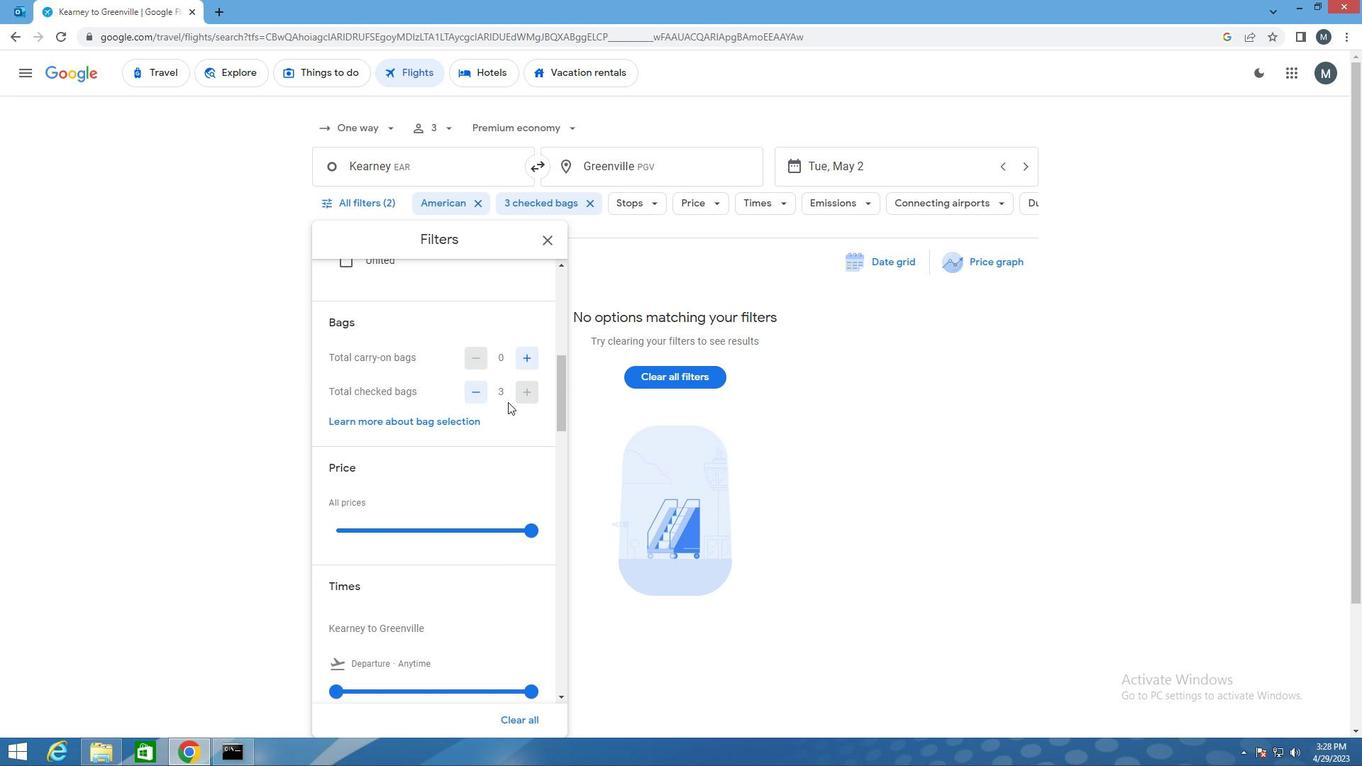 
Action: Mouse scrolled (497, 400) with delta (0, 0)
Screenshot: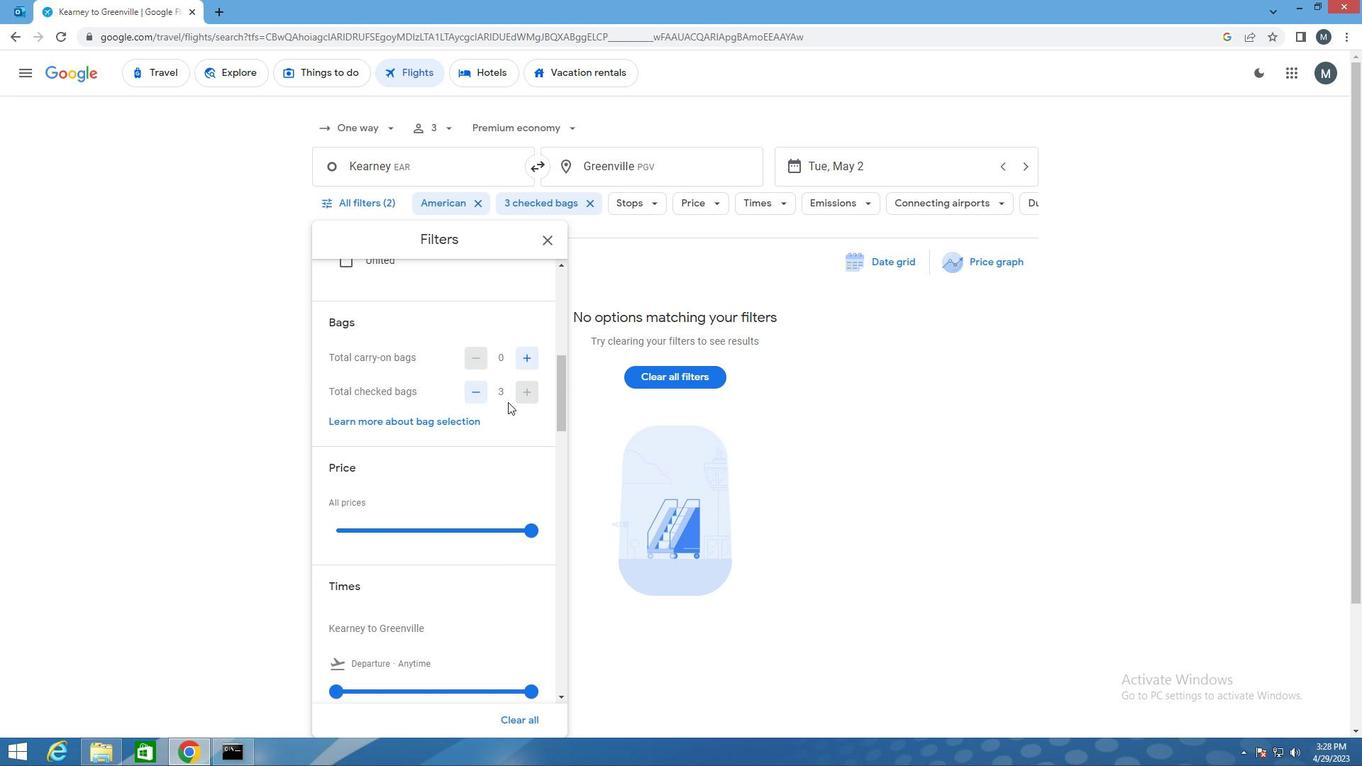 
Action: Mouse moved to (474, 402)
Screenshot: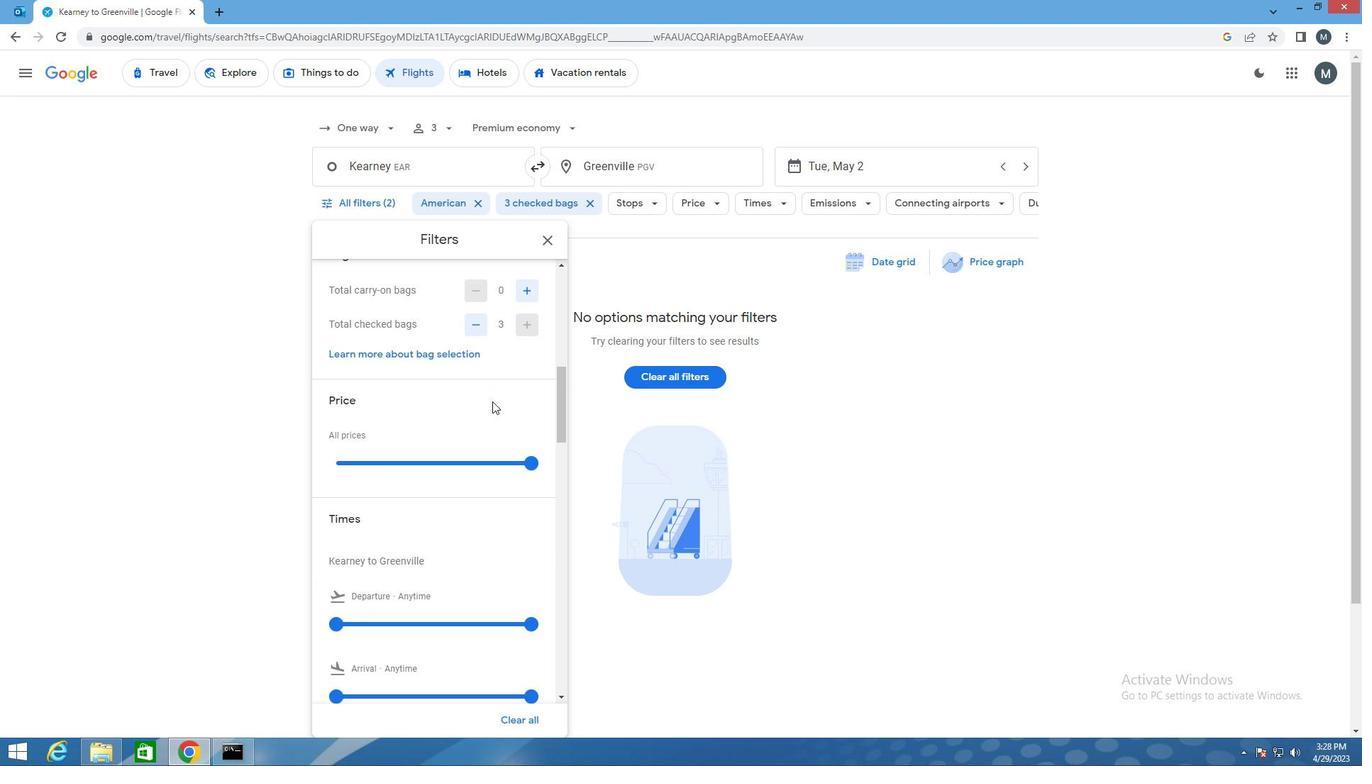
Action: Mouse scrolled (474, 401) with delta (0, 0)
Screenshot: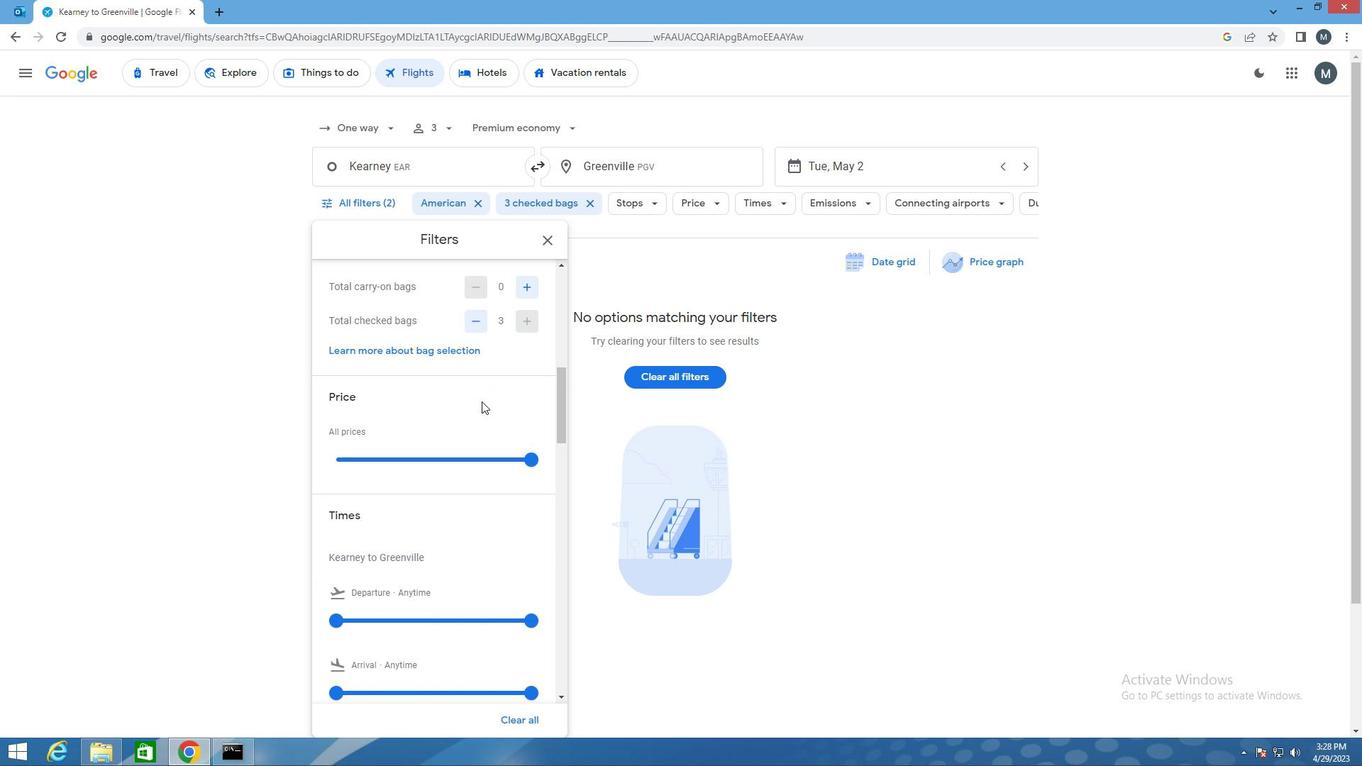 
Action: Mouse moved to (439, 388)
Screenshot: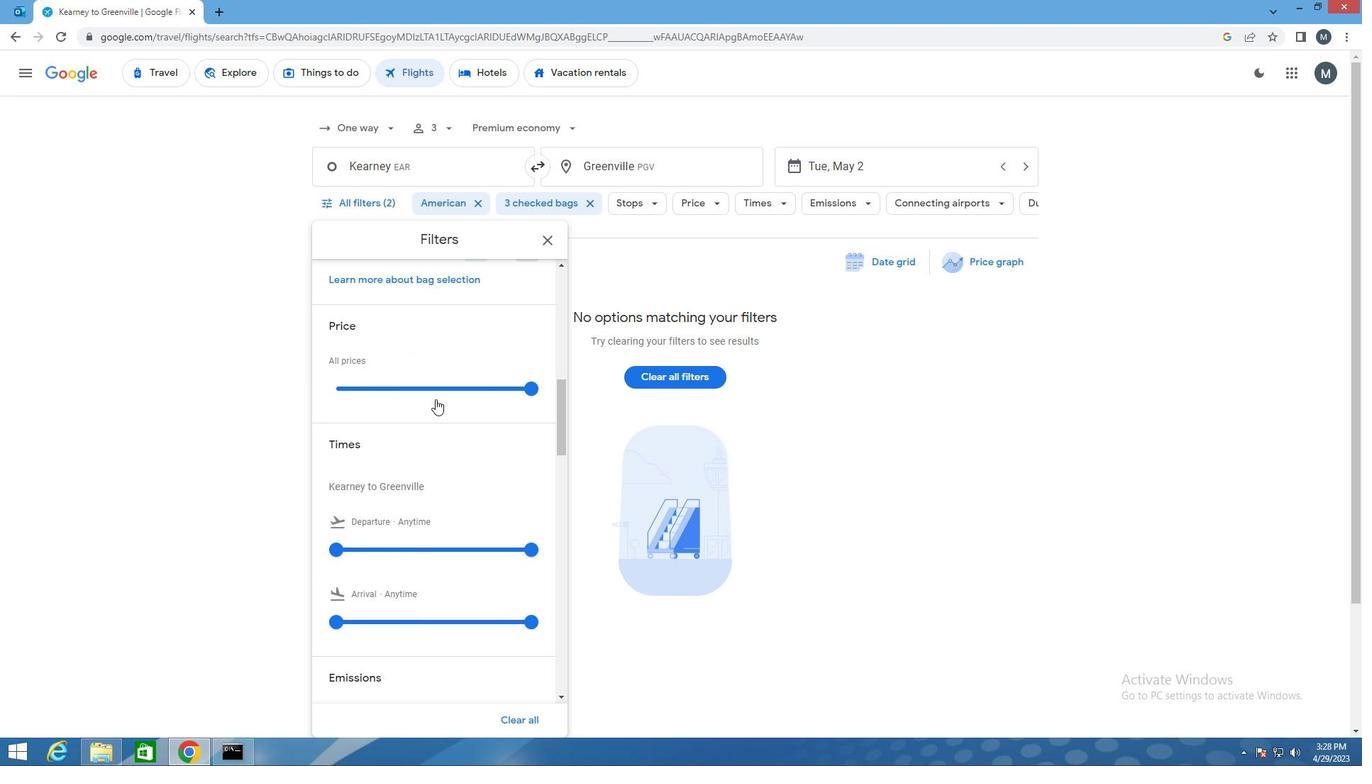 
Action: Mouse pressed left at (439, 388)
Screenshot: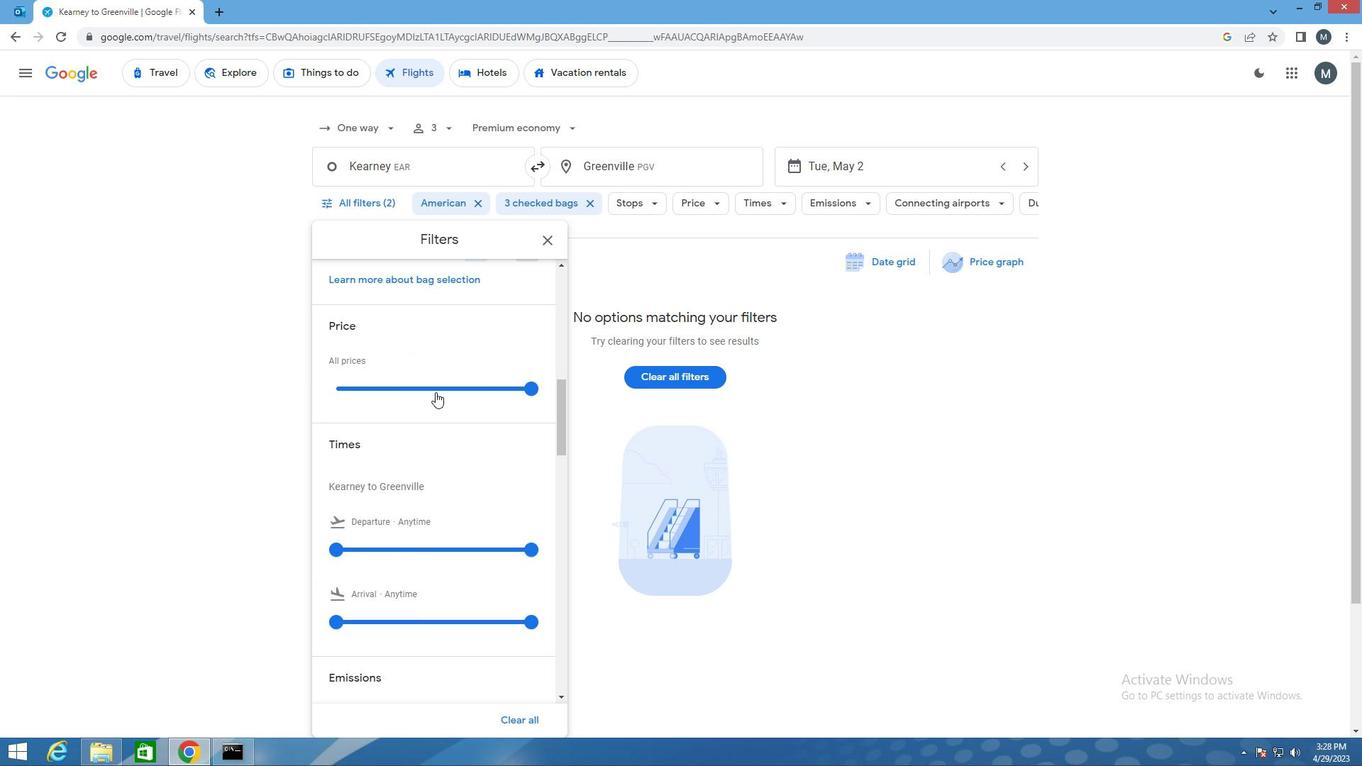 
Action: Mouse moved to (440, 386)
Screenshot: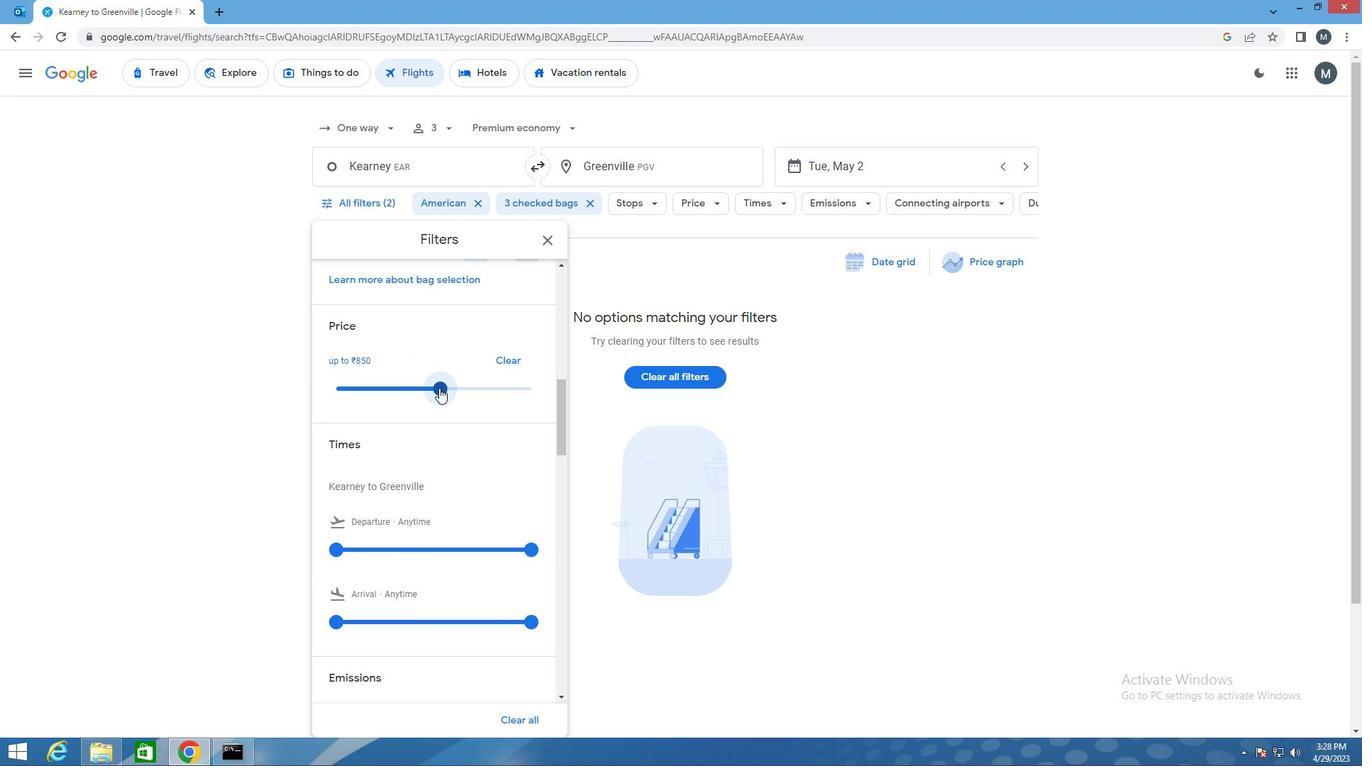 
Action: Mouse pressed left at (440, 386)
Screenshot: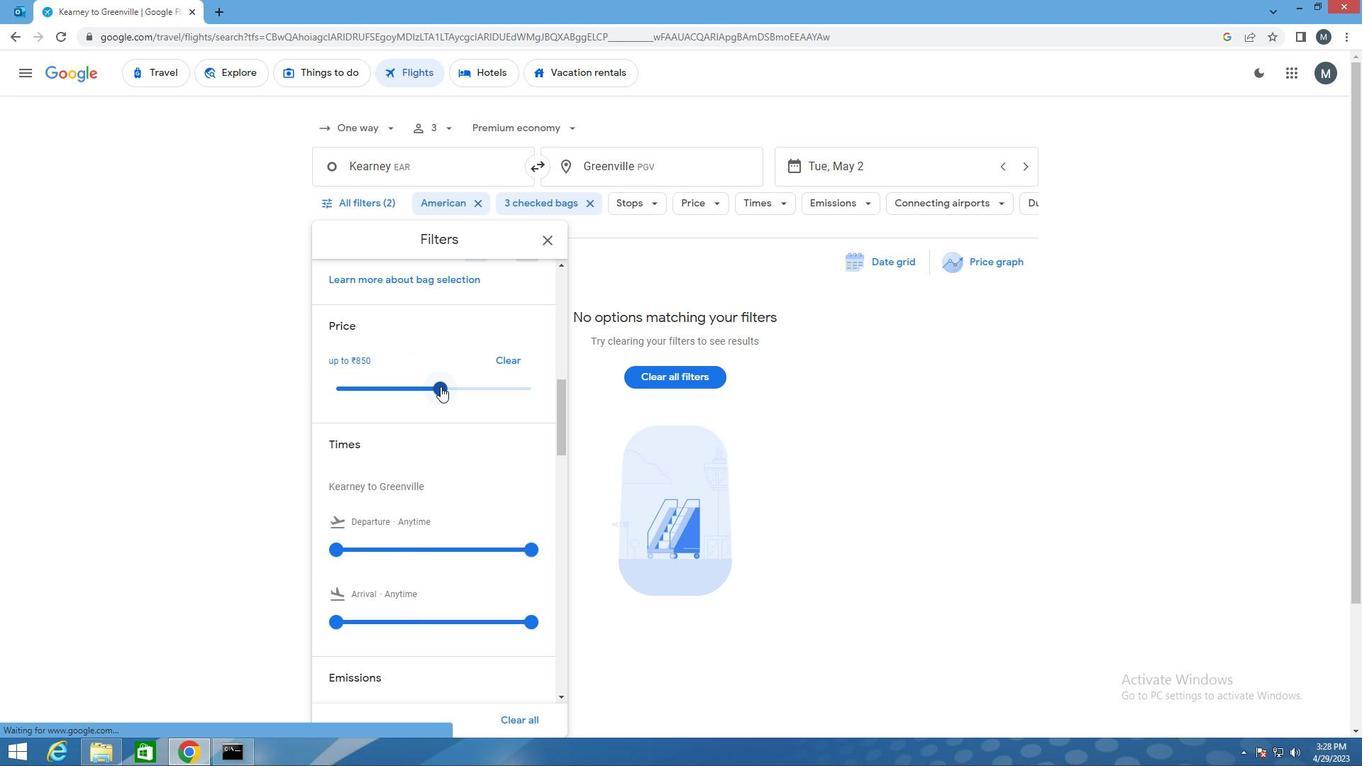 
Action: Mouse moved to (425, 398)
Screenshot: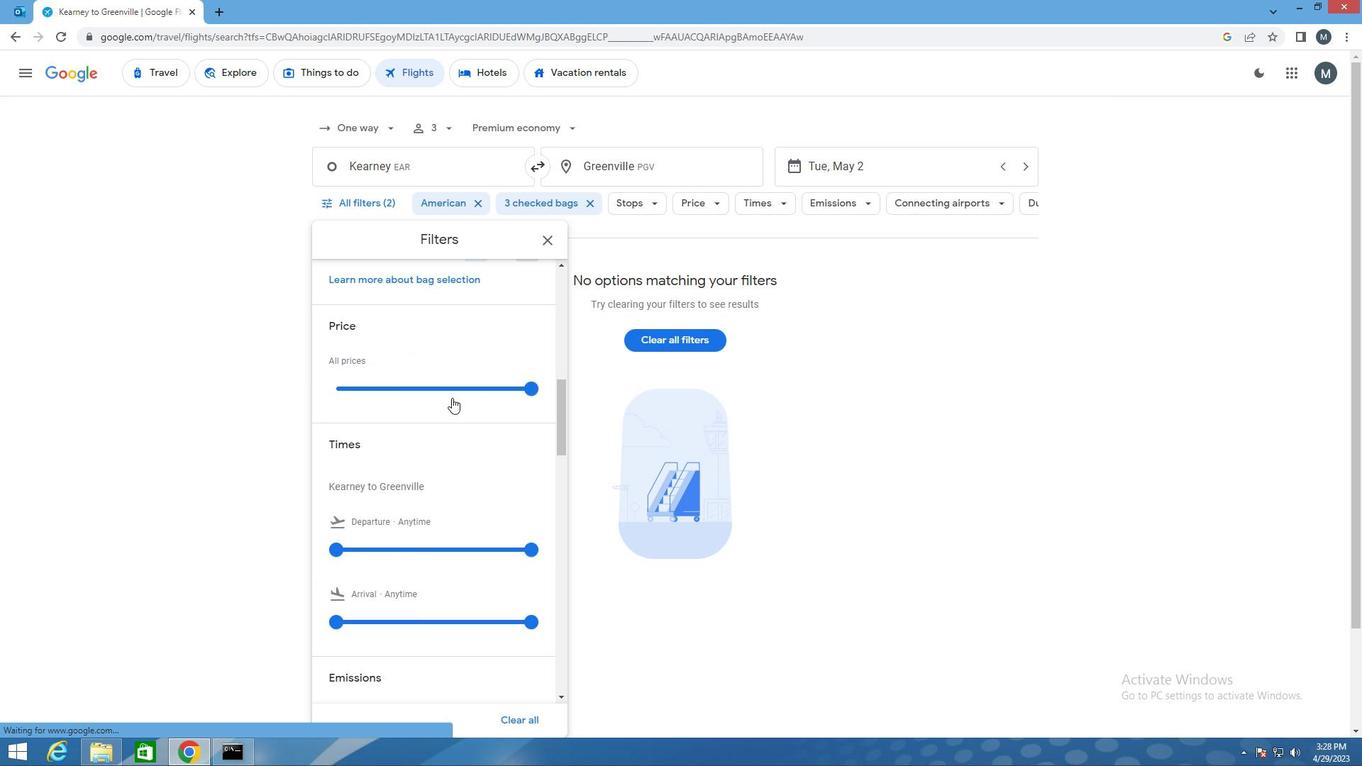 
Action: Mouse scrolled (425, 397) with delta (0, 0)
Screenshot: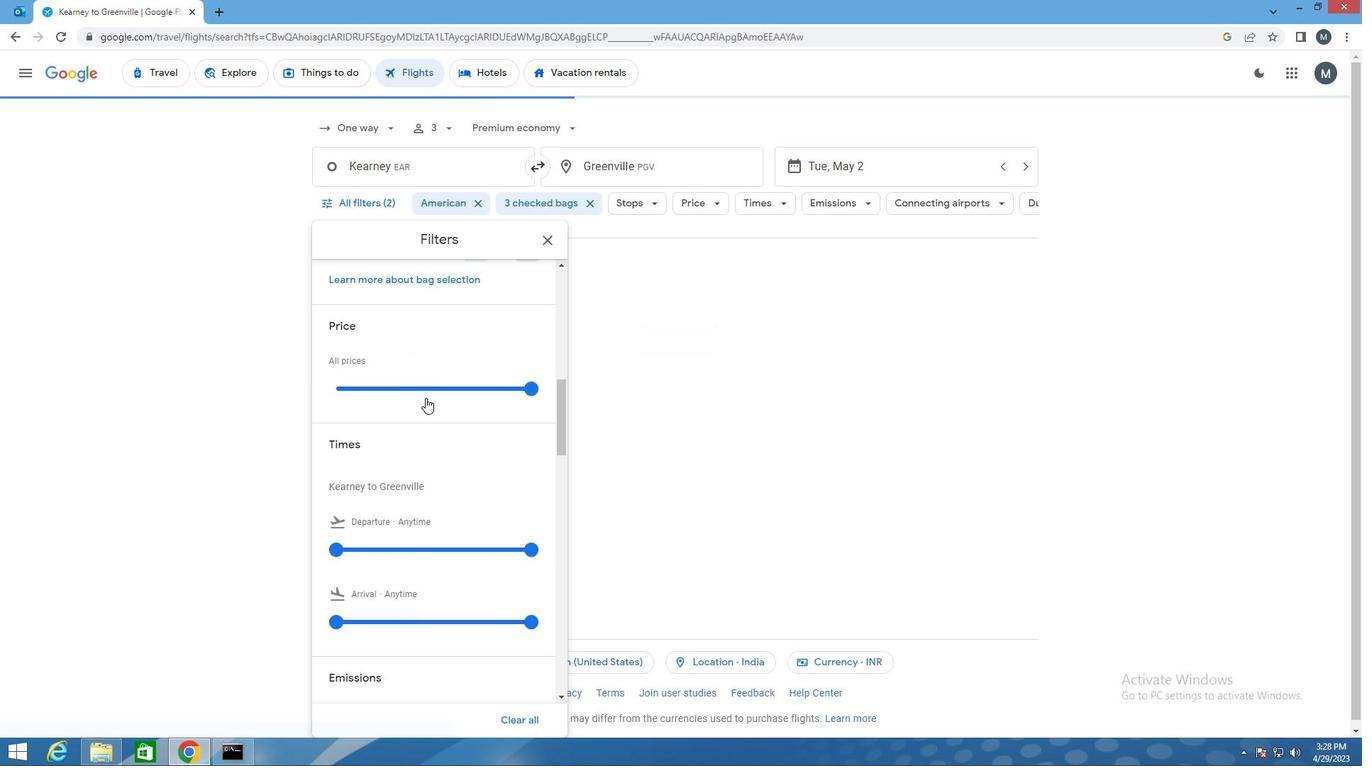 
Action: Mouse scrolled (425, 397) with delta (0, 0)
Screenshot: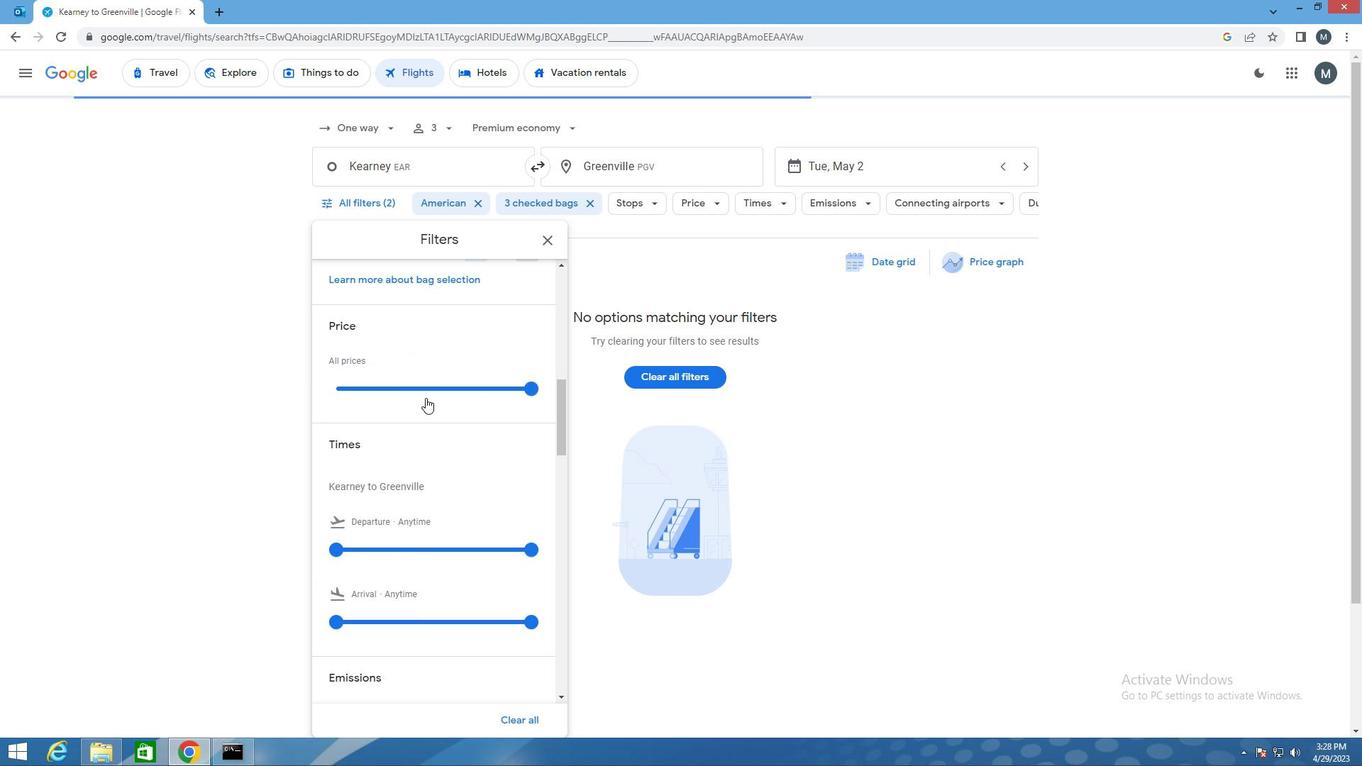 
Action: Mouse moved to (337, 404)
Screenshot: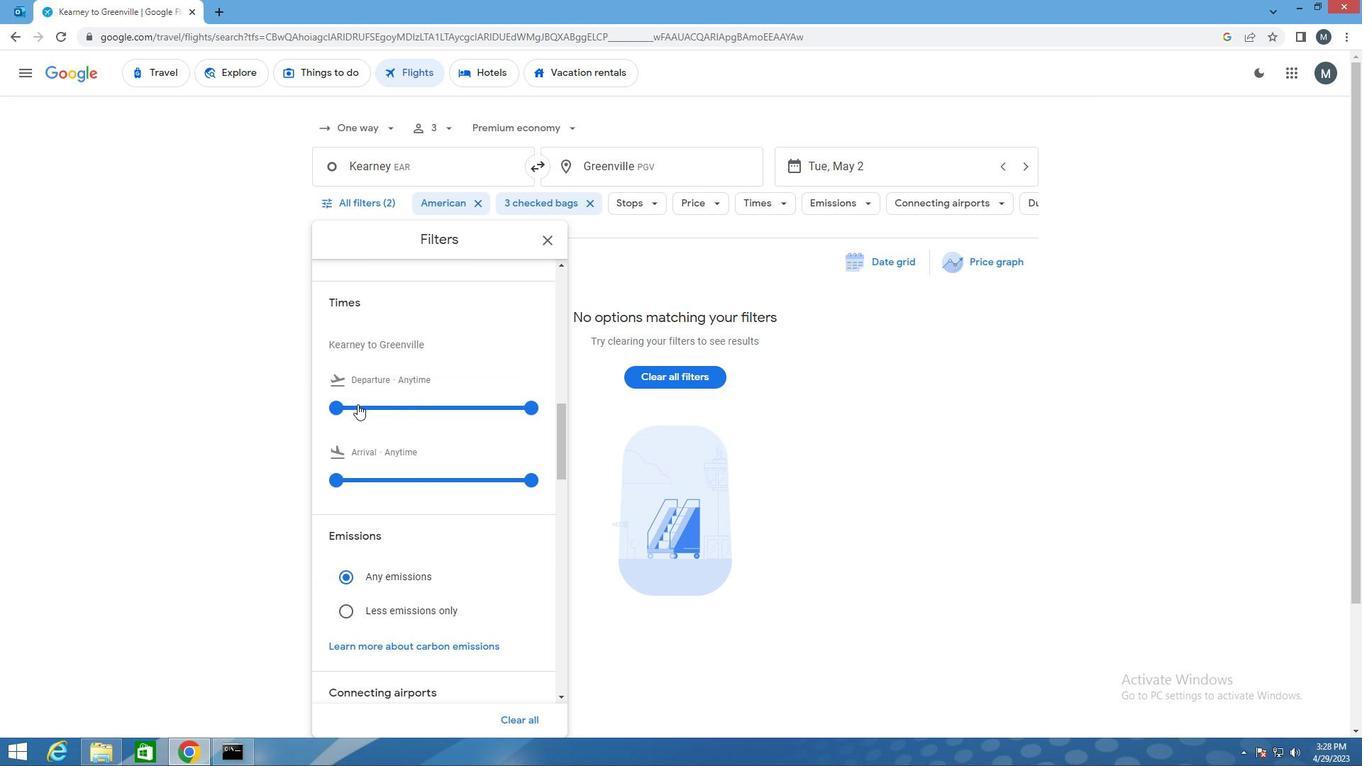 
Action: Mouse pressed left at (337, 404)
Screenshot: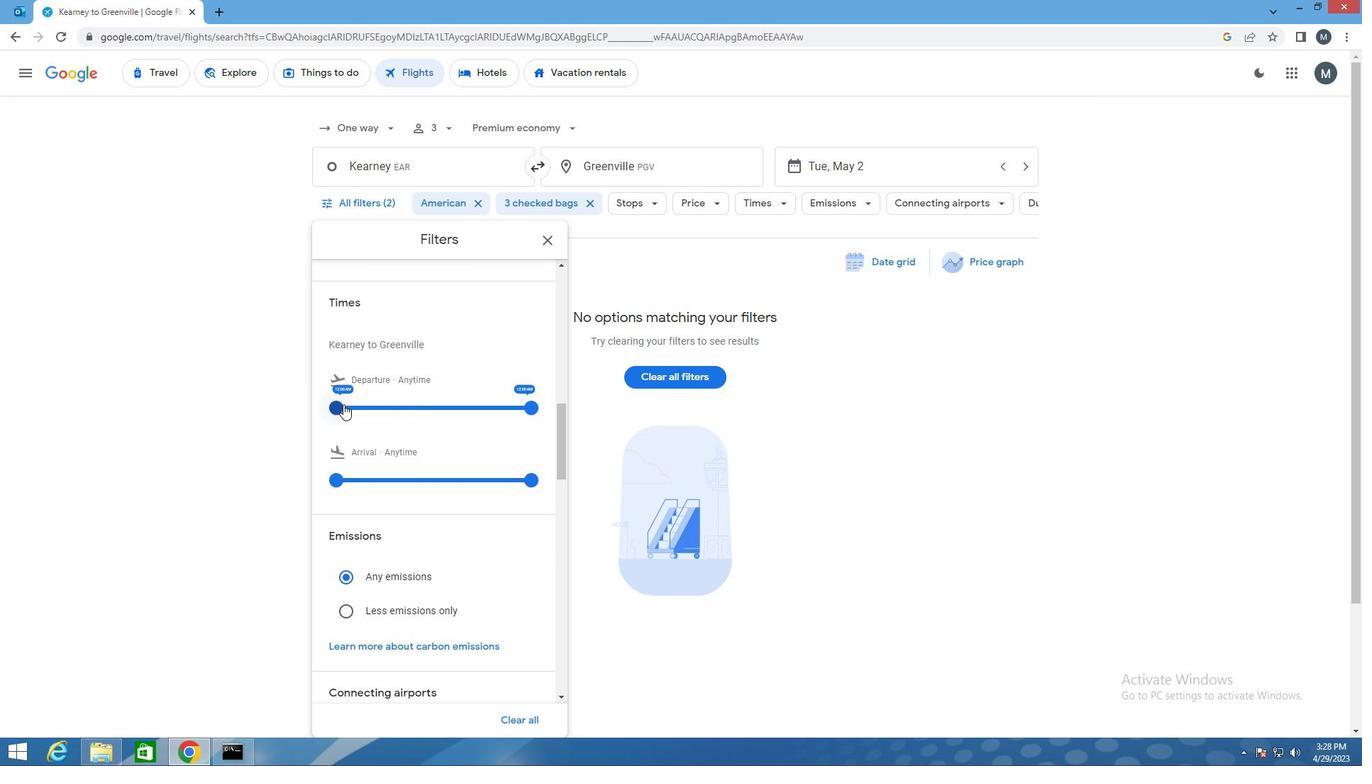 
Action: Mouse moved to (515, 406)
Screenshot: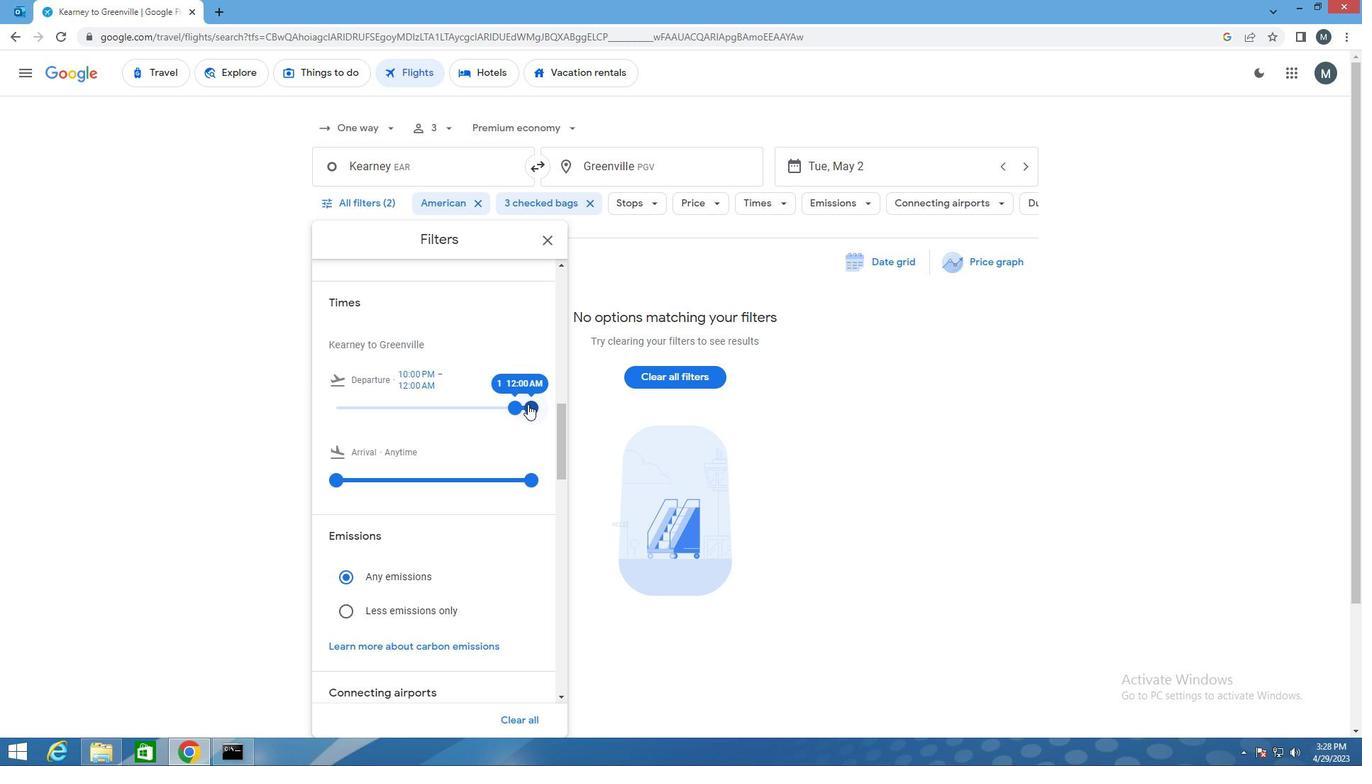 
Action: Mouse pressed left at (515, 406)
Screenshot: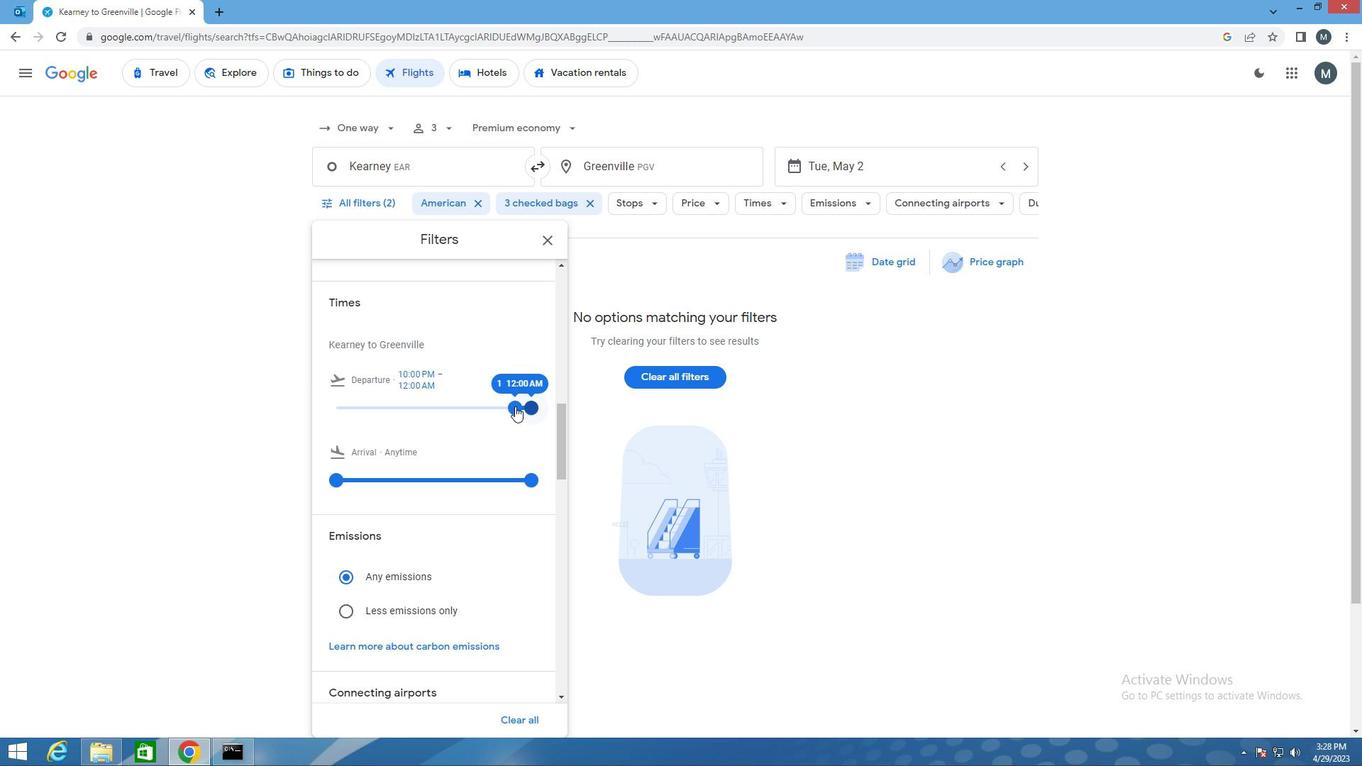 
Action: Mouse moved to (464, 407)
Screenshot: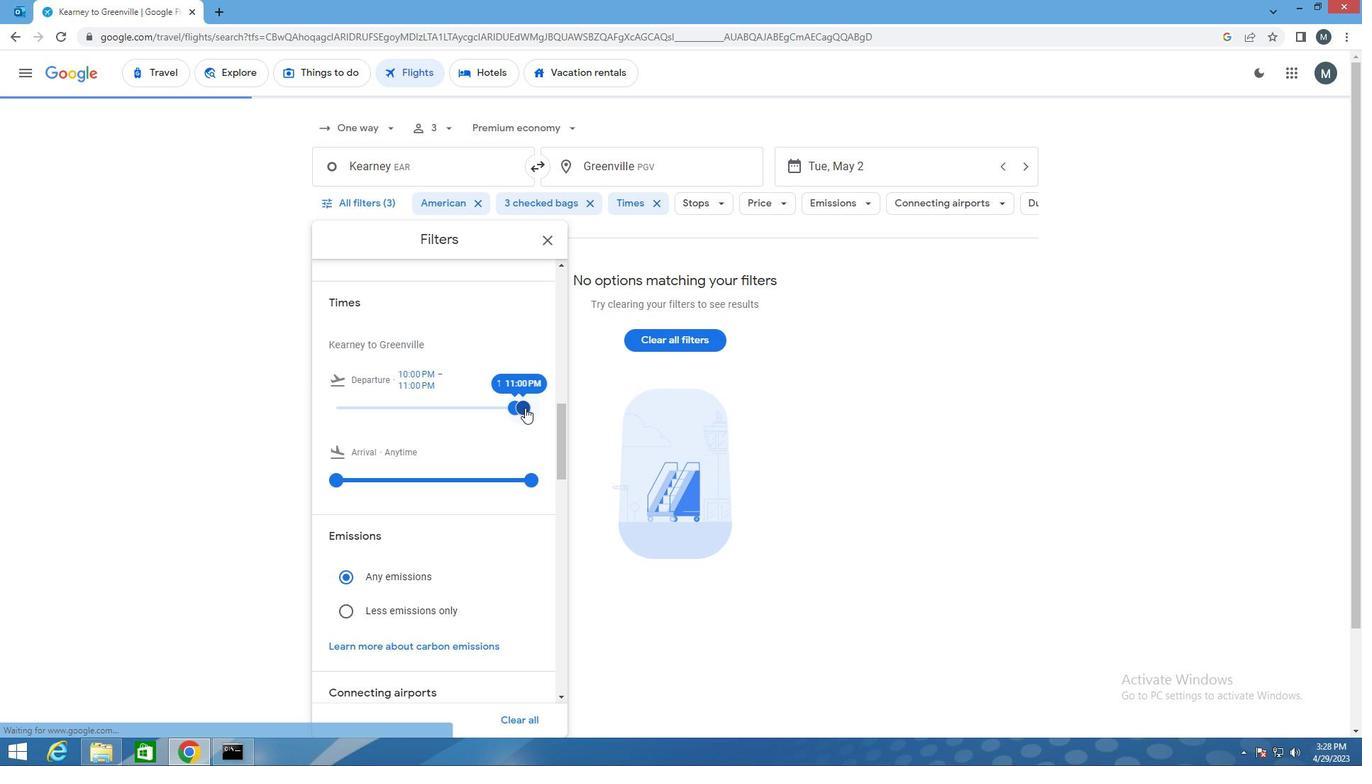 
Action: Mouse scrolled (464, 407) with delta (0, 0)
Screenshot: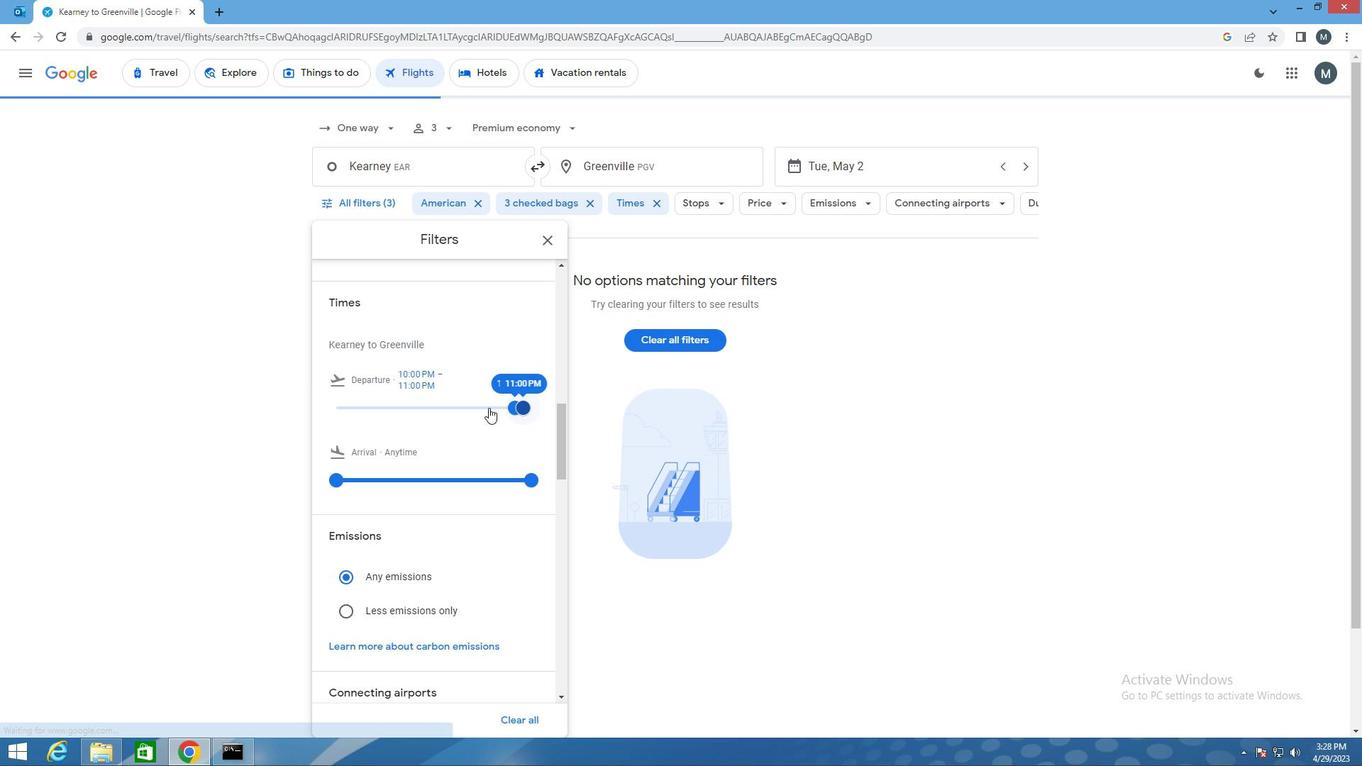
Action: Mouse moved to (426, 396)
Screenshot: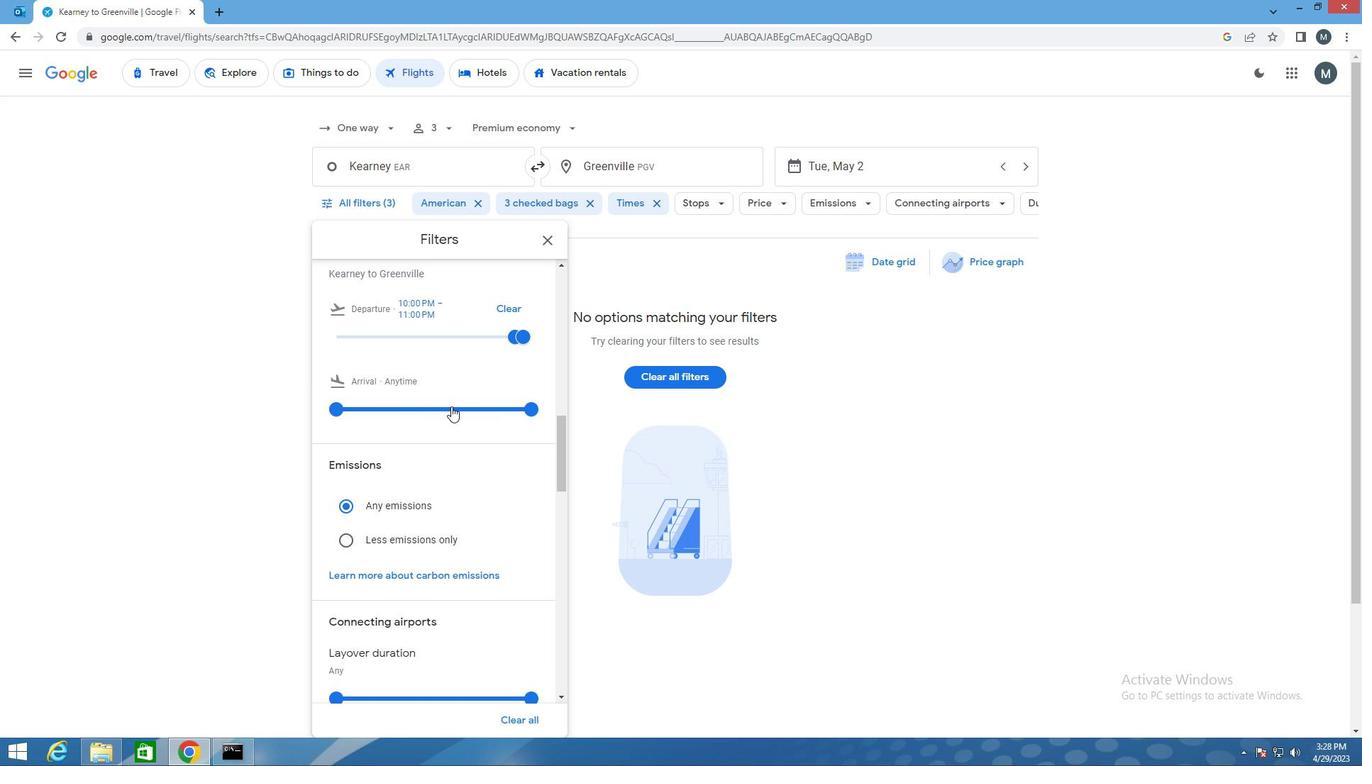 
Action: Mouse scrolled (426, 395) with delta (0, 0)
Screenshot: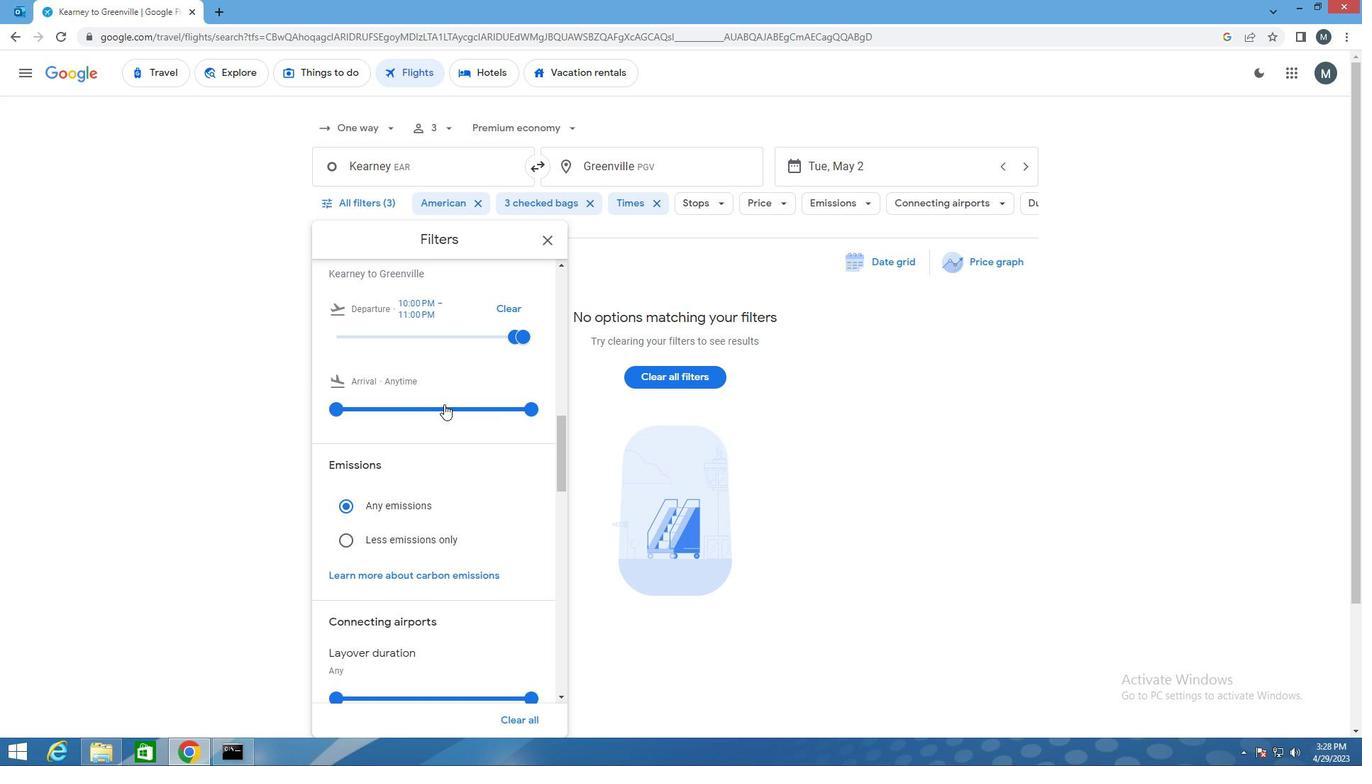 
Action: Mouse scrolled (426, 395) with delta (0, 0)
Screenshot: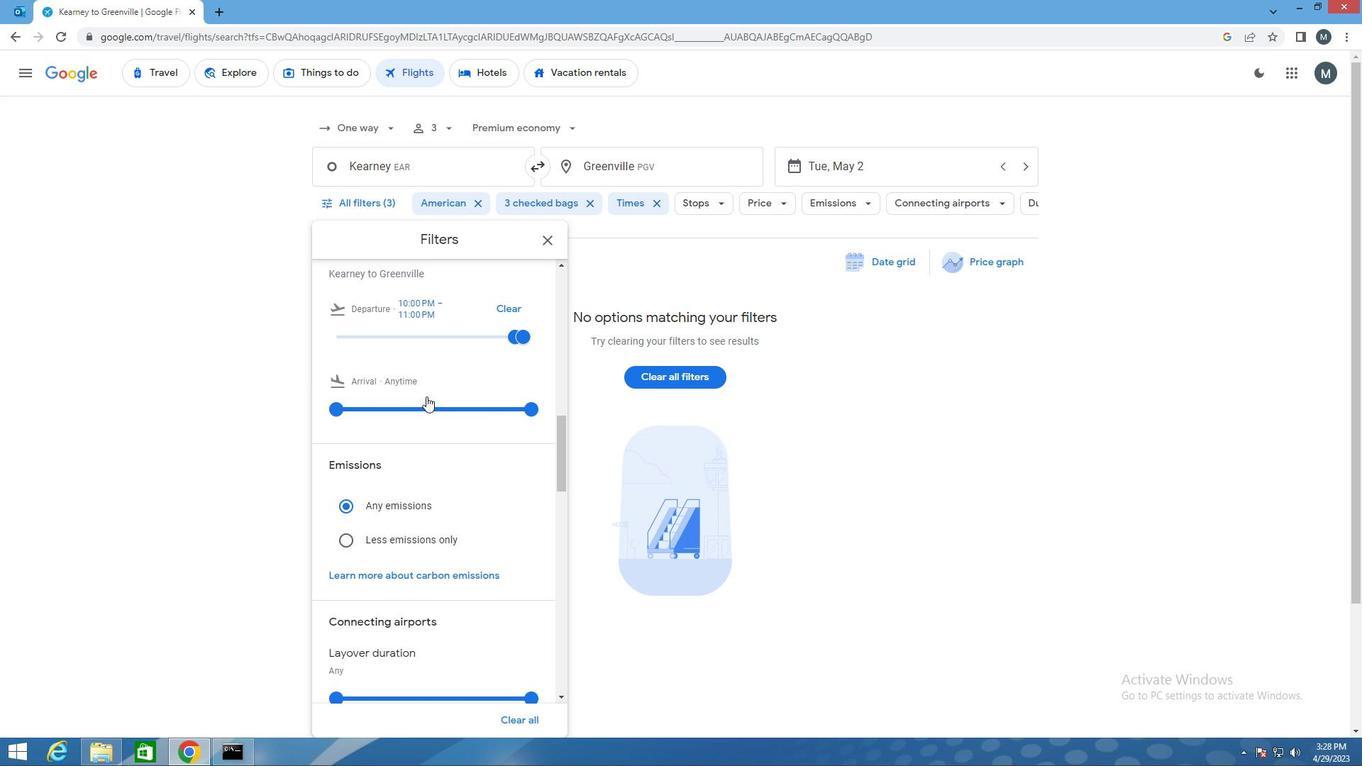 
Action: Mouse moved to (425, 396)
Screenshot: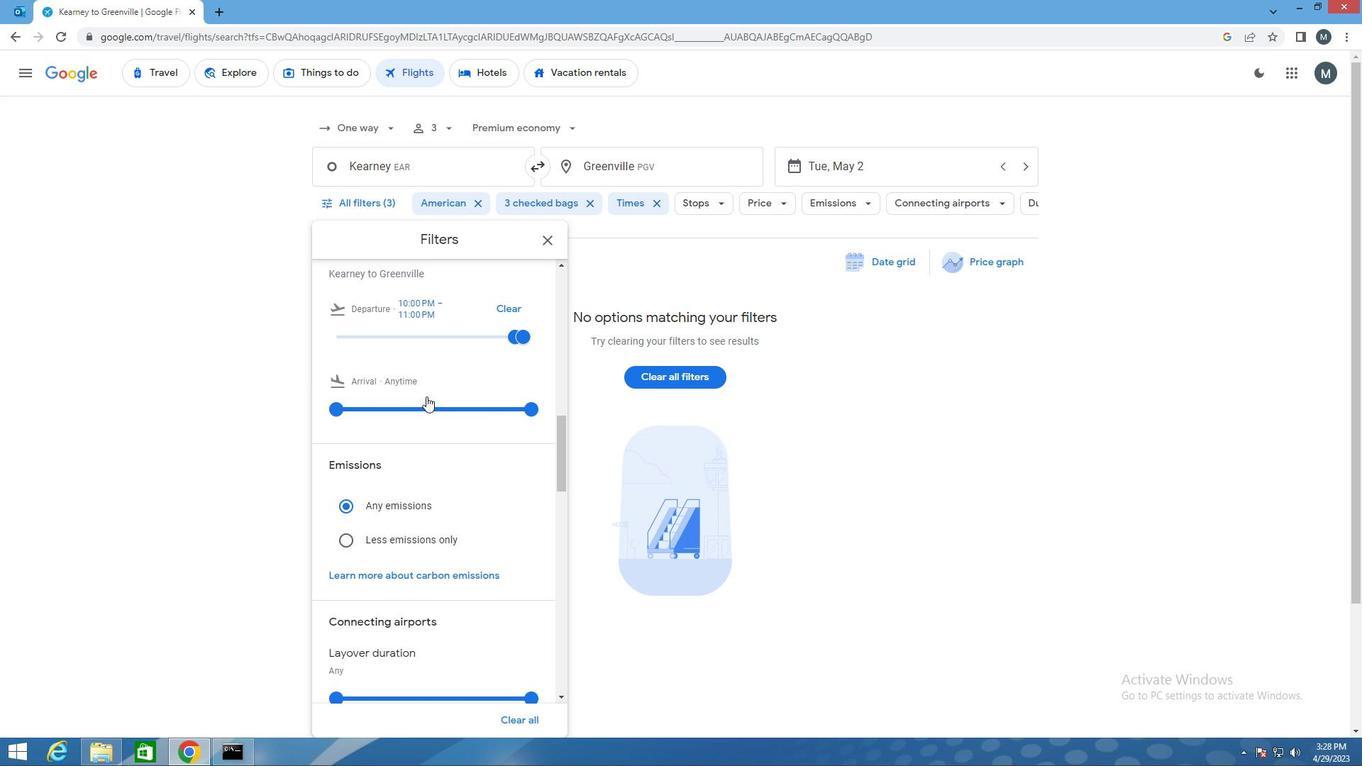 
Action: Mouse scrolled (425, 395) with delta (0, 0)
Screenshot: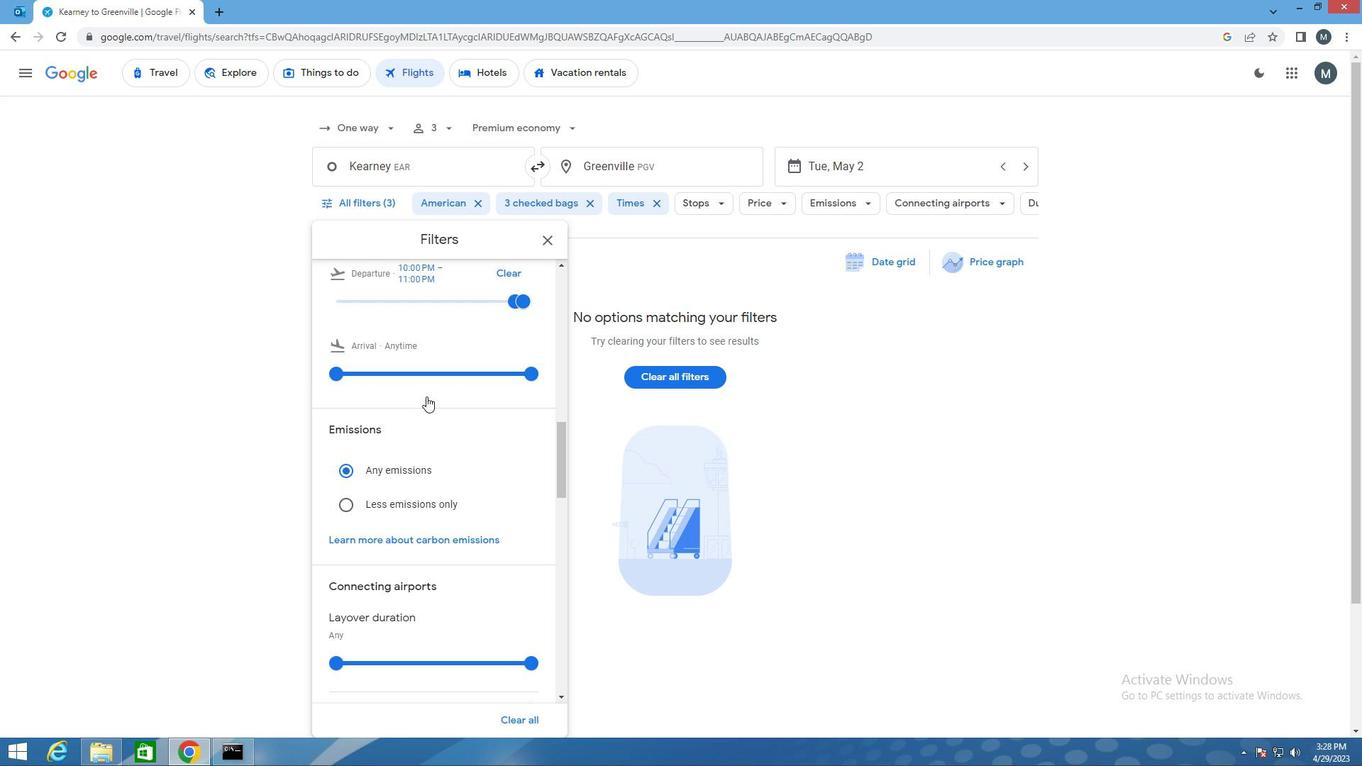 
Action: Mouse scrolled (425, 395) with delta (0, 0)
Screenshot: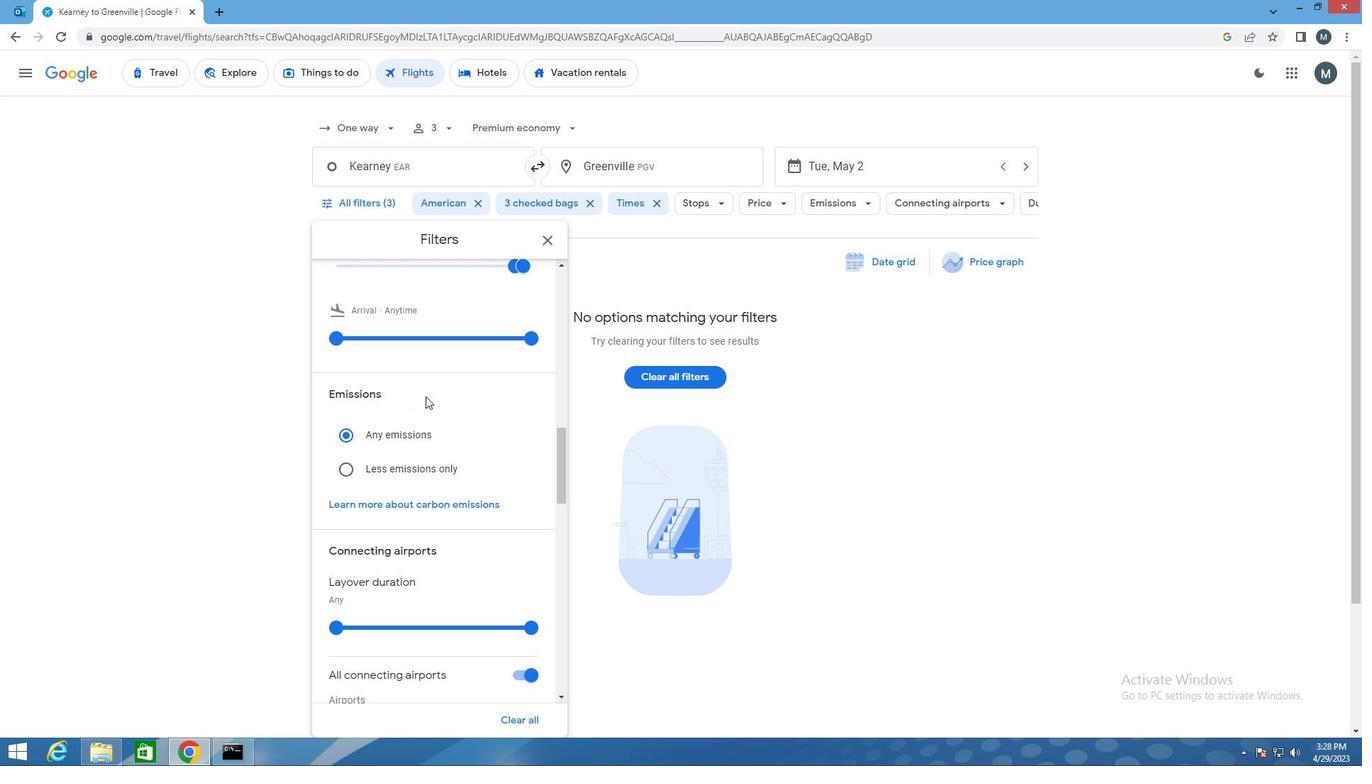 
Action: Mouse moved to (424, 396)
Screenshot: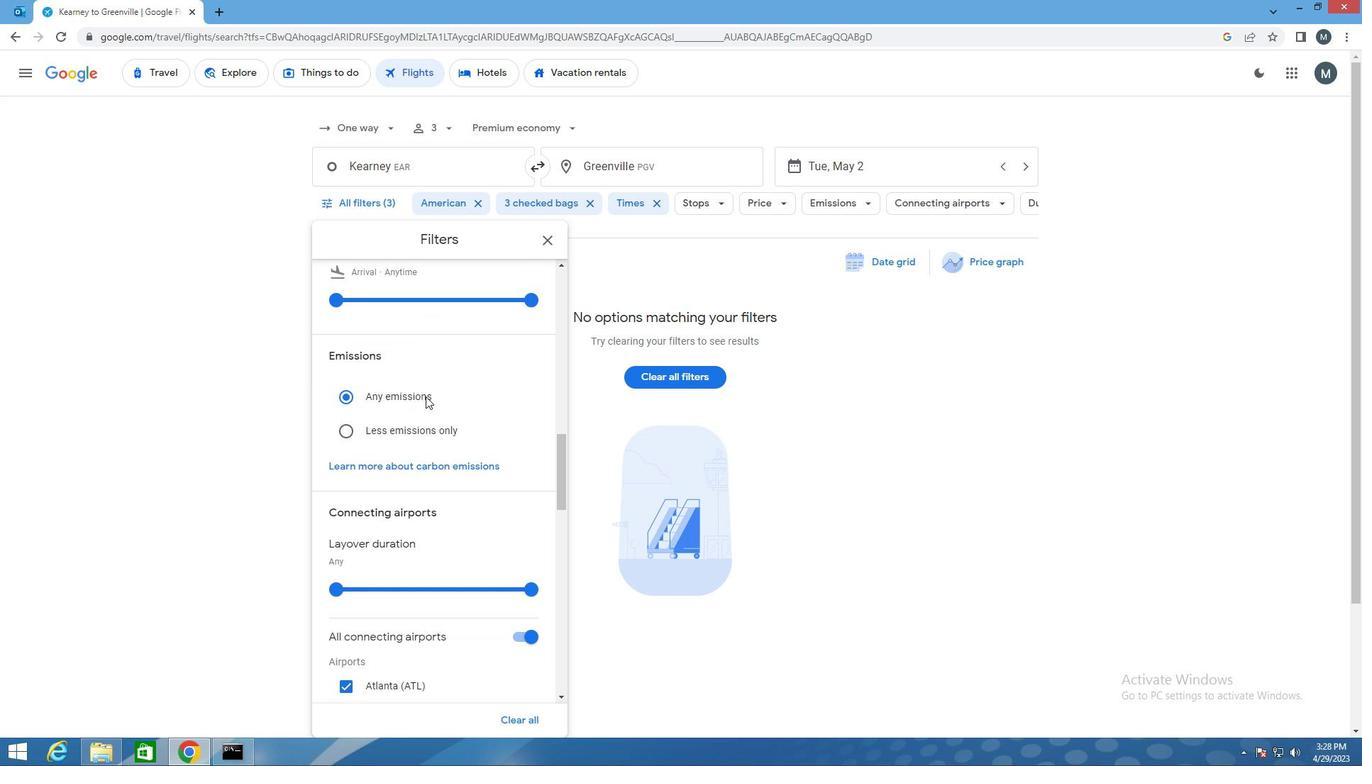 
Action: Mouse scrolled (424, 397) with delta (0, 0)
Screenshot: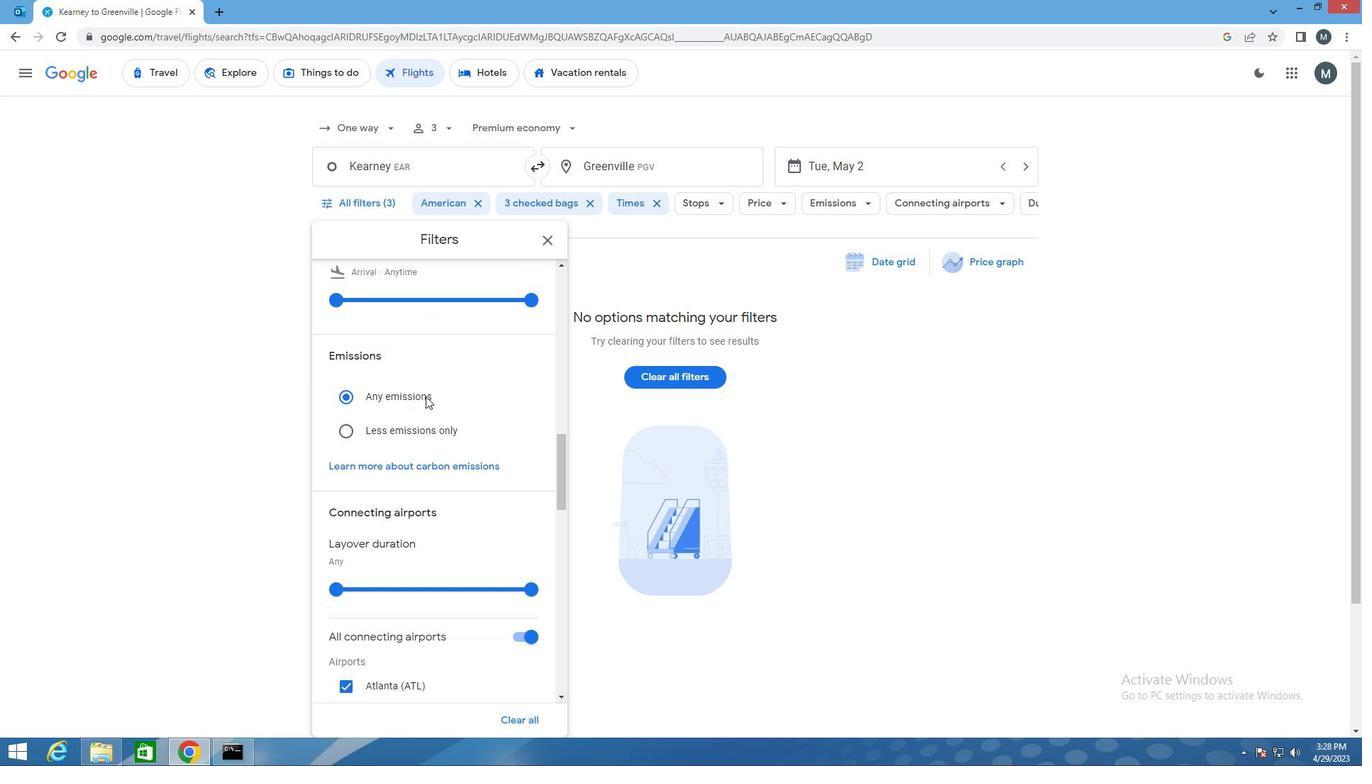 
Action: Mouse moved to (556, 248)
Screenshot: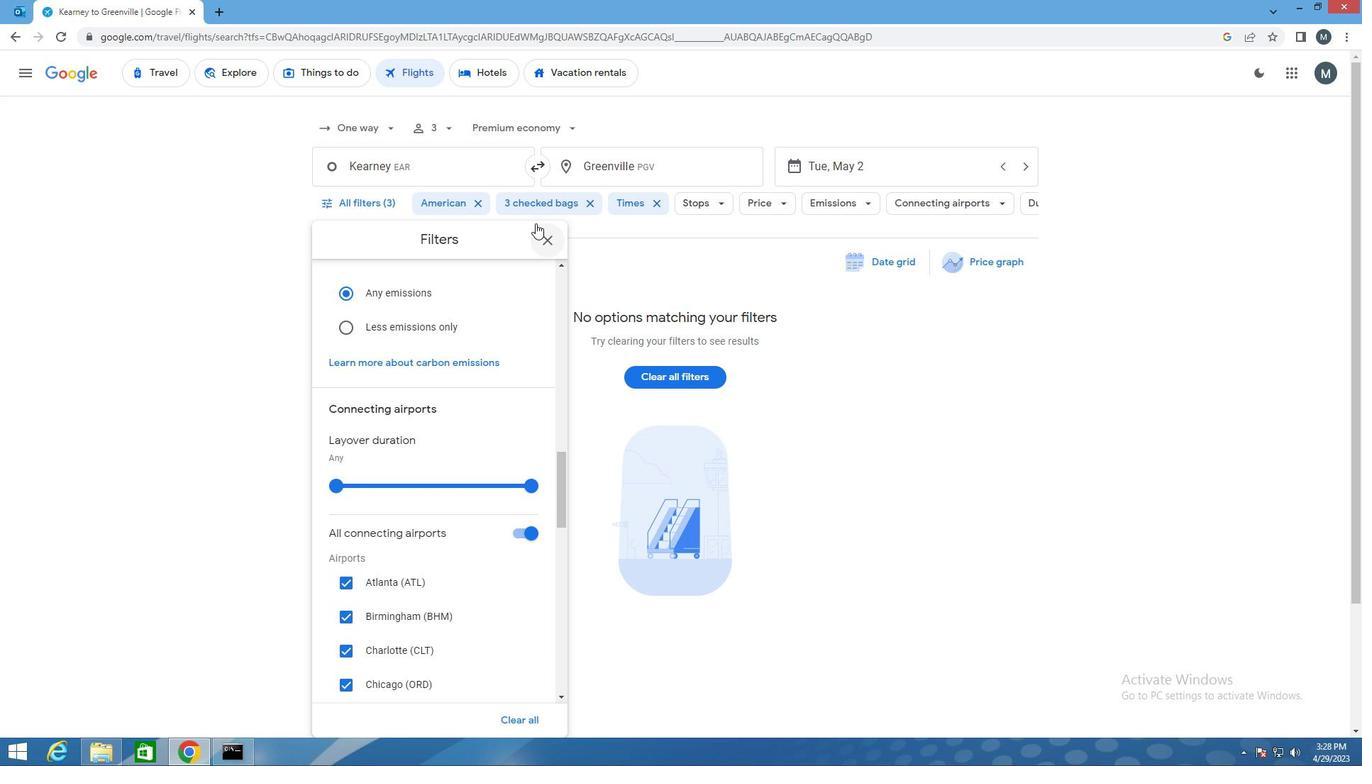 
Action: Mouse pressed left at (556, 248)
Screenshot: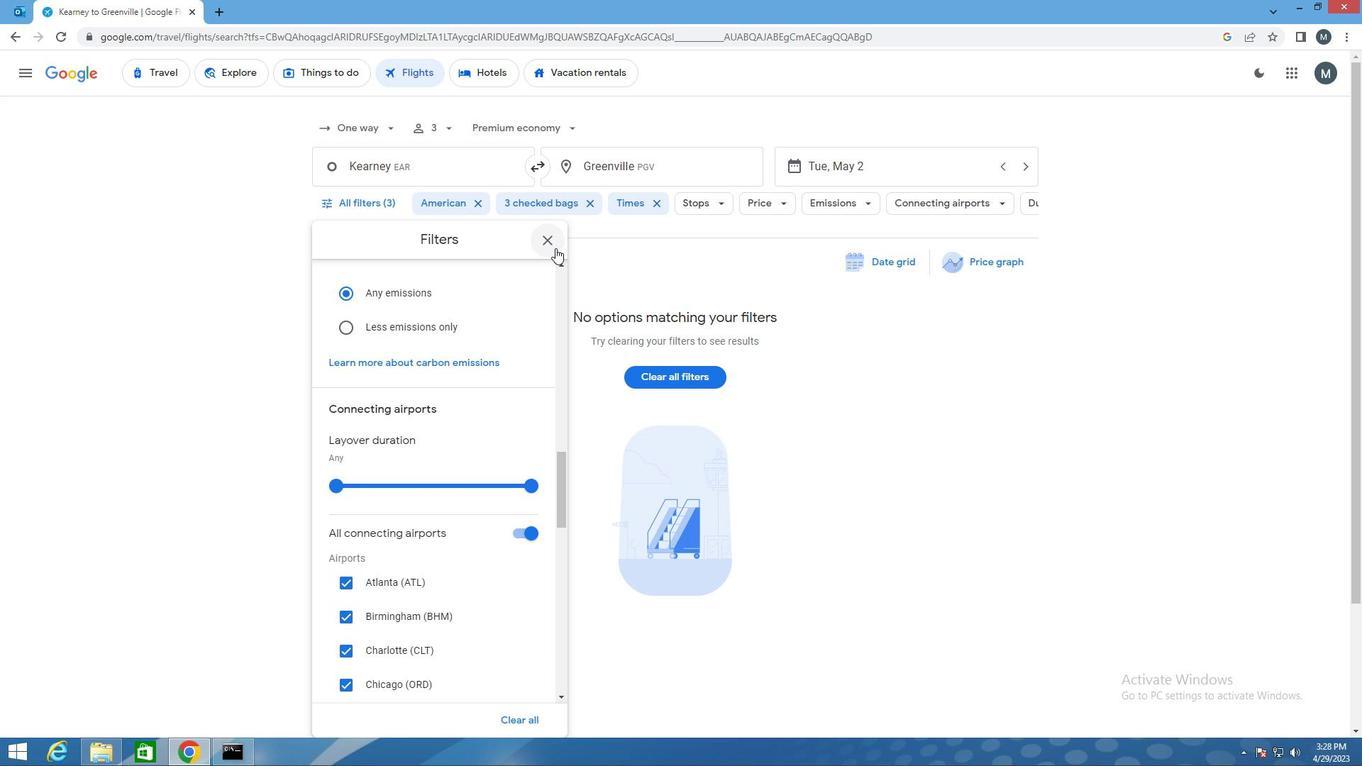 
Action: Mouse moved to (552, 246)
Screenshot: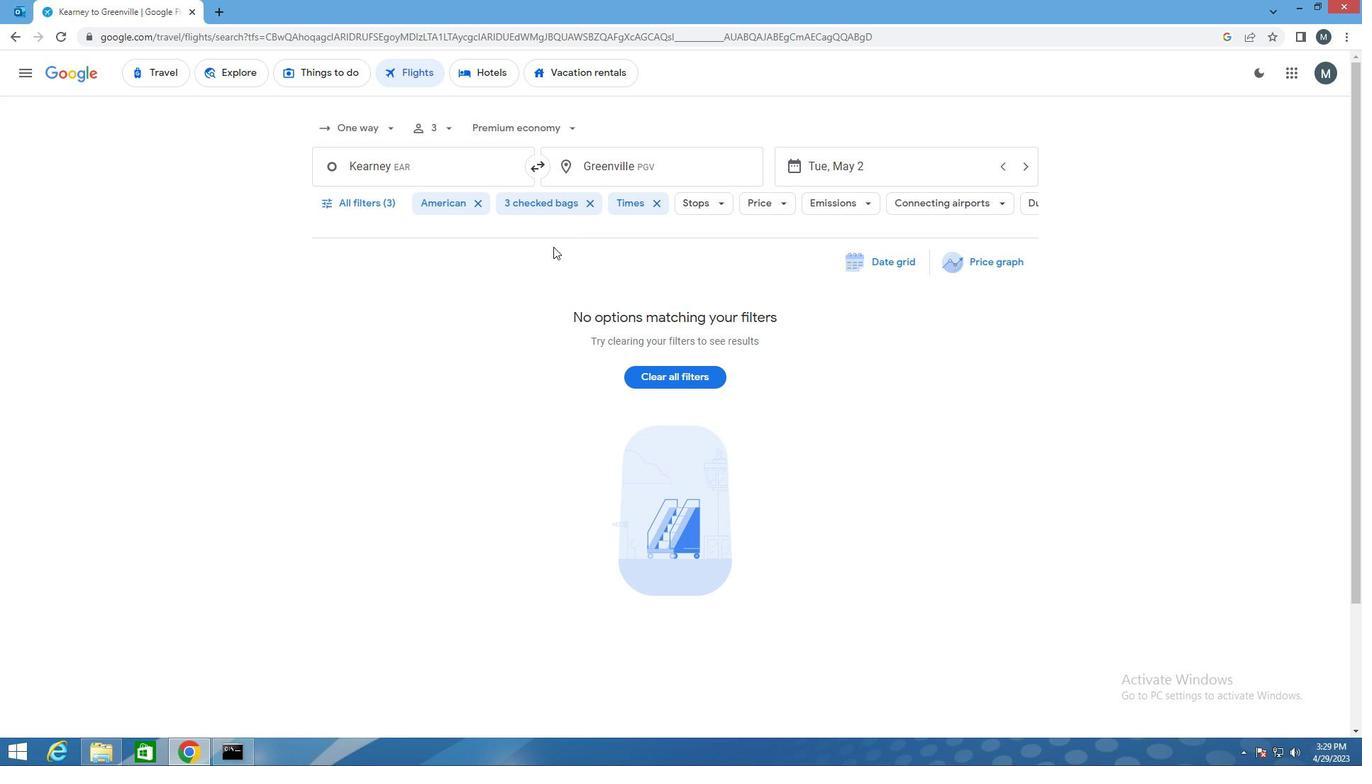 
